 Task: Find connections with filter location Paraíso with filter topic #Socialmediaadvertisingwith filter profile language English with filter current company The Economic Times with filter school College Of Vocational Studies with filter industry Chemical Manufacturing with filter service category Homeowners Insurance with filter keywords title Library Assistant
Action: Mouse moved to (606, 110)
Screenshot: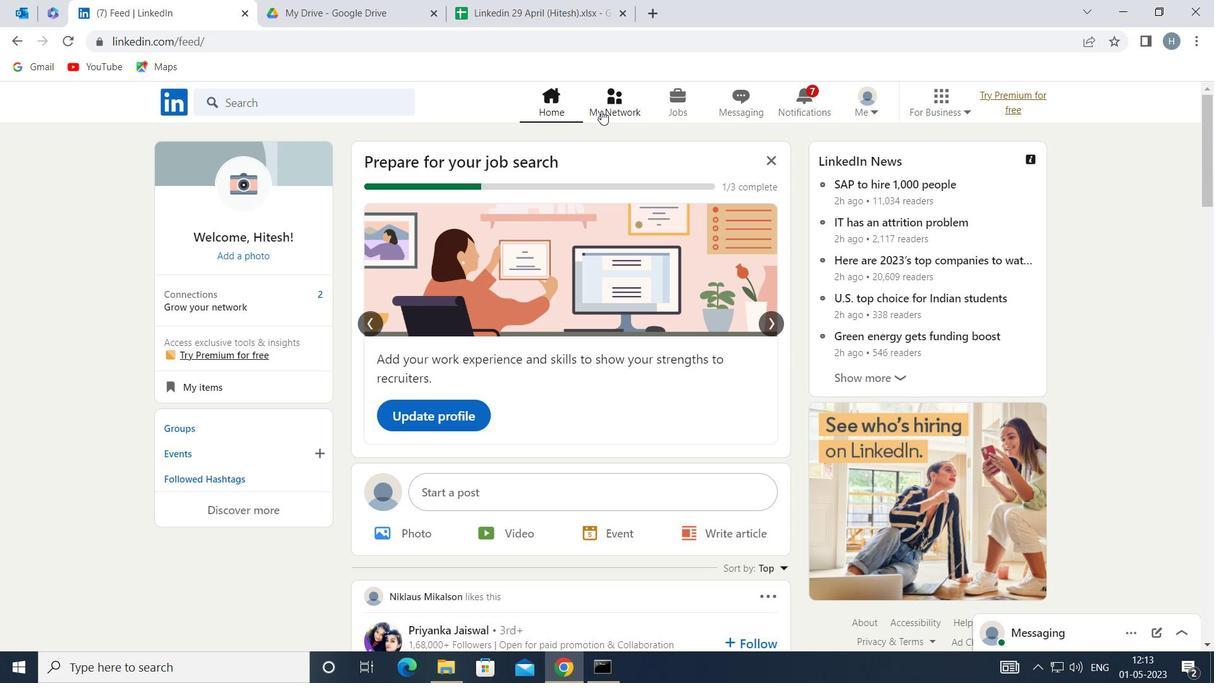 
Action: Mouse pressed left at (606, 110)
Screenshot: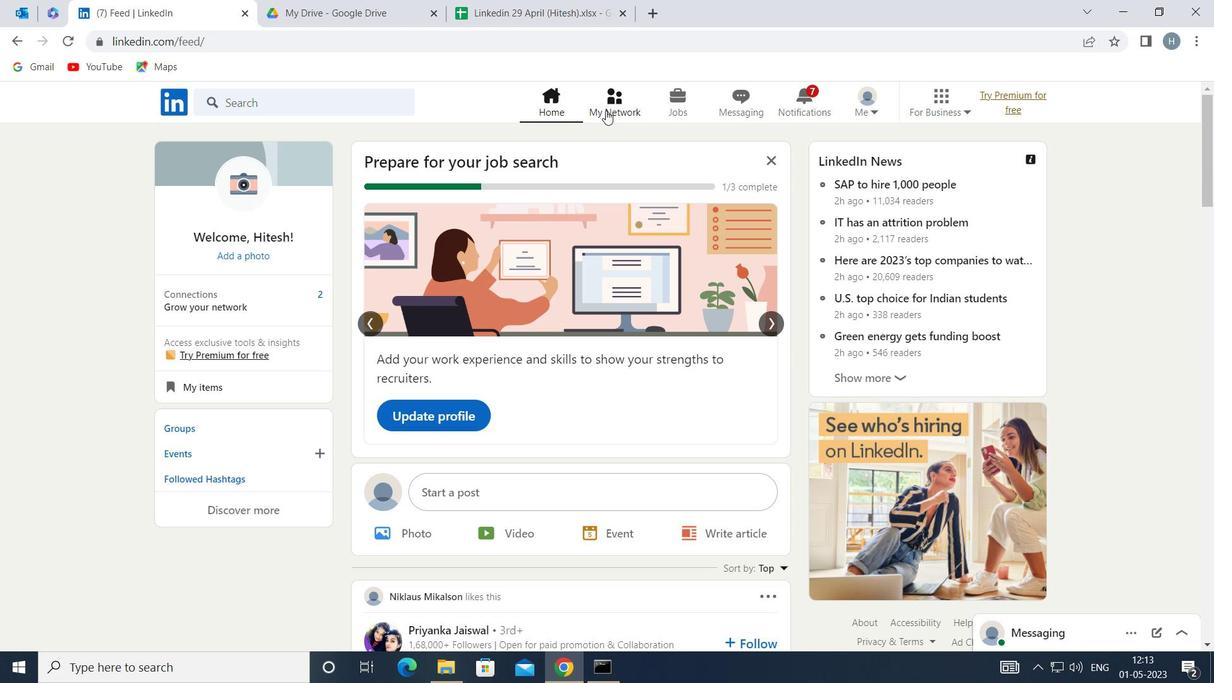 
Action: Mouse moved to (335, 186)
Screenshot: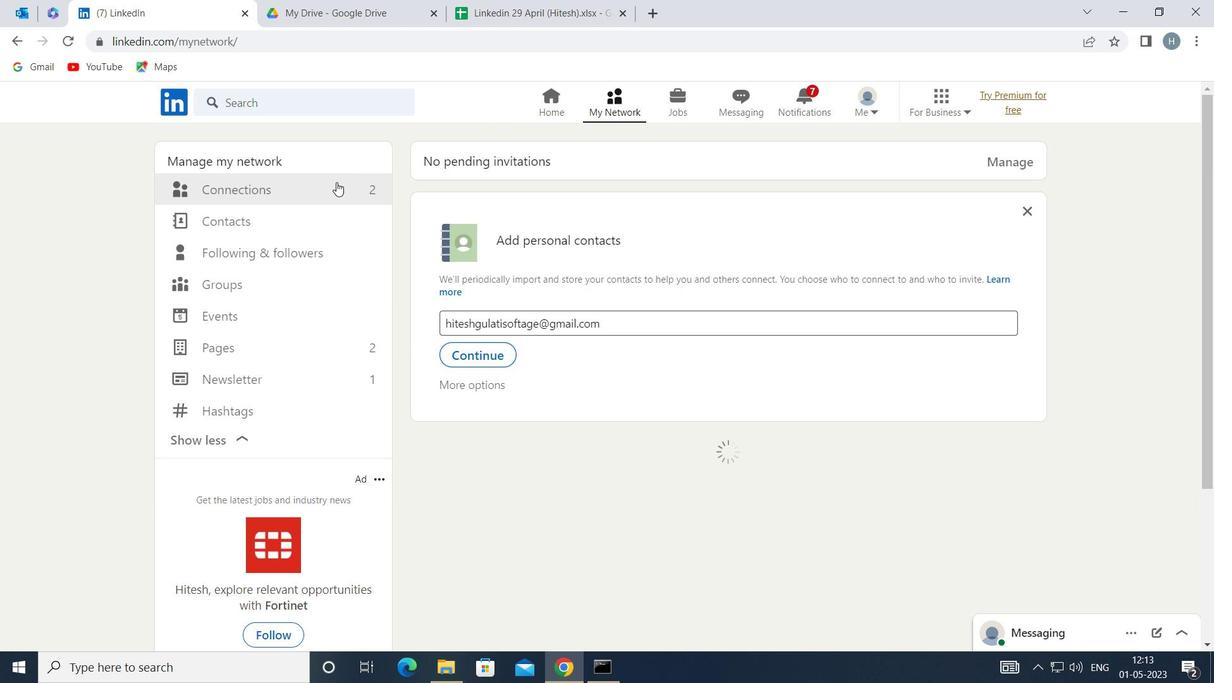 
Action: Mouse pressed left at (335, 186)
Screenshot: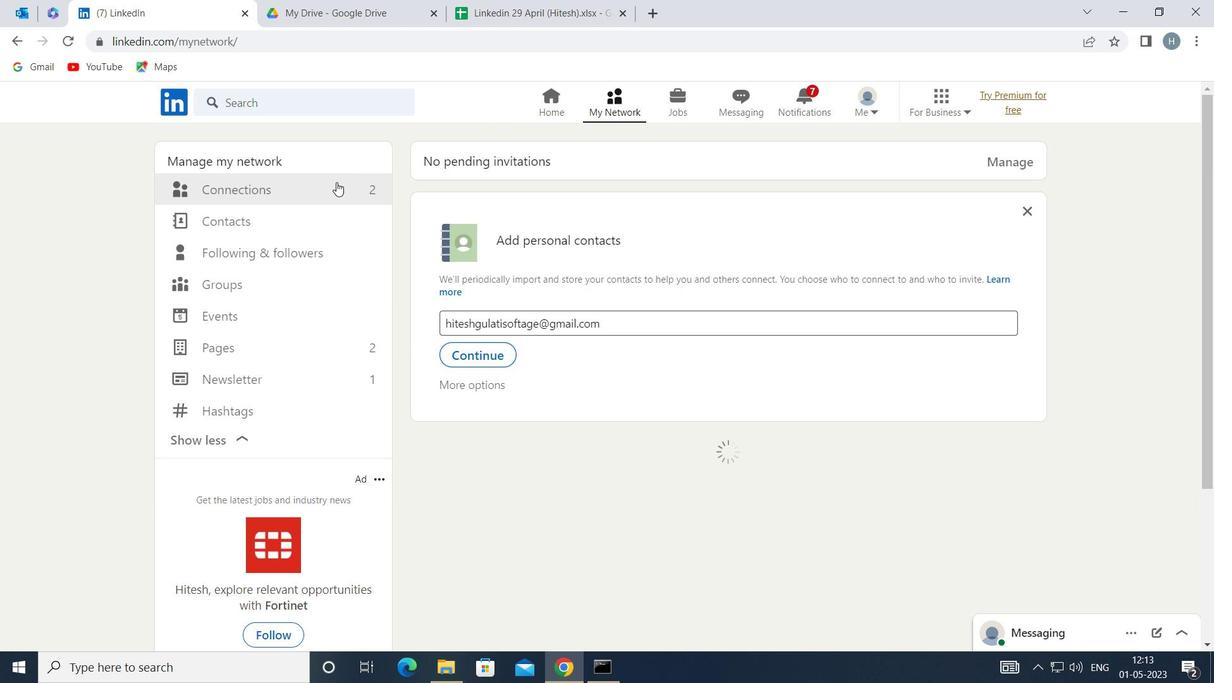 
Action: Mouse moved to (703, 187)
Screenshot: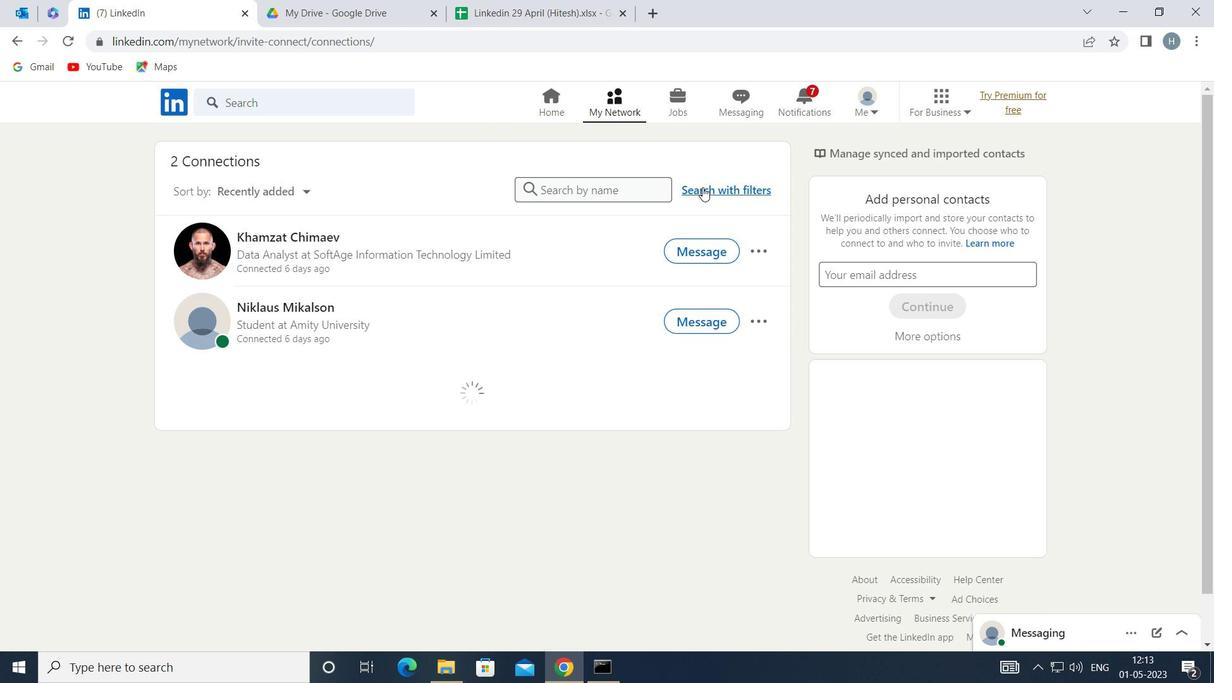 
Action: Mouse pressed left at (703, 187)
Screenshot: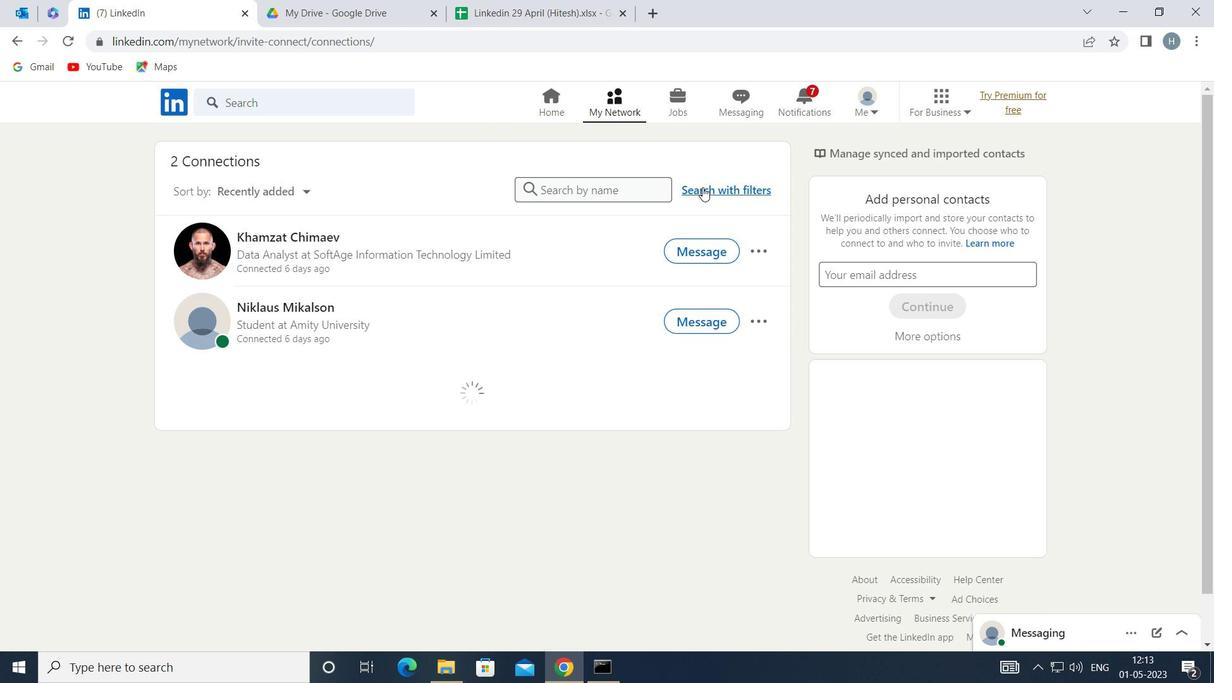 
Action: Mouse moved to (667, 144)
Screenshot: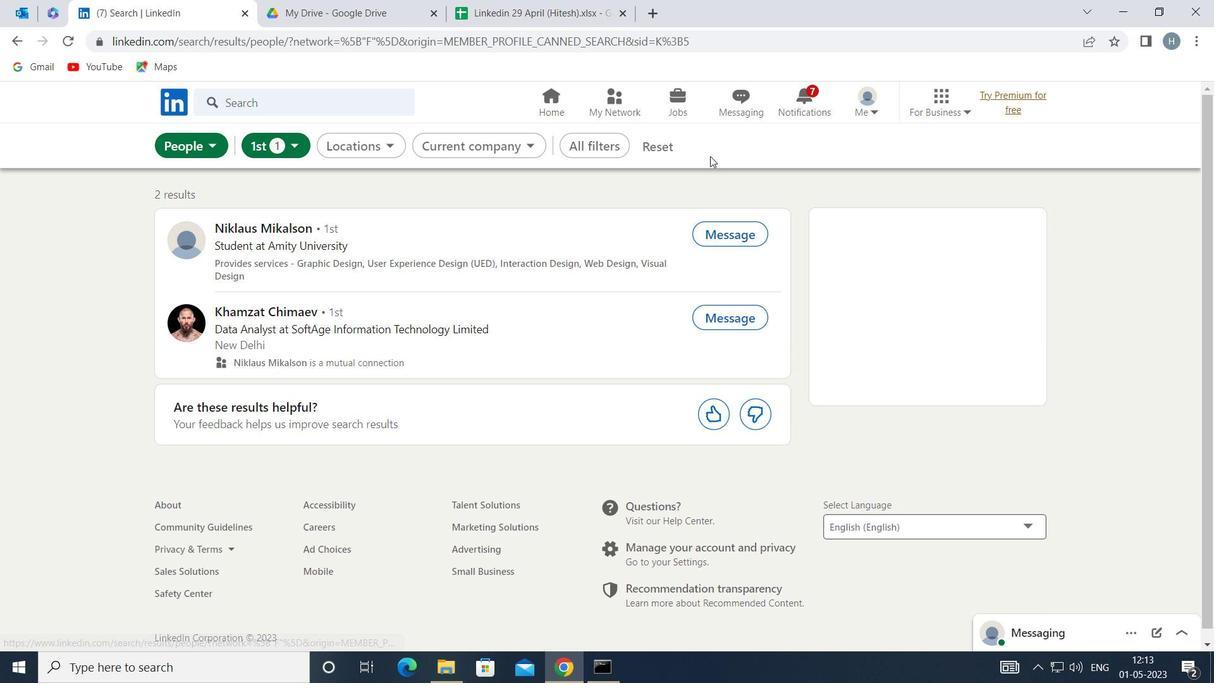 
Action: Mouse pressed left at (667, 144)
Screenshot: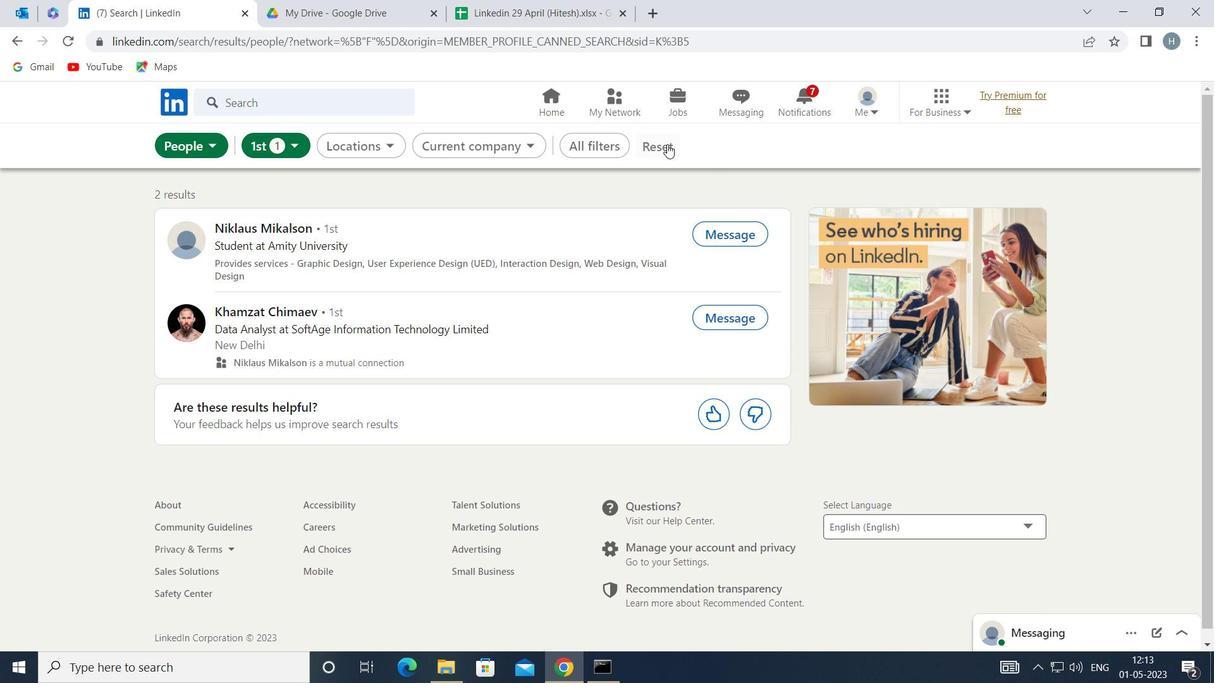 
Action: Mouse moved to (641, 138)
Screenshot: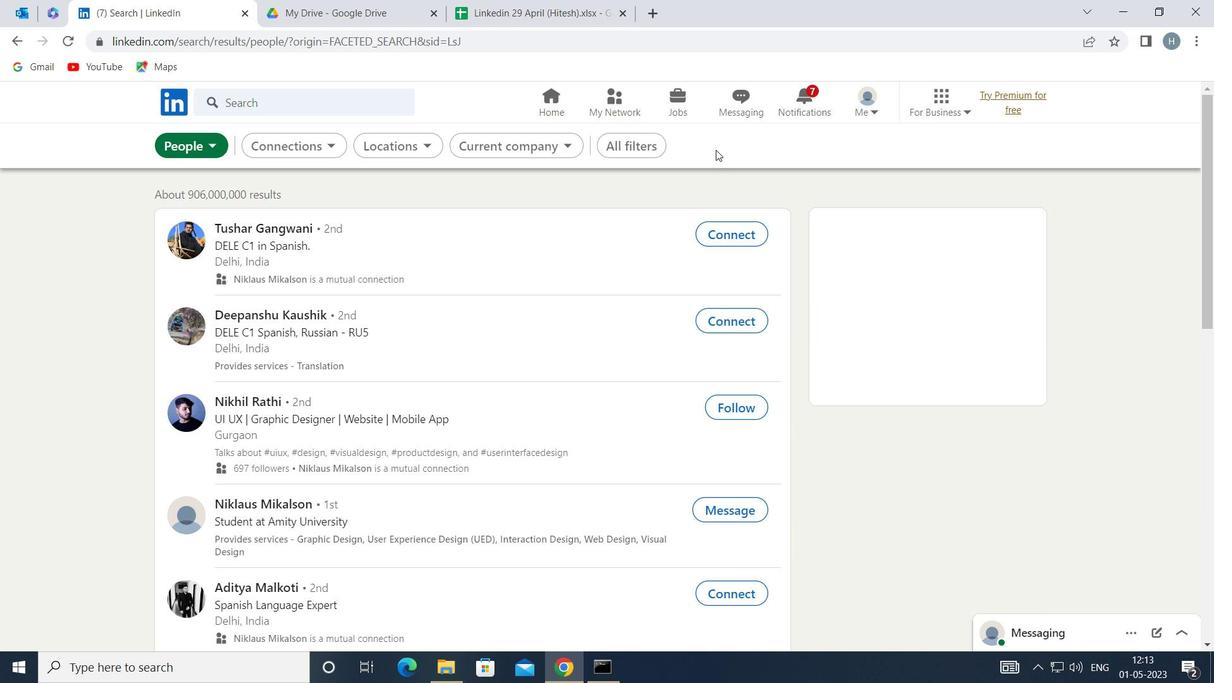 
Action: Mouse pressed left at (641, 138)
Screenshot: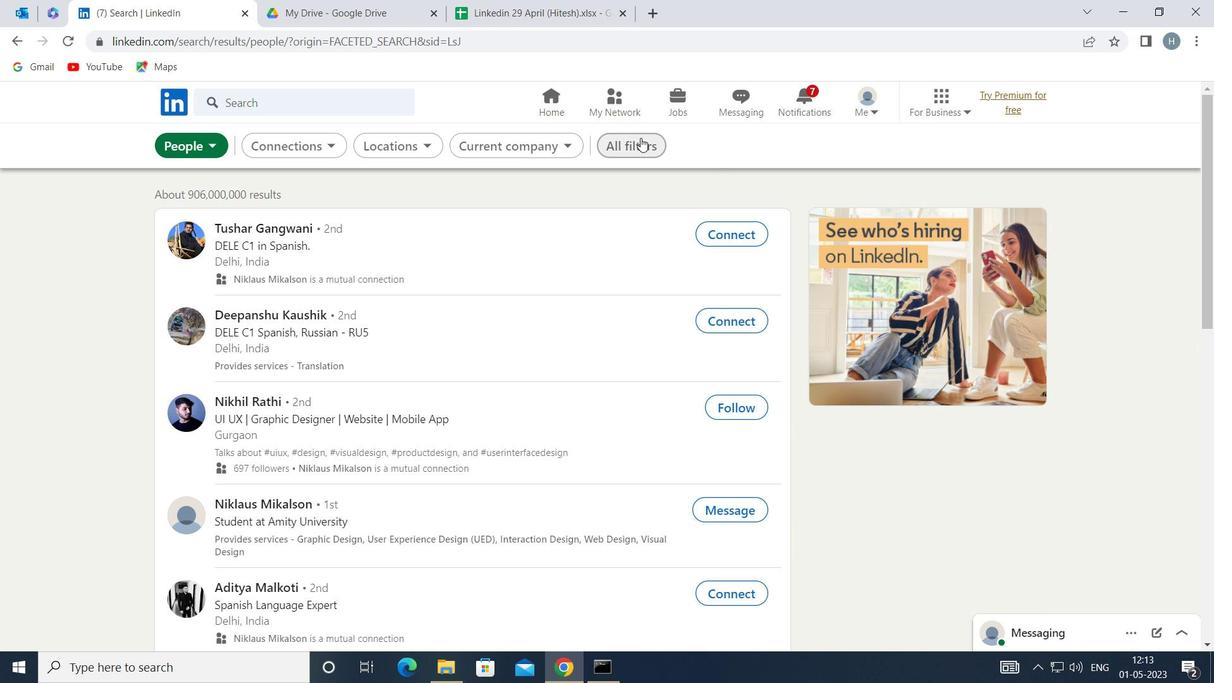 
Action: Mouse moved to (914, 303)
Screenshot: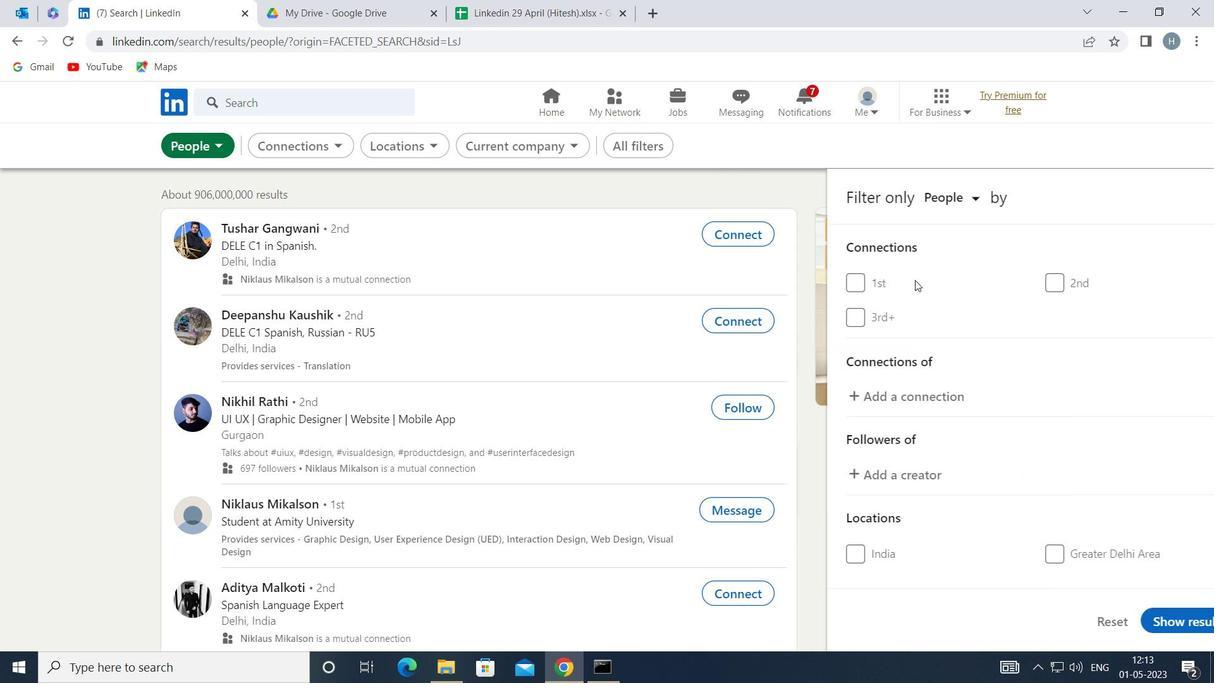 
Action: Mouse scrolled (914, 302) with delta (0, 0)
Screenshot: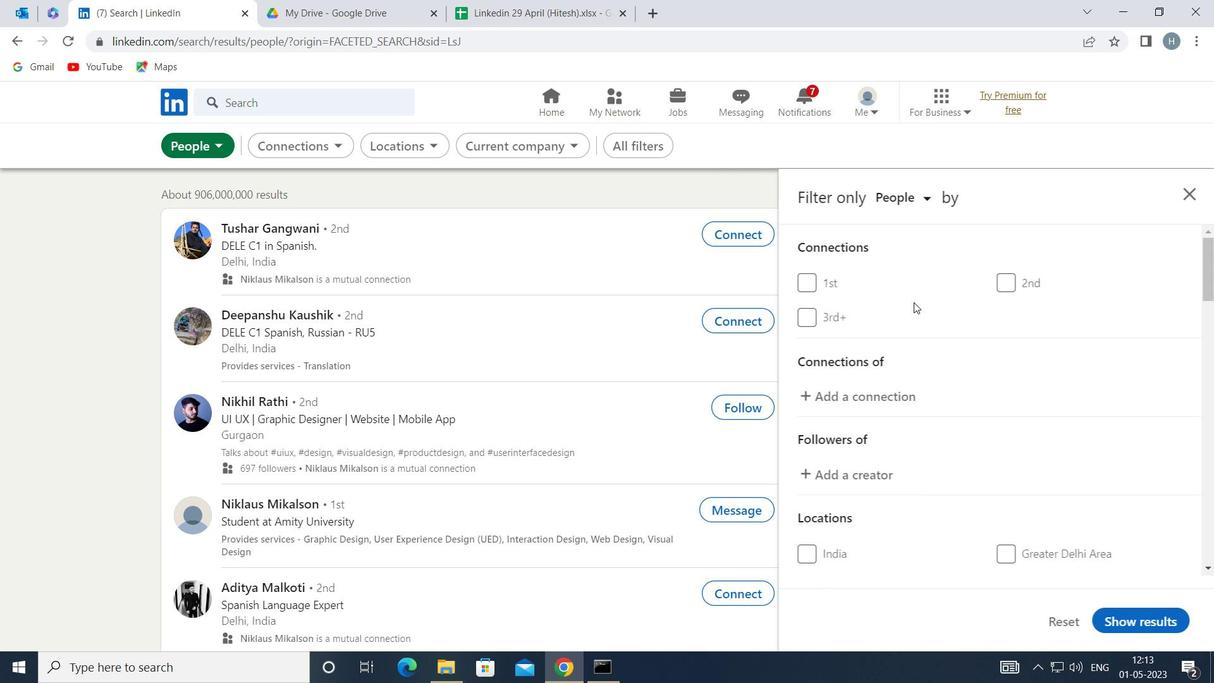 
Action: Mouse moved to (913, 303)
Screenshot: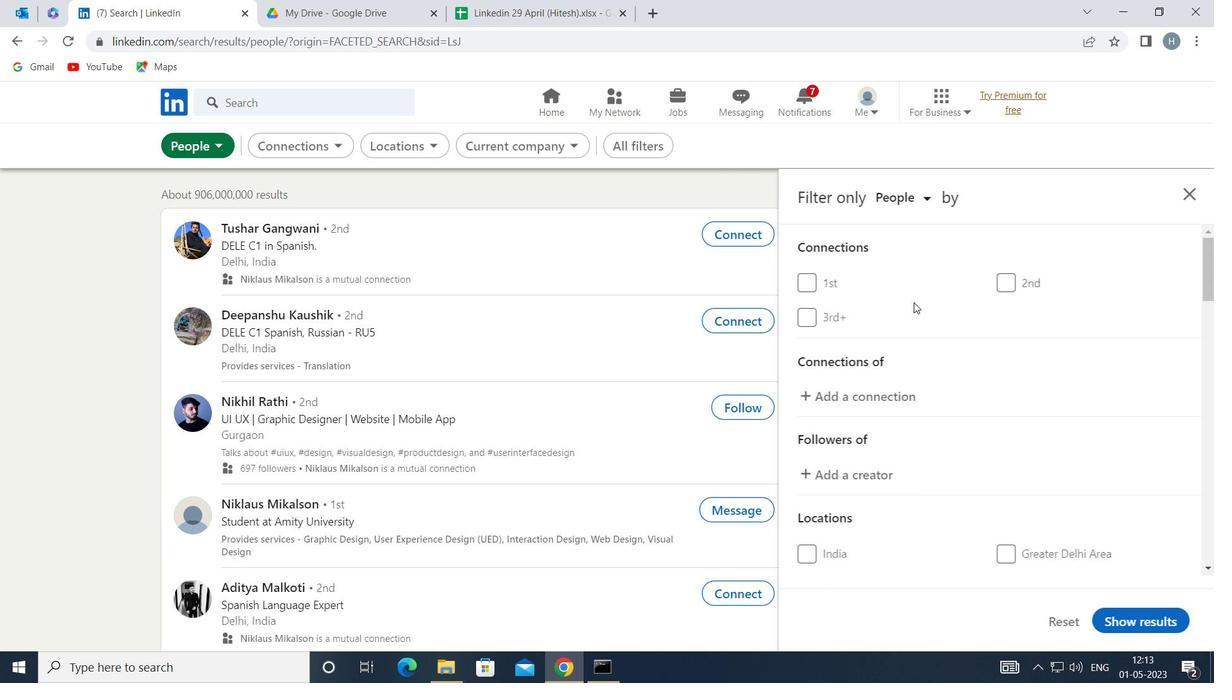 
Action: Mouse scrolled (913, 302) with delta (0, 0)
Screenshot: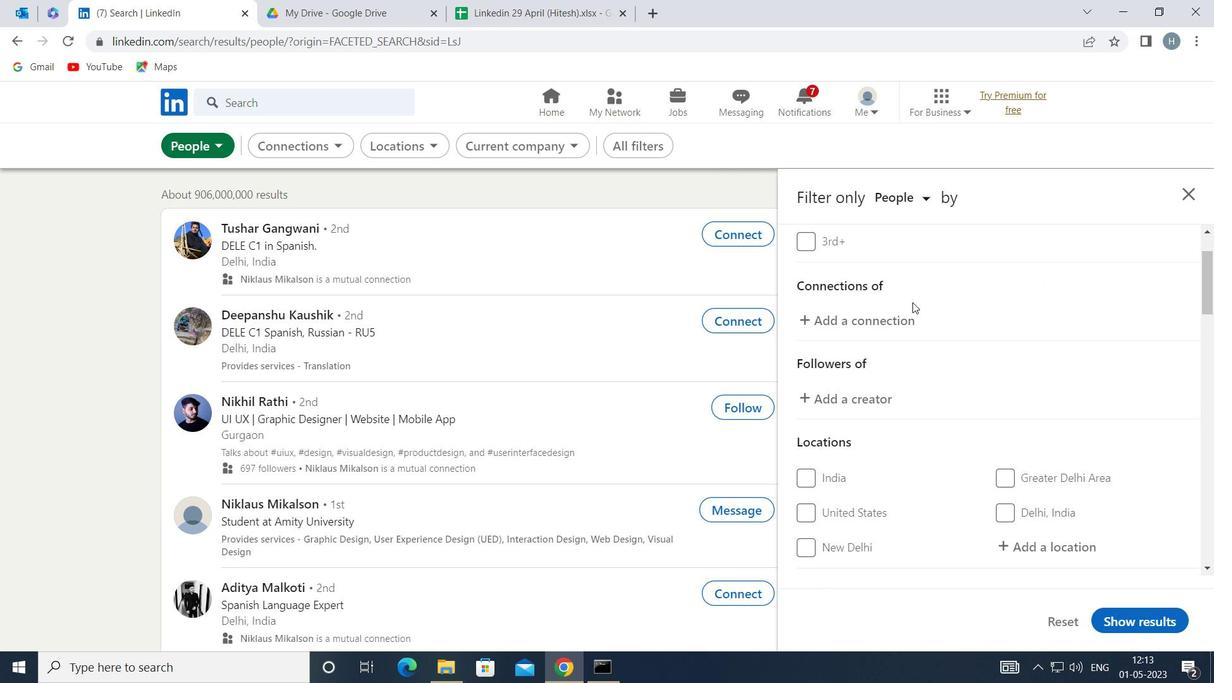 
Action: Mouse scrolled (913, 302) with delta (0, 0)
Screenshot: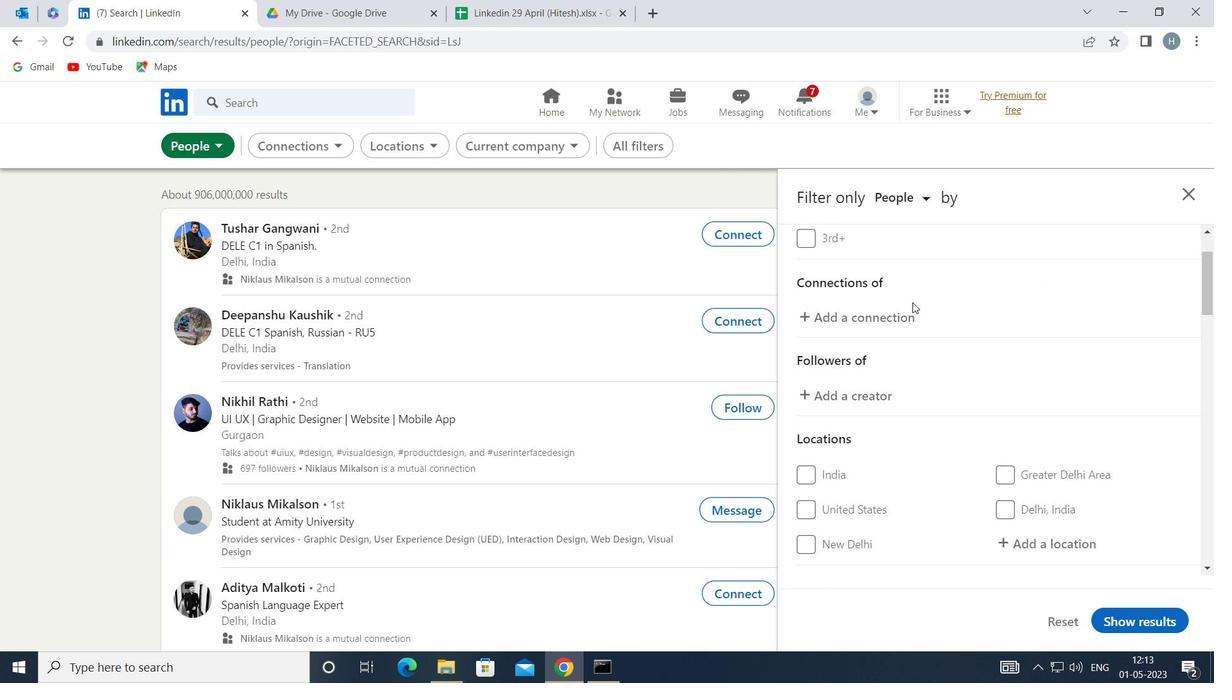 
Action: Mouse moved to (1030, 383)
Screenshot: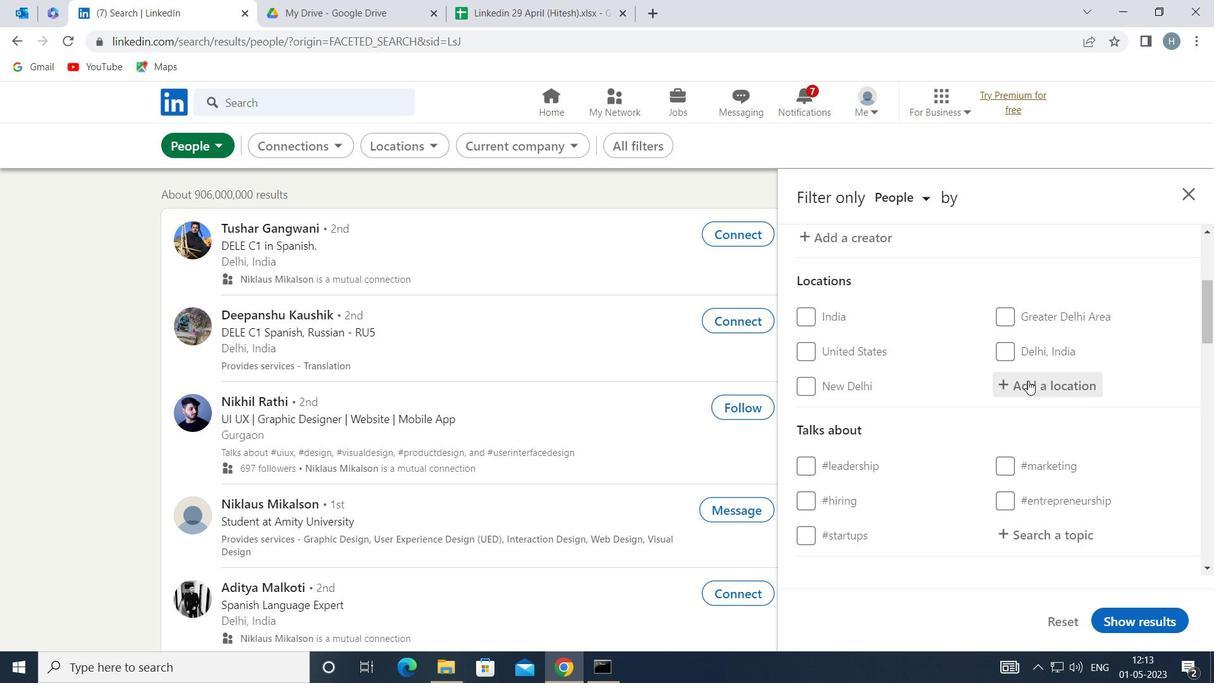 
Action: Mouse pressed left at (1030, 383)
Screenshot: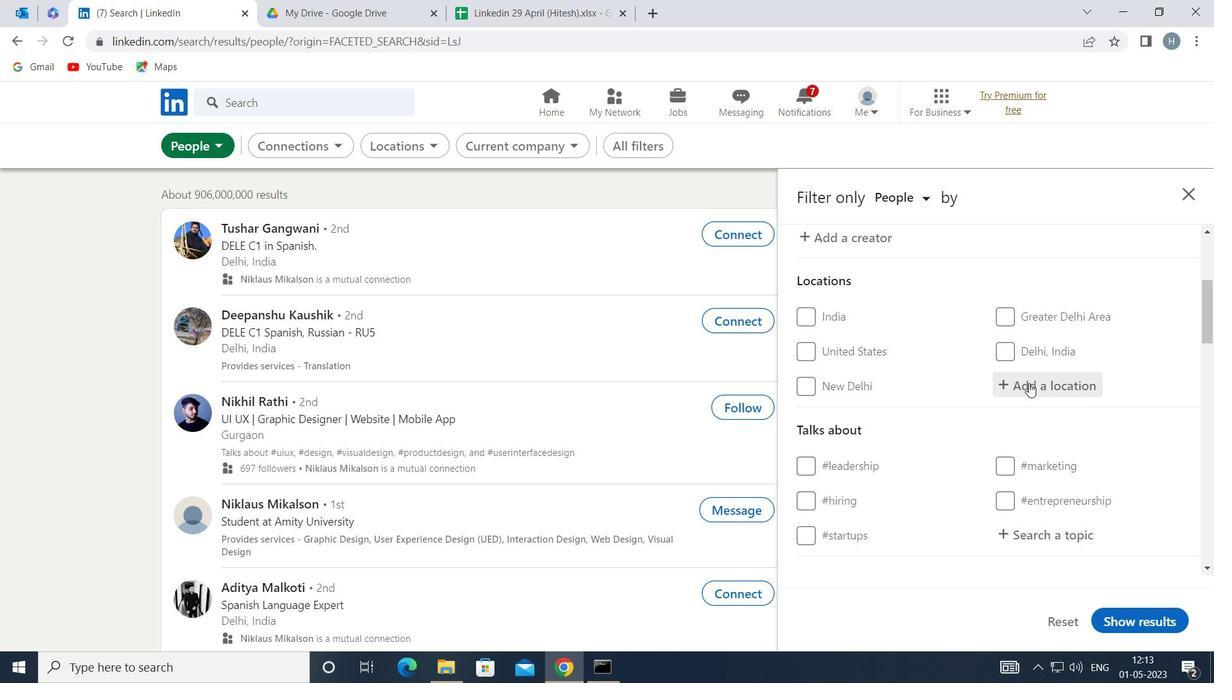 
Action: Key pressed <Key.shift>PARAISO
Screenshot: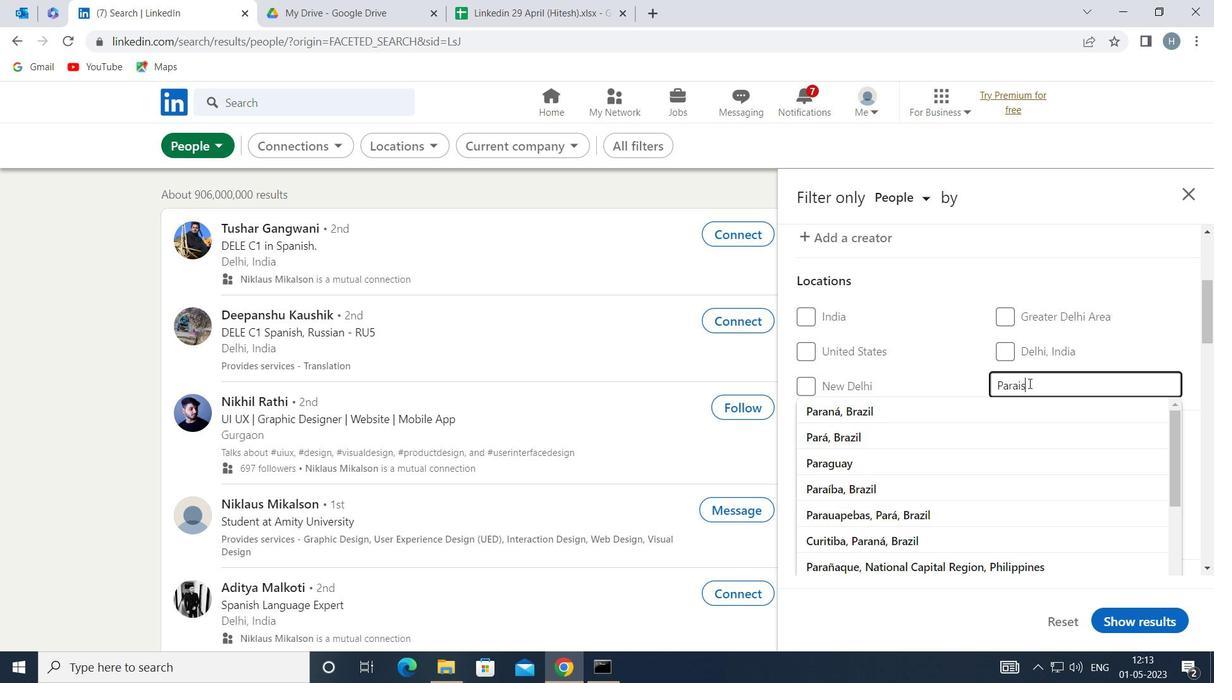 
Action: Mouse moved to (1014, 389)
Screenshot: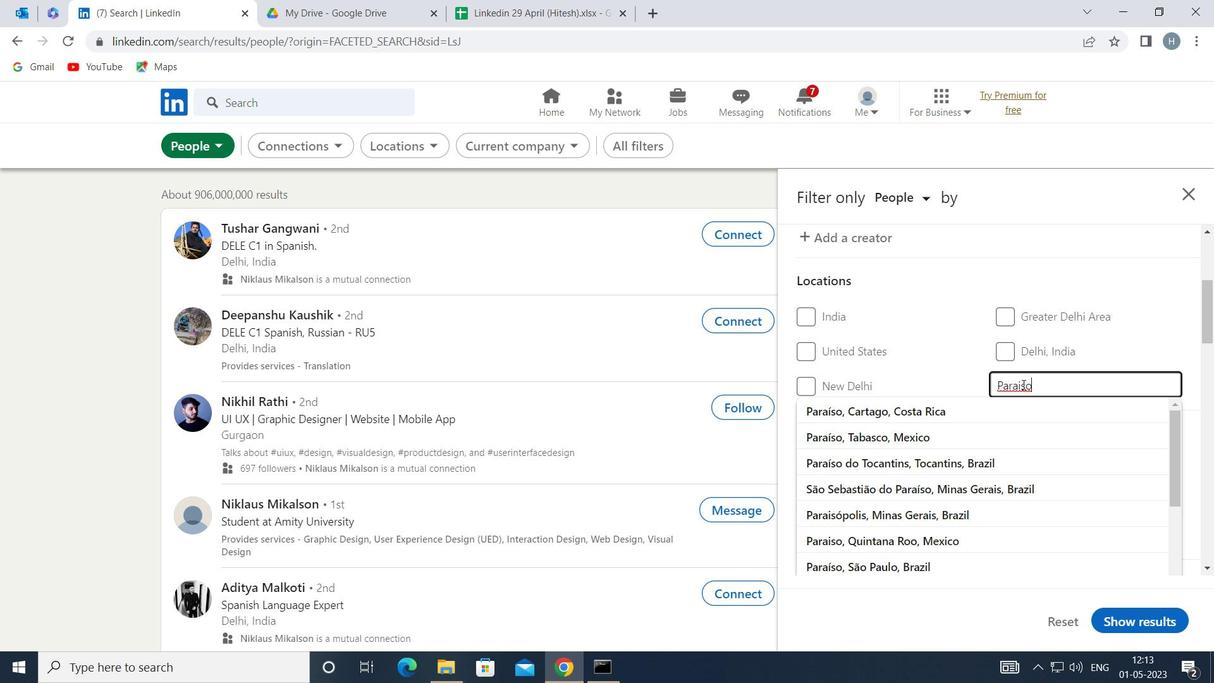 
Action: Key pressed <Key.enter>
Screenshot: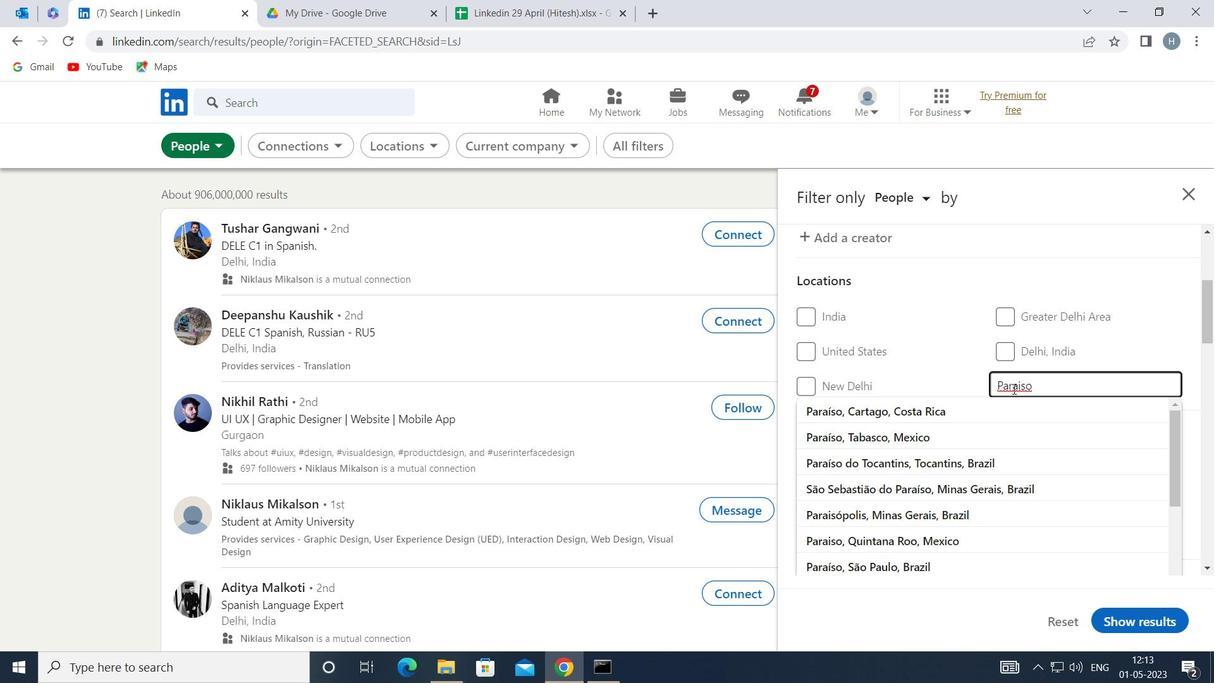 
Action: Mouse moved to (1043, 415)
Screenshot: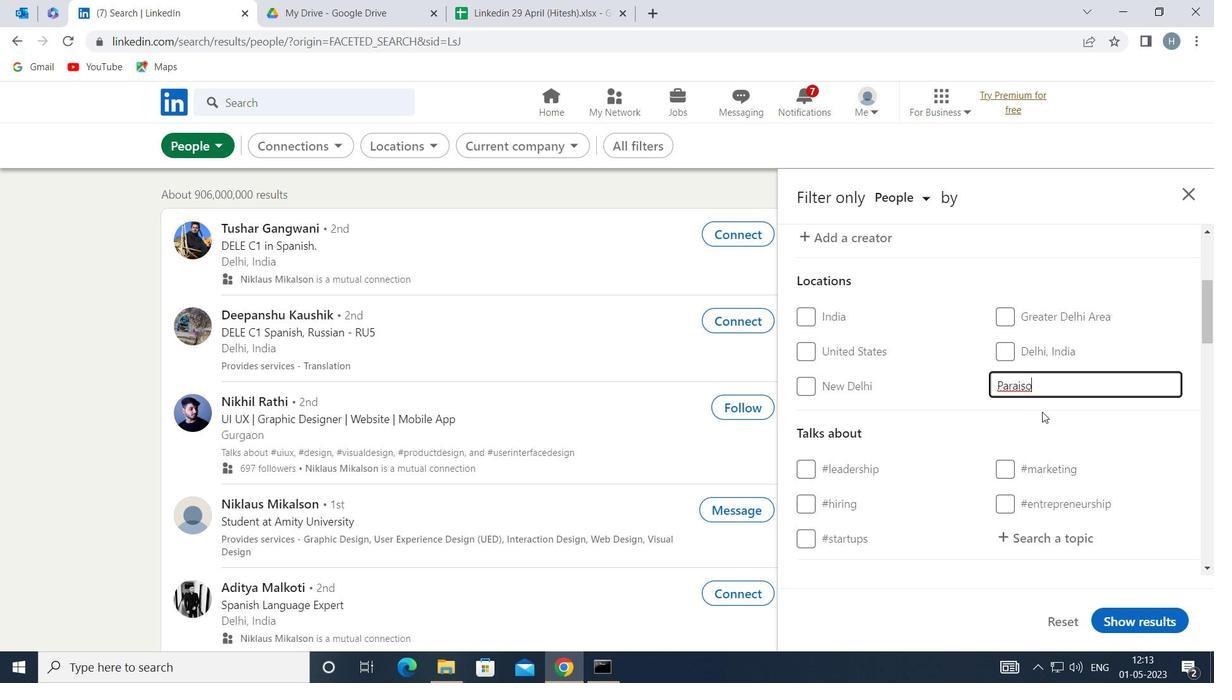 
Action: Mouse scrolled (1043, 415) with delta (0, 0)
Screenshot: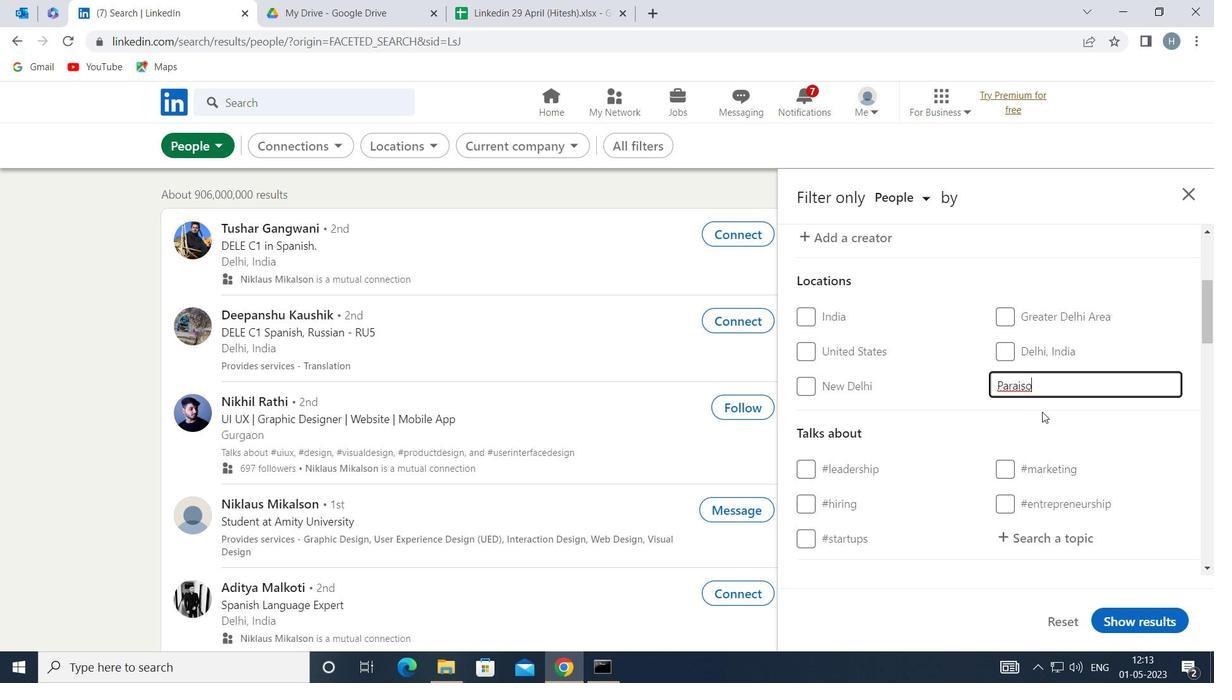 
Action: Mouse scrolled (1043, 415) with delta (0, 0)
Screenshot: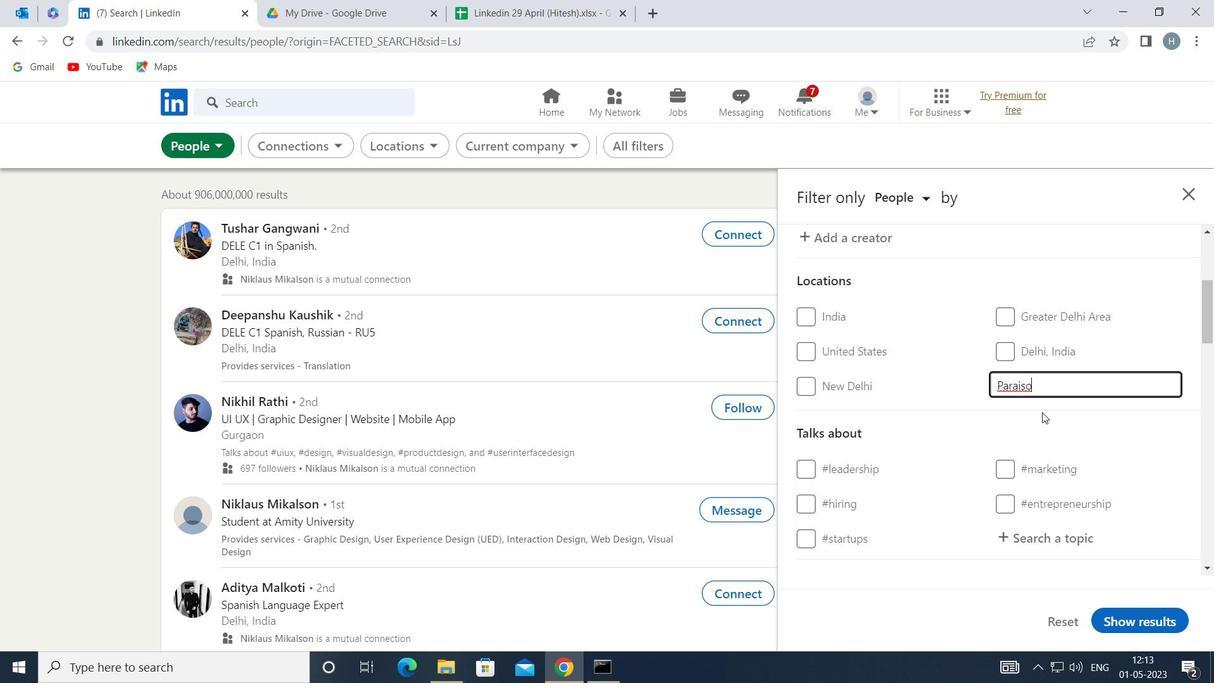 
Action: Mouse moved to (1056, 379)
Screenshot: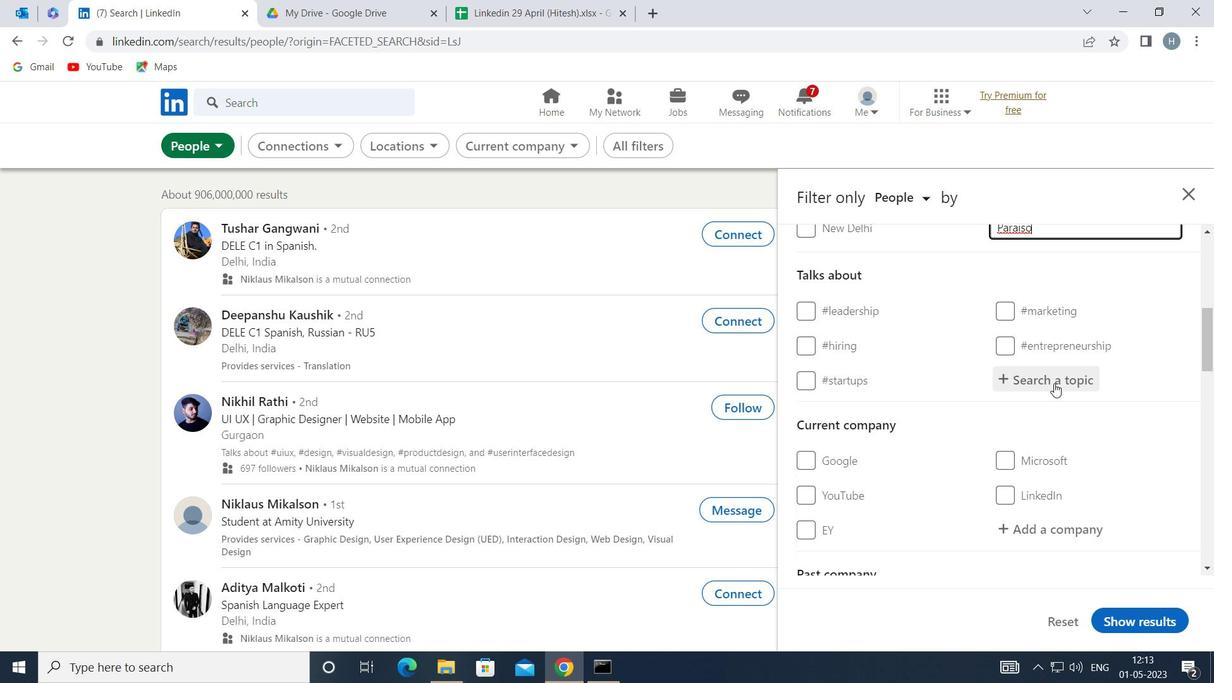 
Action: Mouse pressed left at (1056, 379)
Screenshot: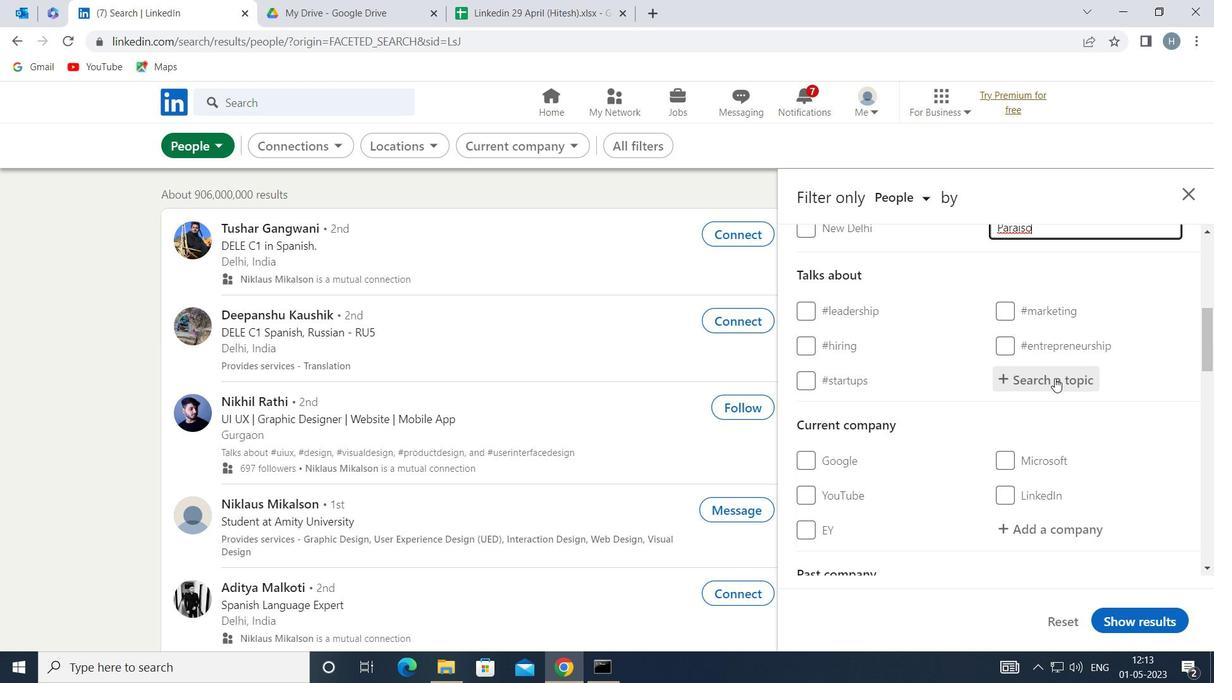 
Action: Key pressed <Key.shift>SOCIALMEDIAAD
Screenshot: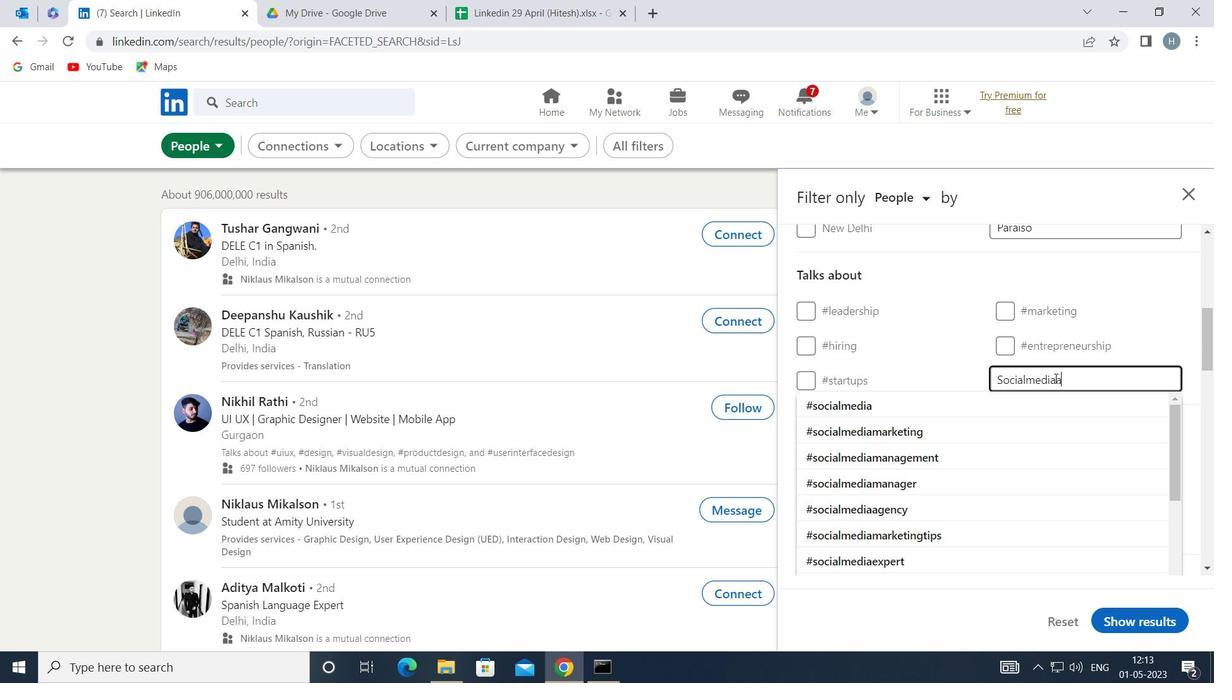 
Action: Mouse moved to (995, 407)
Screenshot: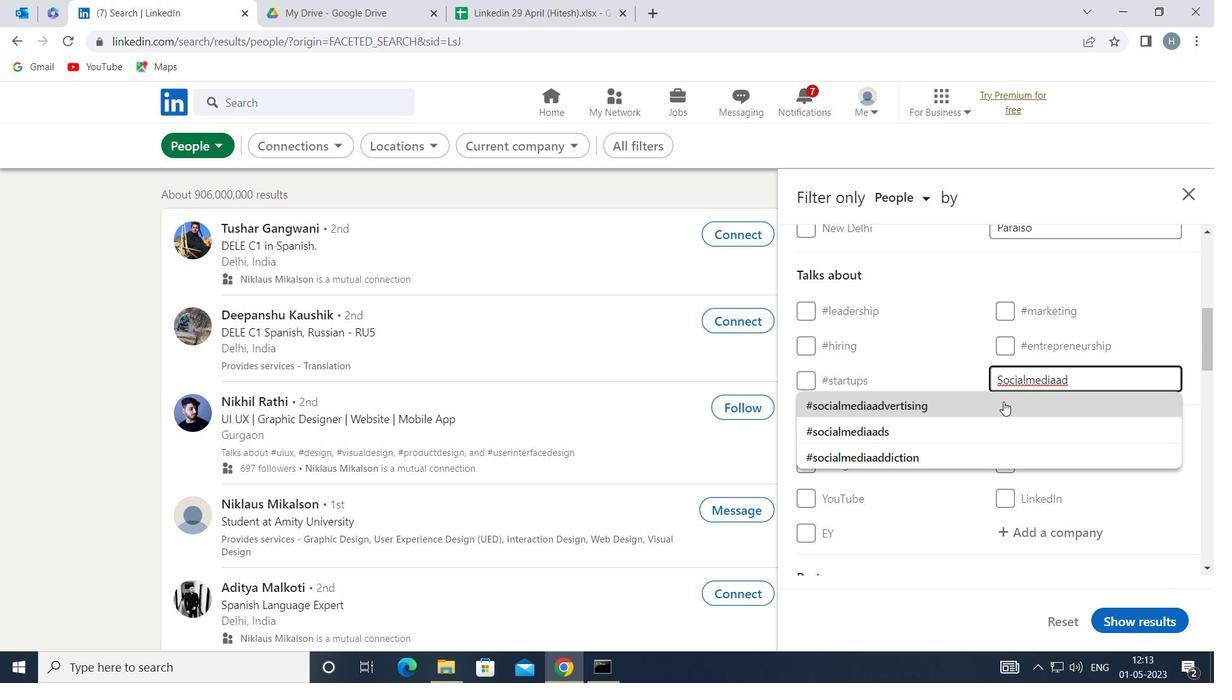
Action: Mouse pressed left at (995, 407)
Screenshot: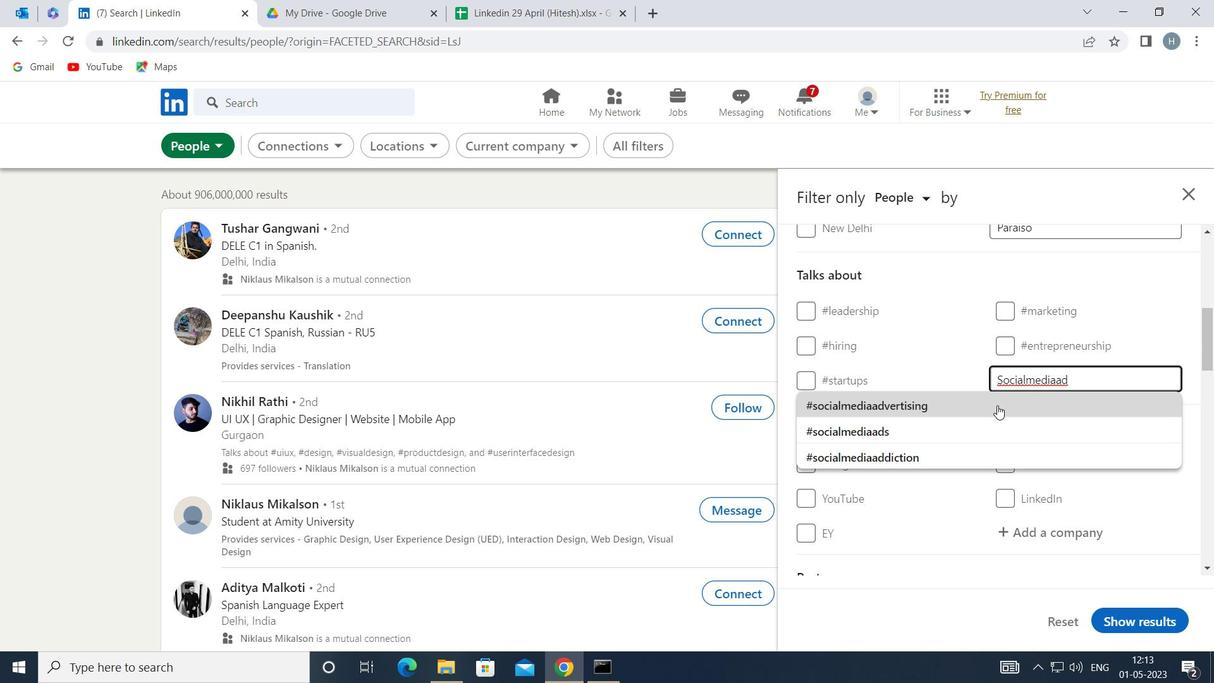
Action: Mouse scrolled (995, 406) with delta (0, 0)
Screenshot: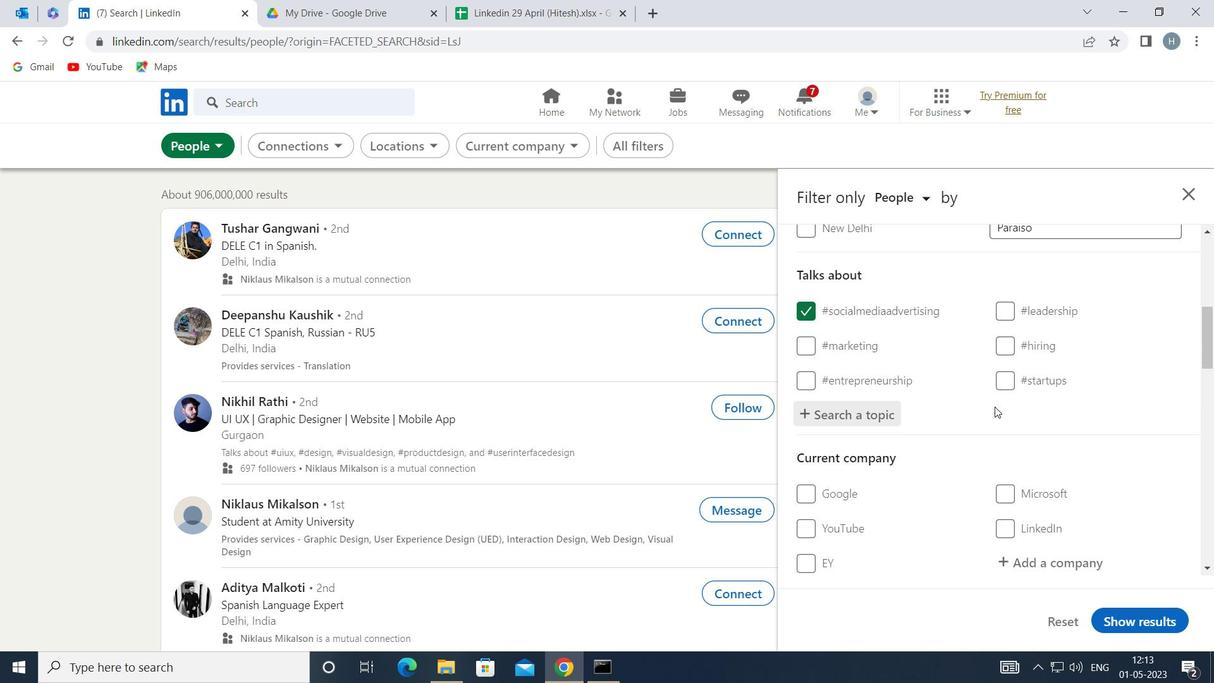 
Action: Mouse scrolled (995, 406) with delta (0, 0)
Screenshot: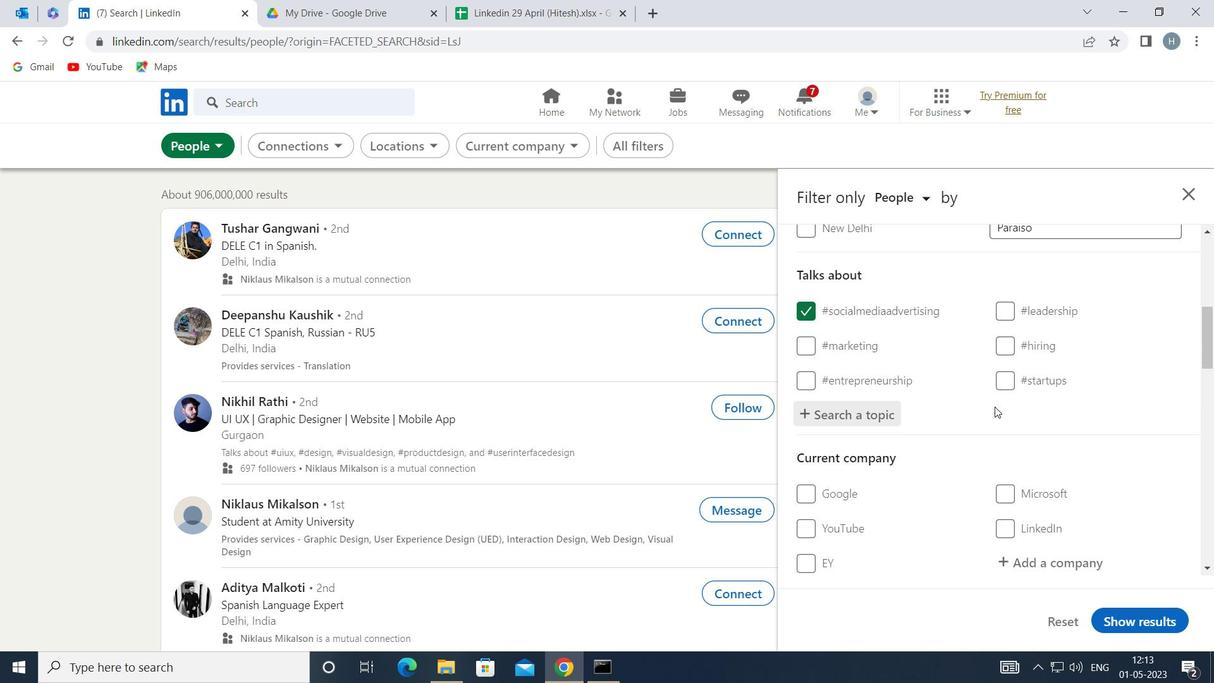 
Action: Mouse moved to (993, 406)
Screenshot: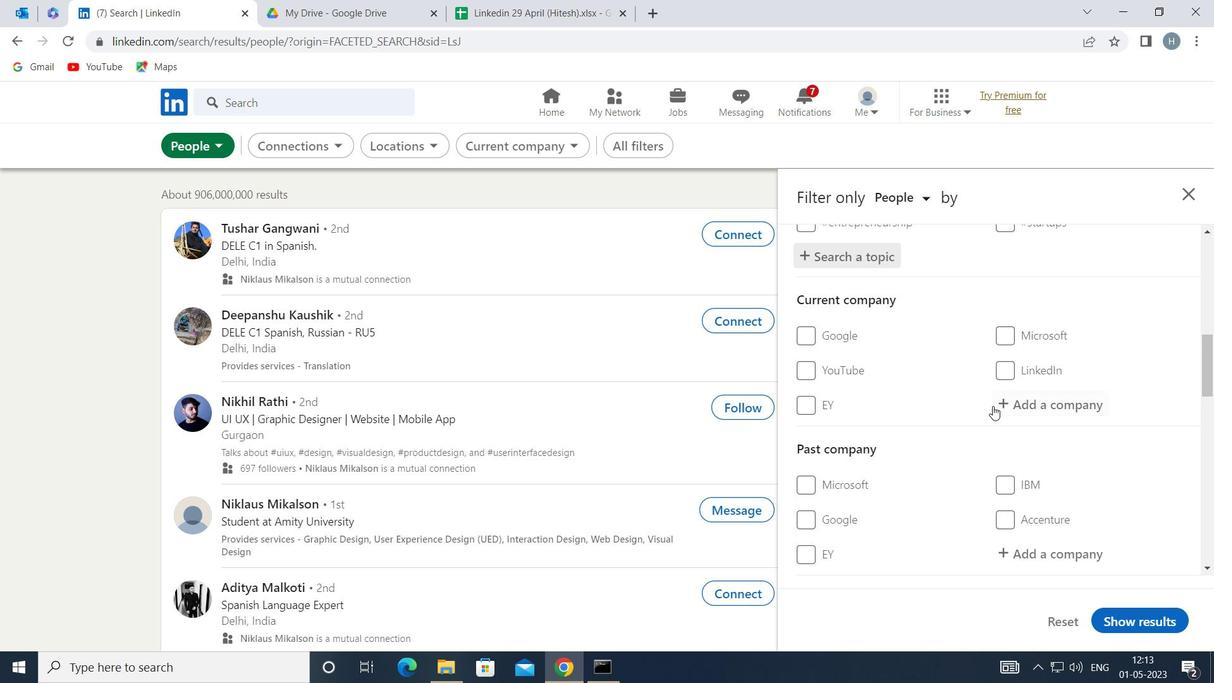
Action: Mouse scrolled (993, 405) with delta (0, 0)
Screenshot: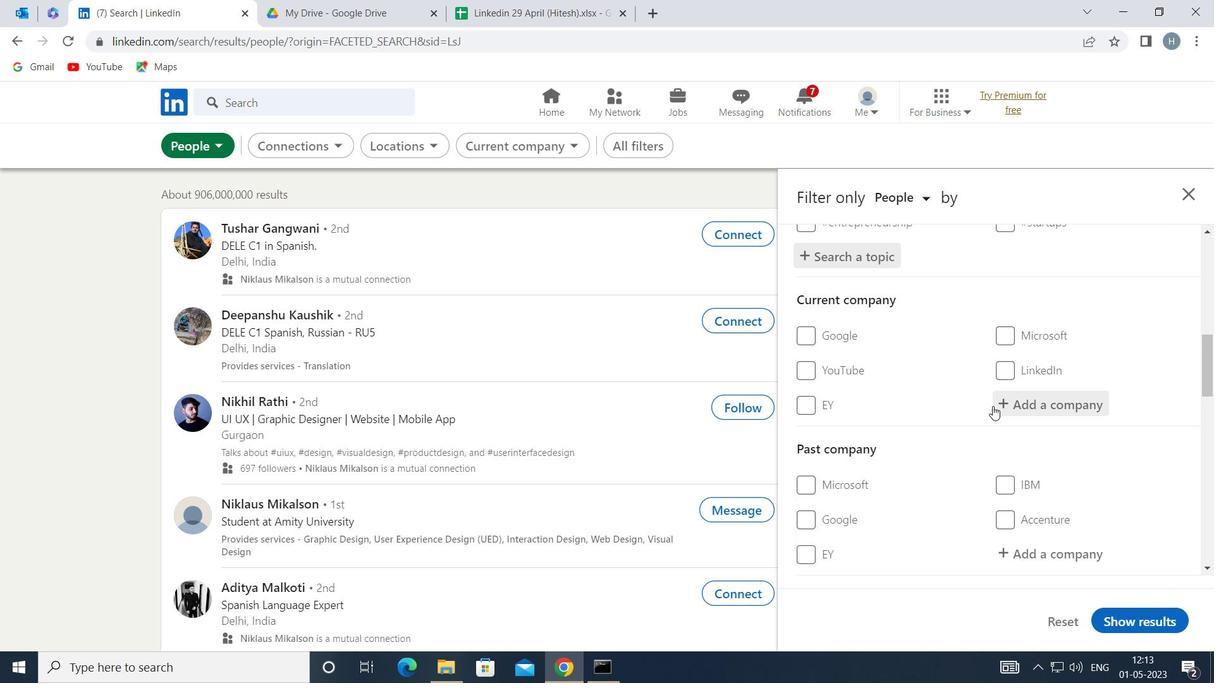 
Action: Mouse moved to (966, 405)
Screenshot: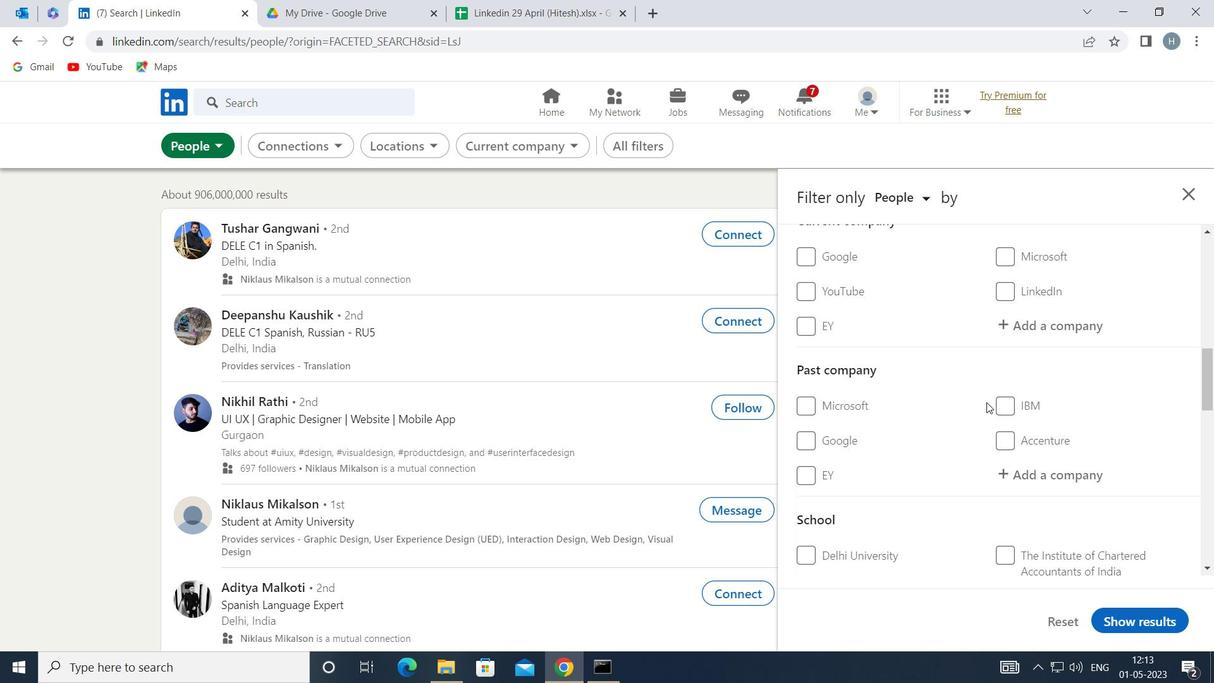 
Action: Mouse scrolled (966, 404) with delta (0, 0)
Screenshot: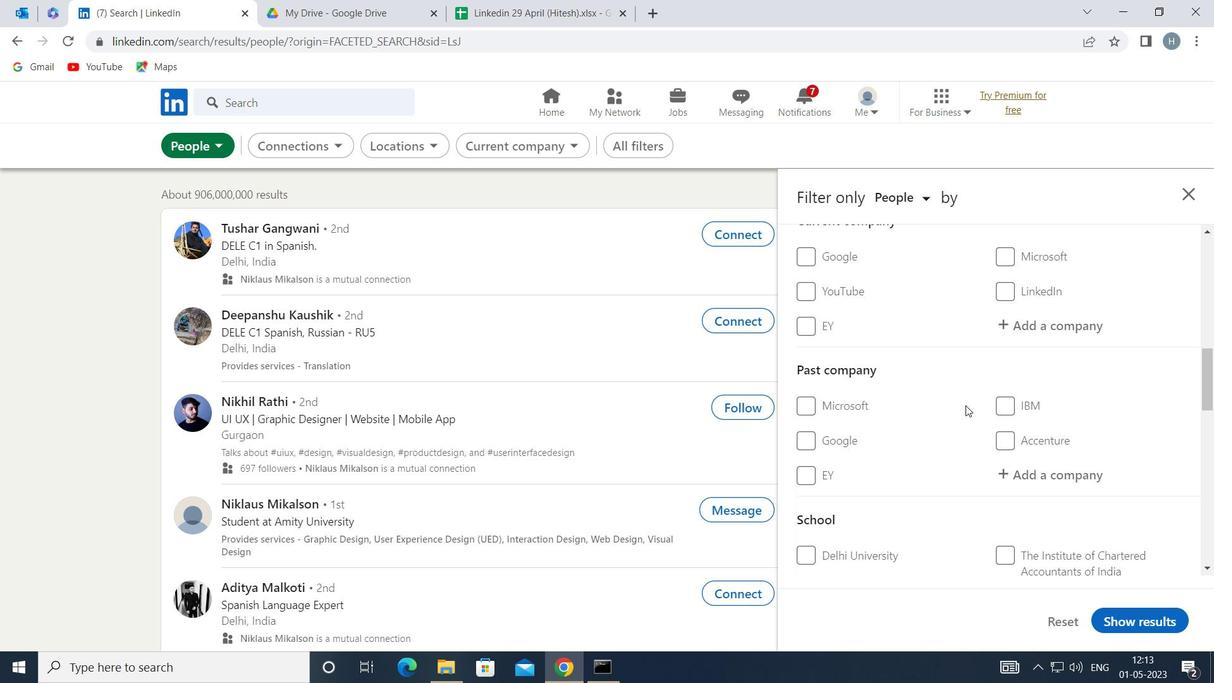 
Action: Mouse moved to (964, 407)
Screenshot: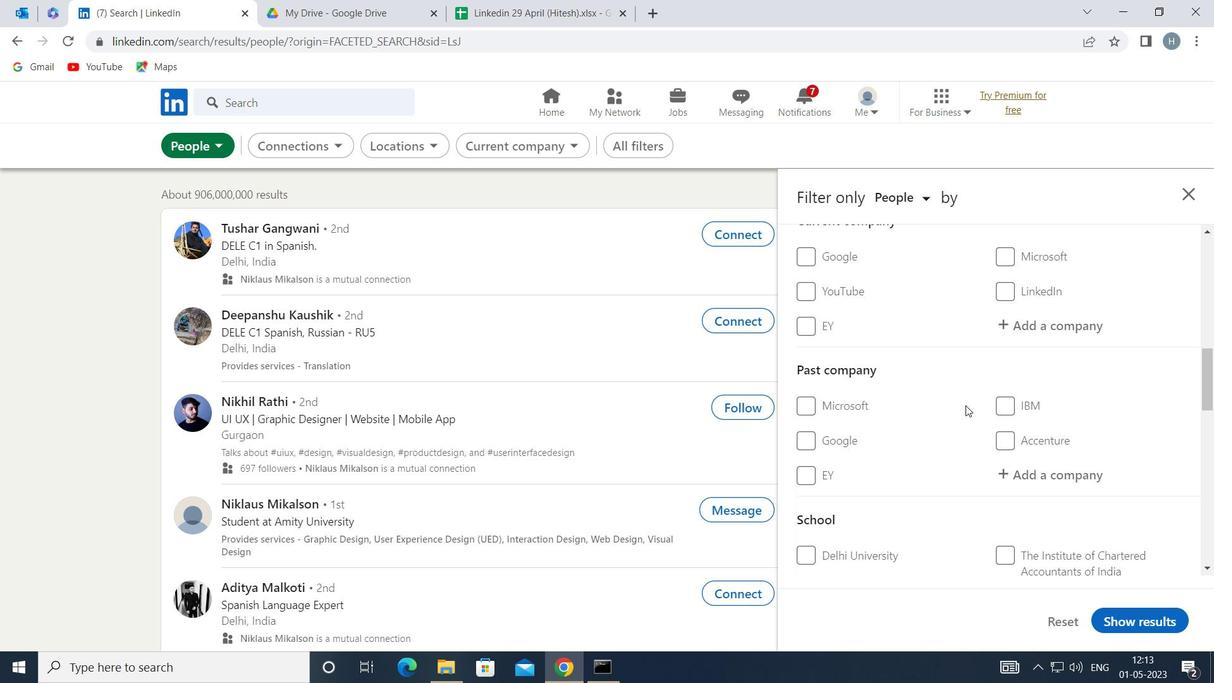 
Action: Mouse scrolled (964, 406) with delta (0, 0)
Screenshot: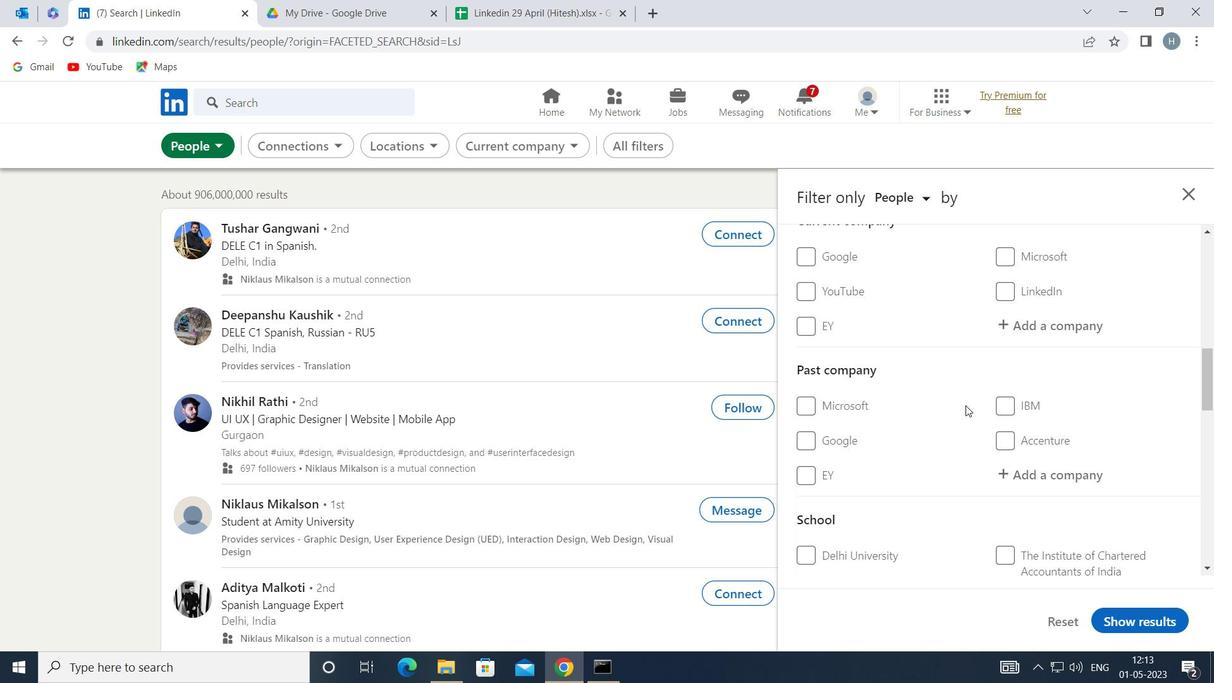 
Action: Mouse moved to (964, 404)
Screenshot: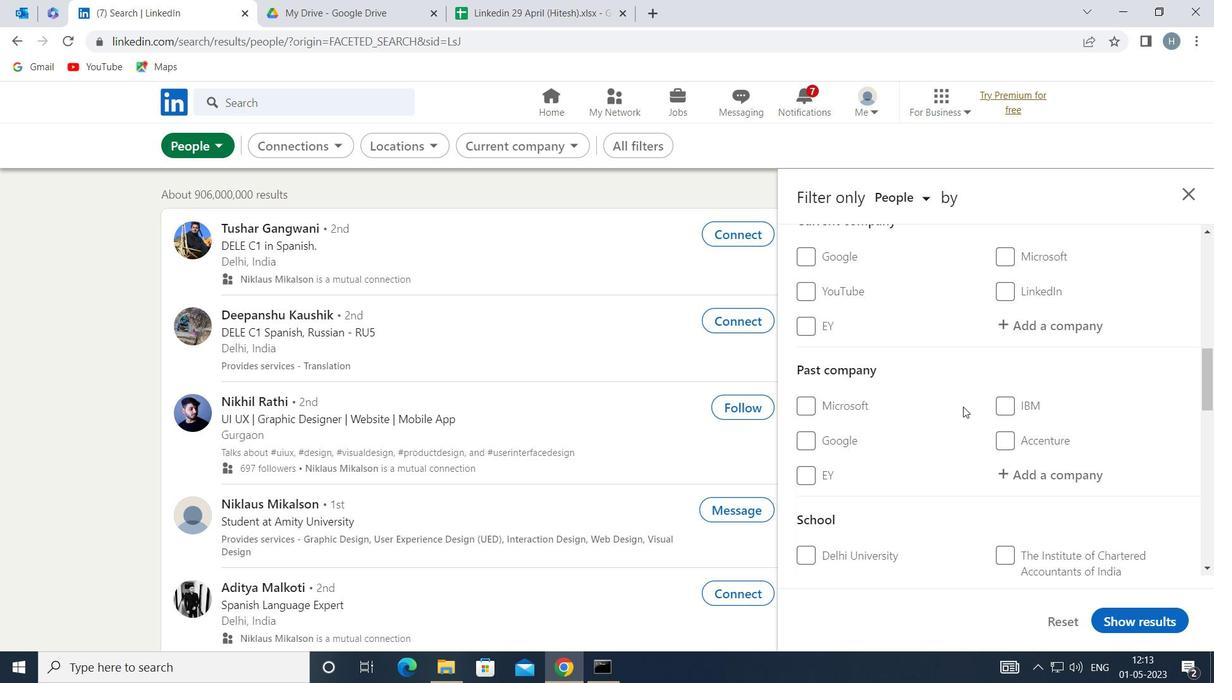 
Action: Mouse scrolled (964, 403) with delta (0, 0)
Screenshot: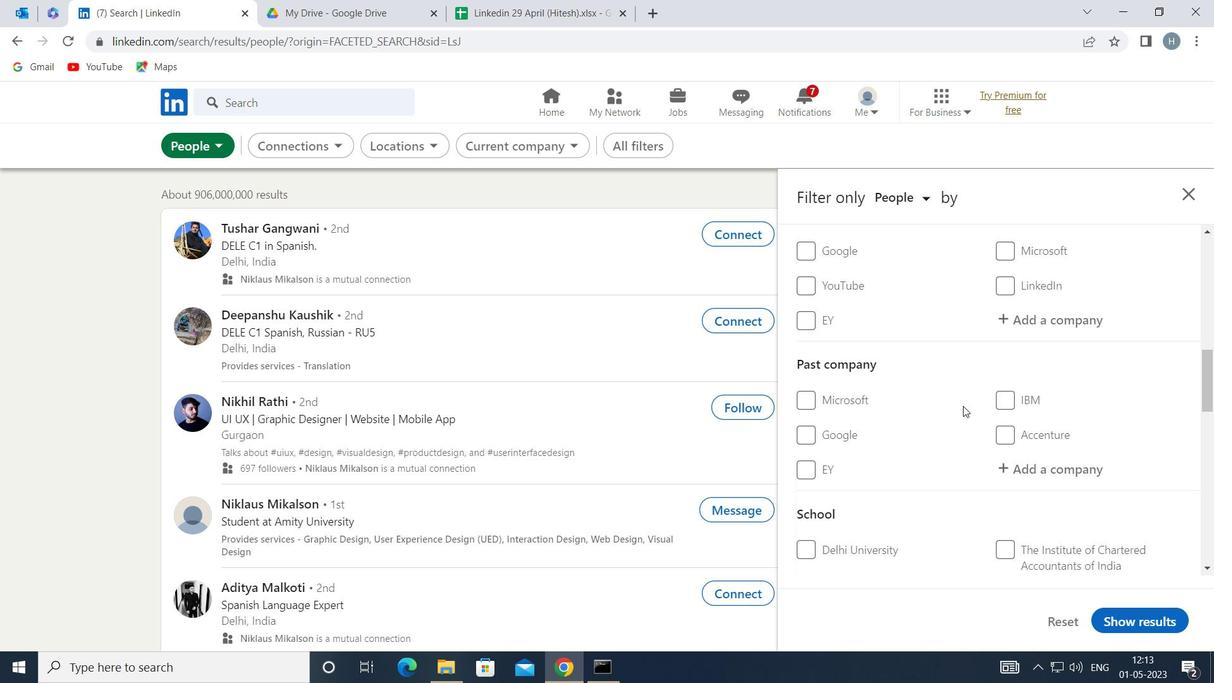 
Action: Mouse scrolled (964, 403) with delta (0, 0)
Screenshot: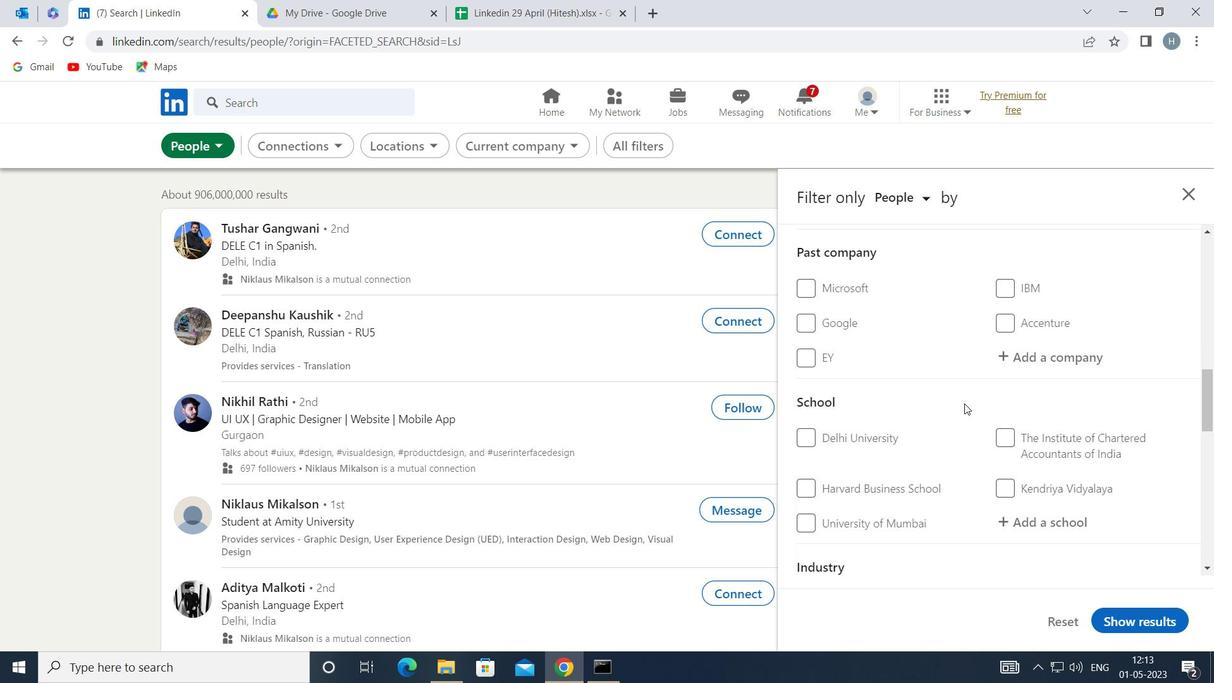 
Action: Mouse moved to (872, 408)
Screenshot: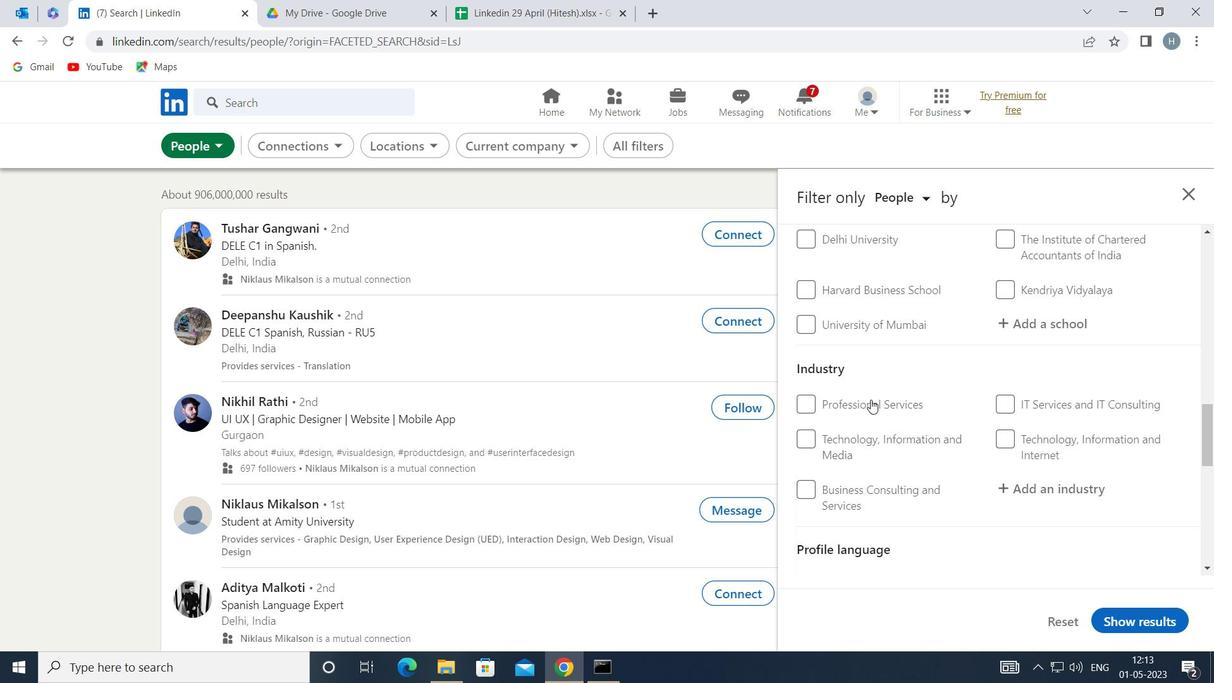 
Action: Mouse scrolled (872, 408) with delta (0, 0)
Screenshot: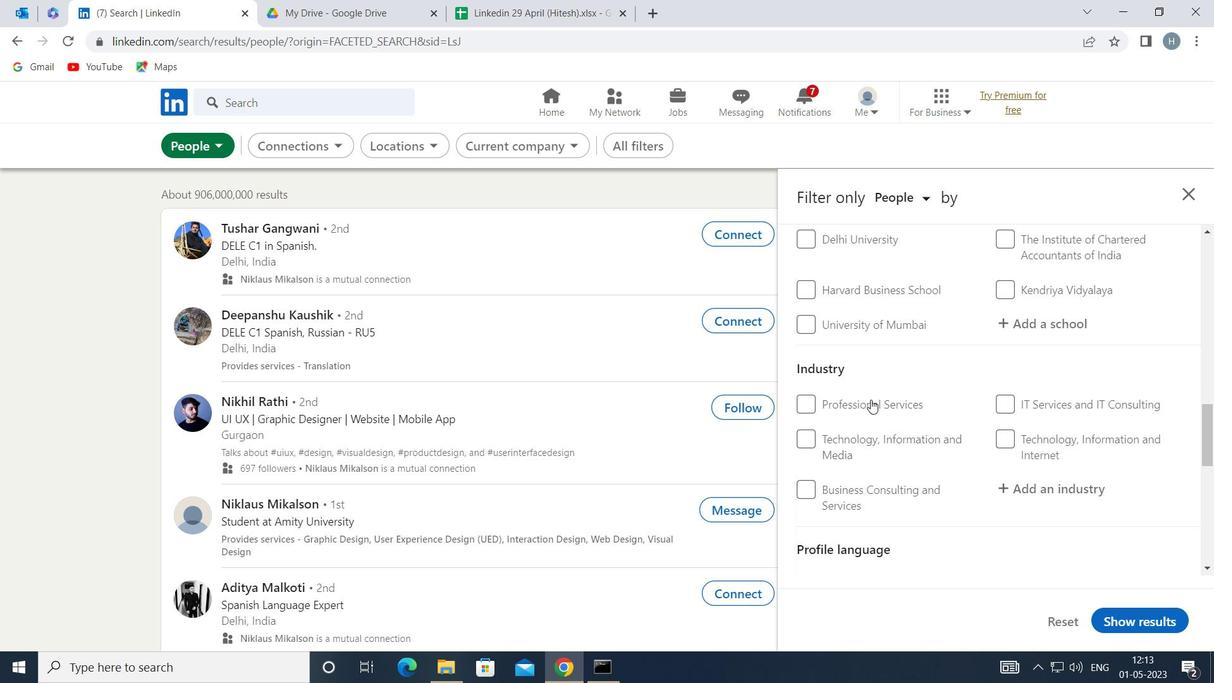 
Action: Mouse moved to (873, 408)
Screenshot: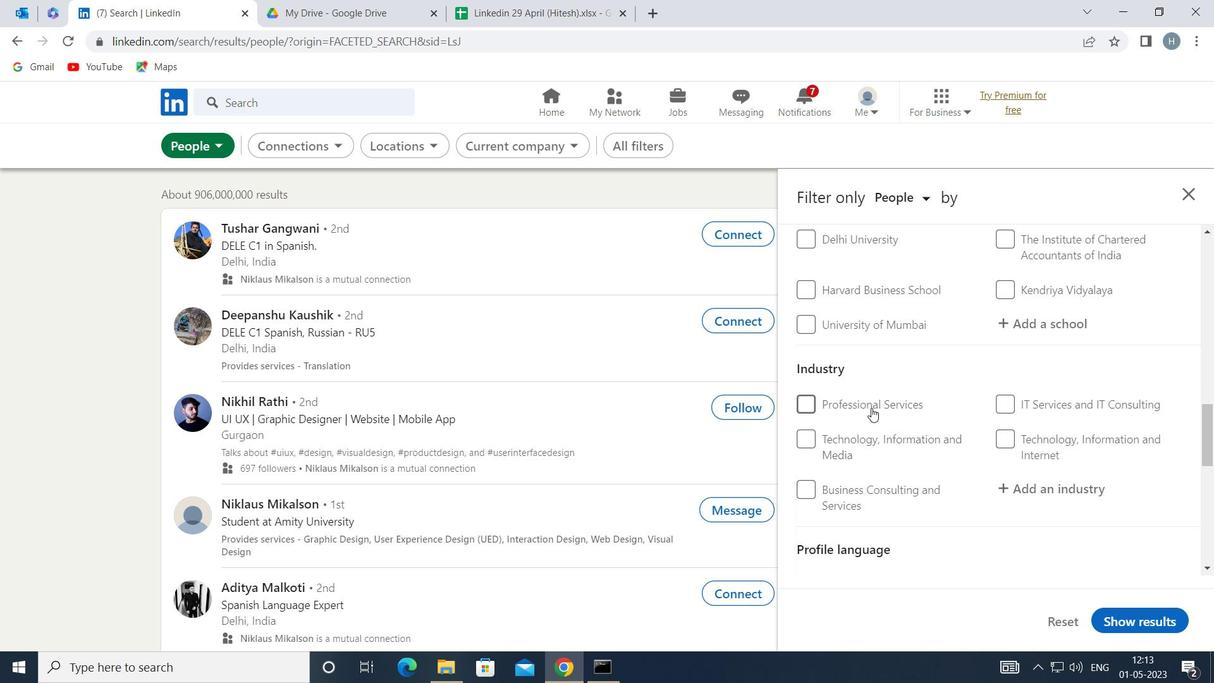
Action: Mouse scrolled (873, 408) with delta (0, 0)
Screenshot: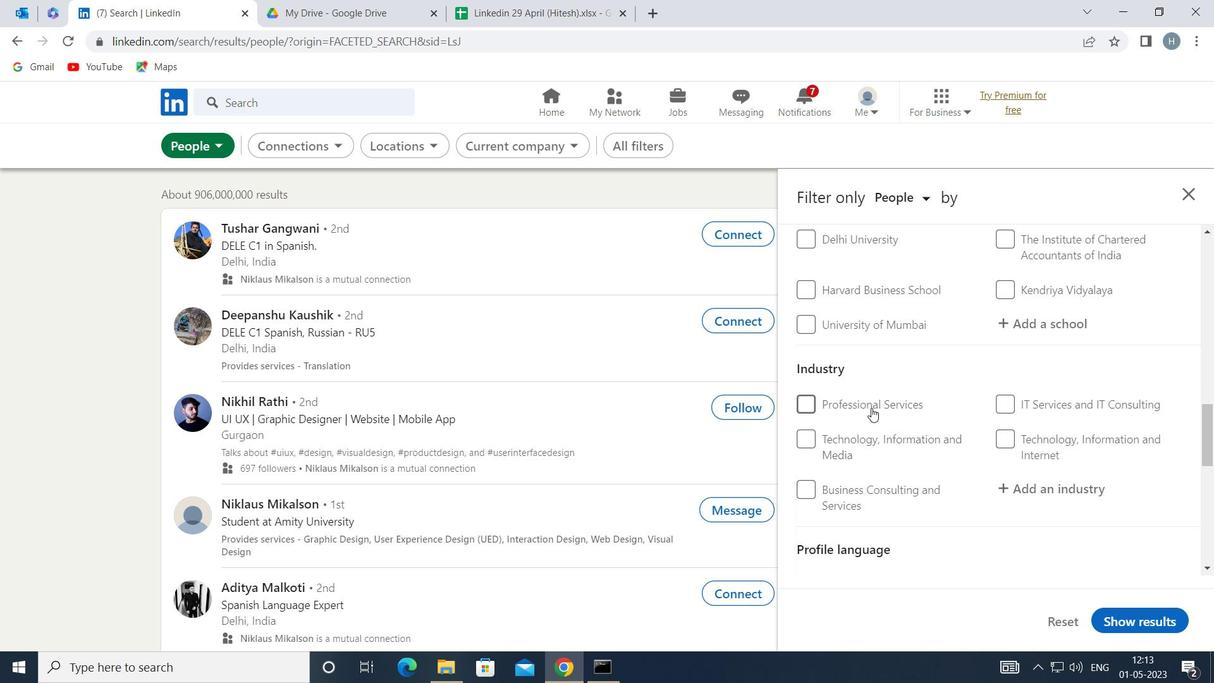 
Action: Mouse moved to (835, 428)
Screenshot: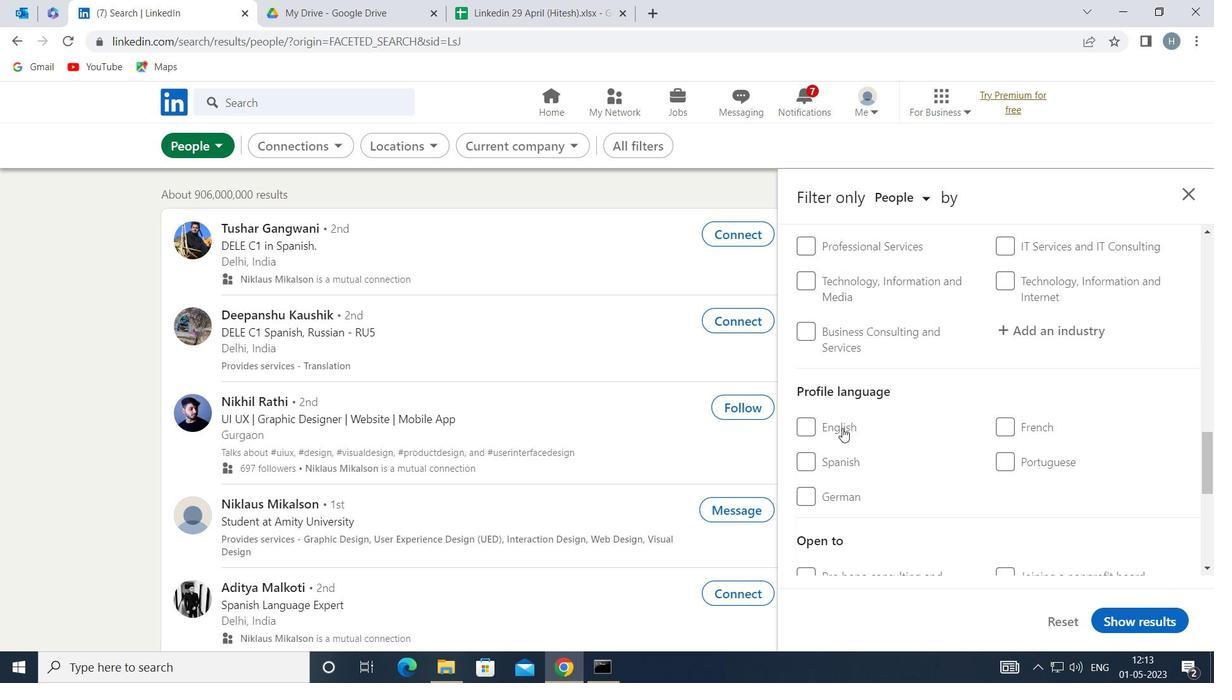 
Action: Mouse pressed left at (835, 428)
Screenshot: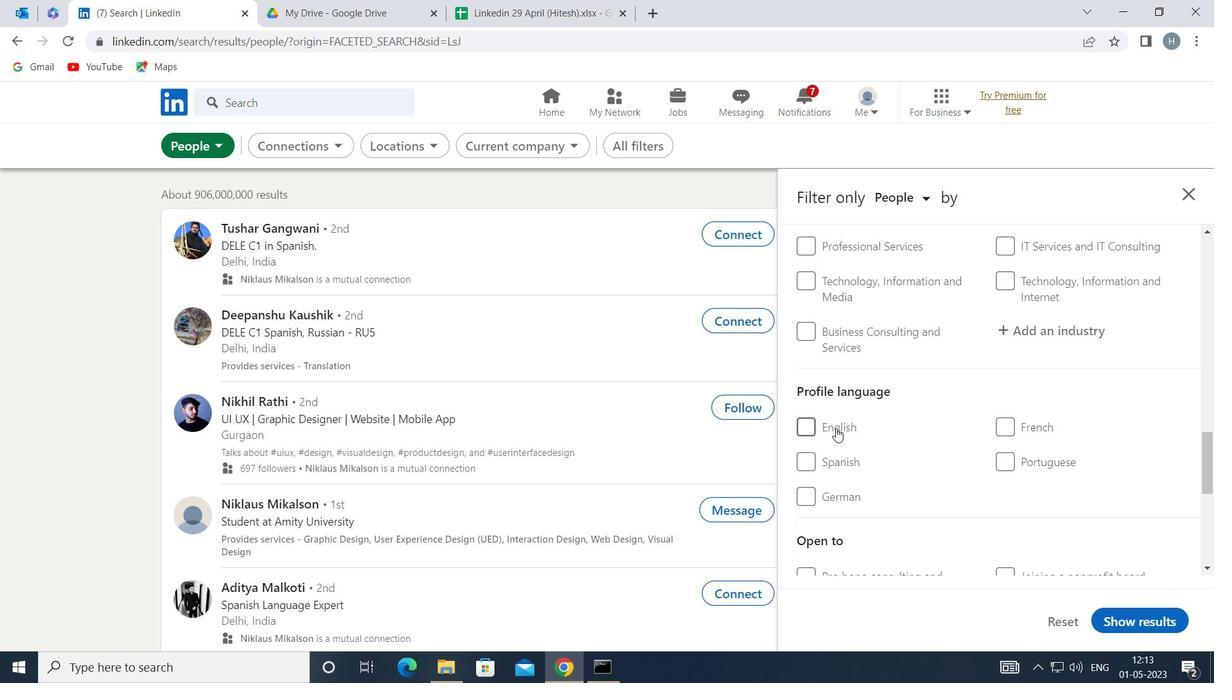 
Action: Mouse moved to (954, 415)
Screenshot: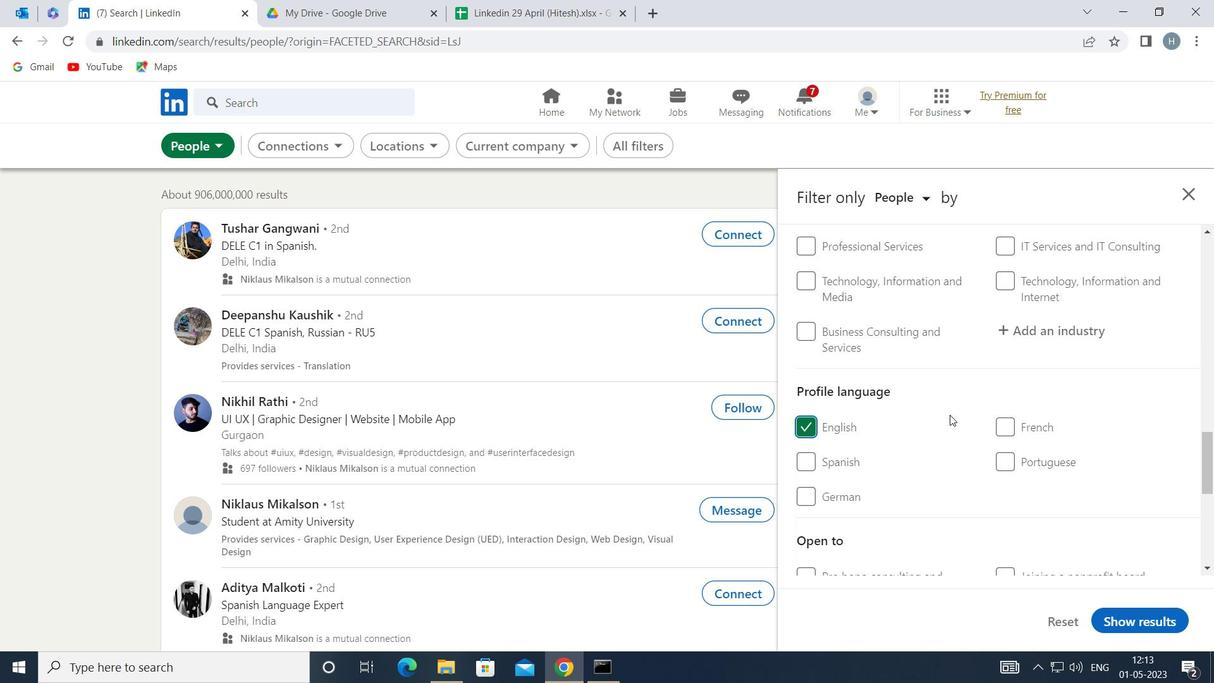 
Action: Mouse scrolled (954, 415) with delta (0, 0)
Screenshot: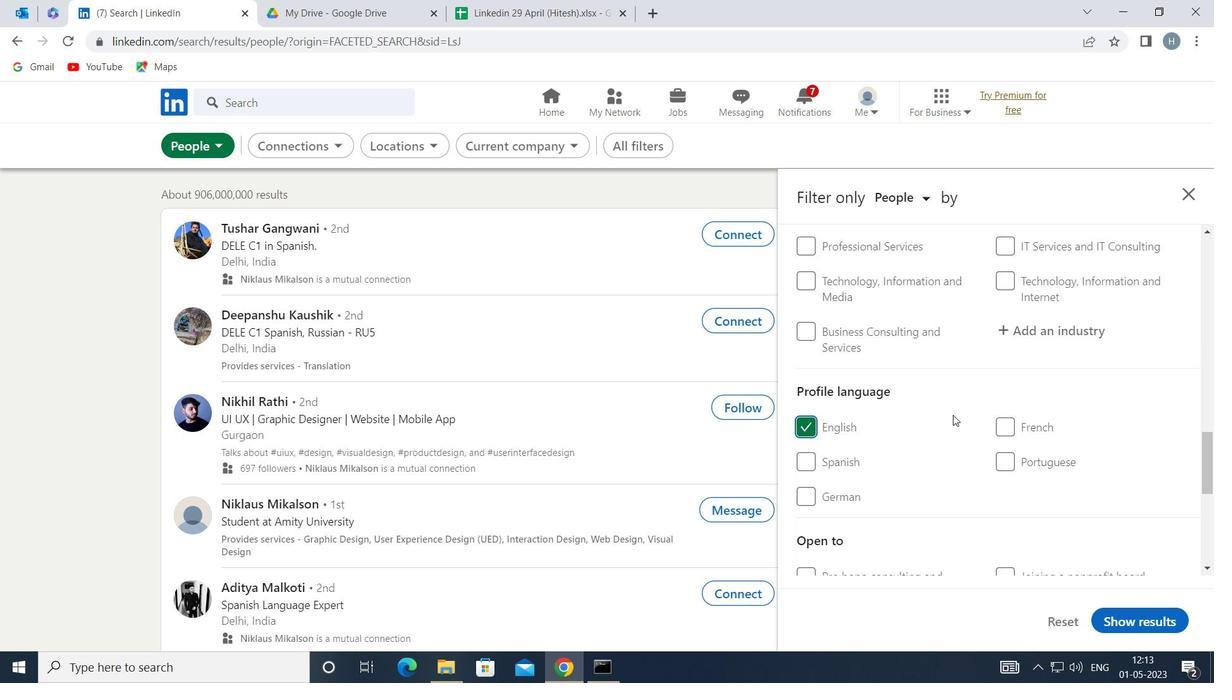 
Action: Mouse scrolled (954, 415) with delta (0, 0)
Screenshot: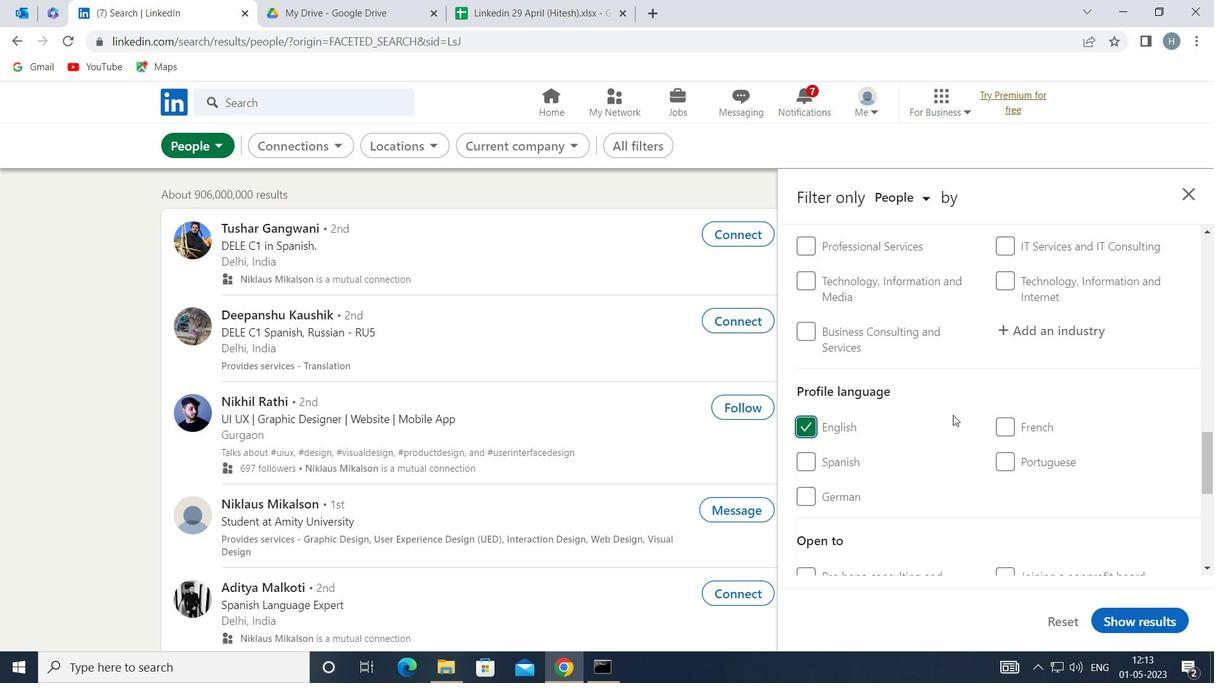 
Action: Mouse moved to (954, 412)
Screenshot: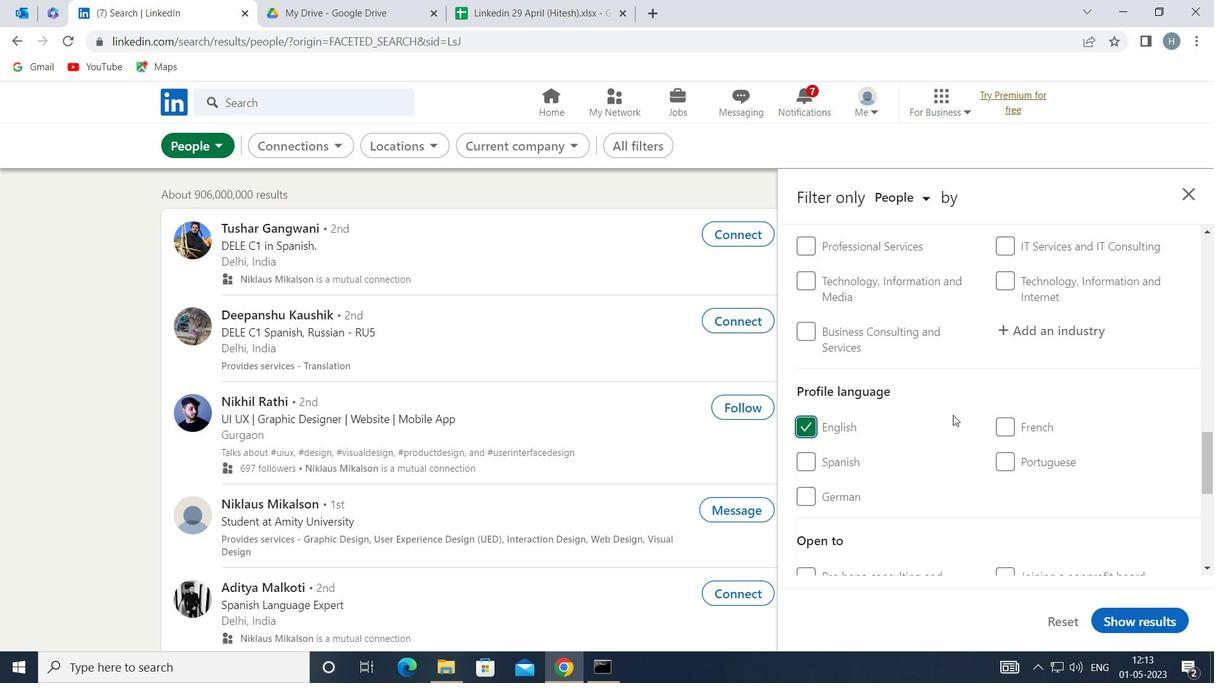 
Action: Mouse scrolled (954, 413) with delta (0, 0)
Screenshot: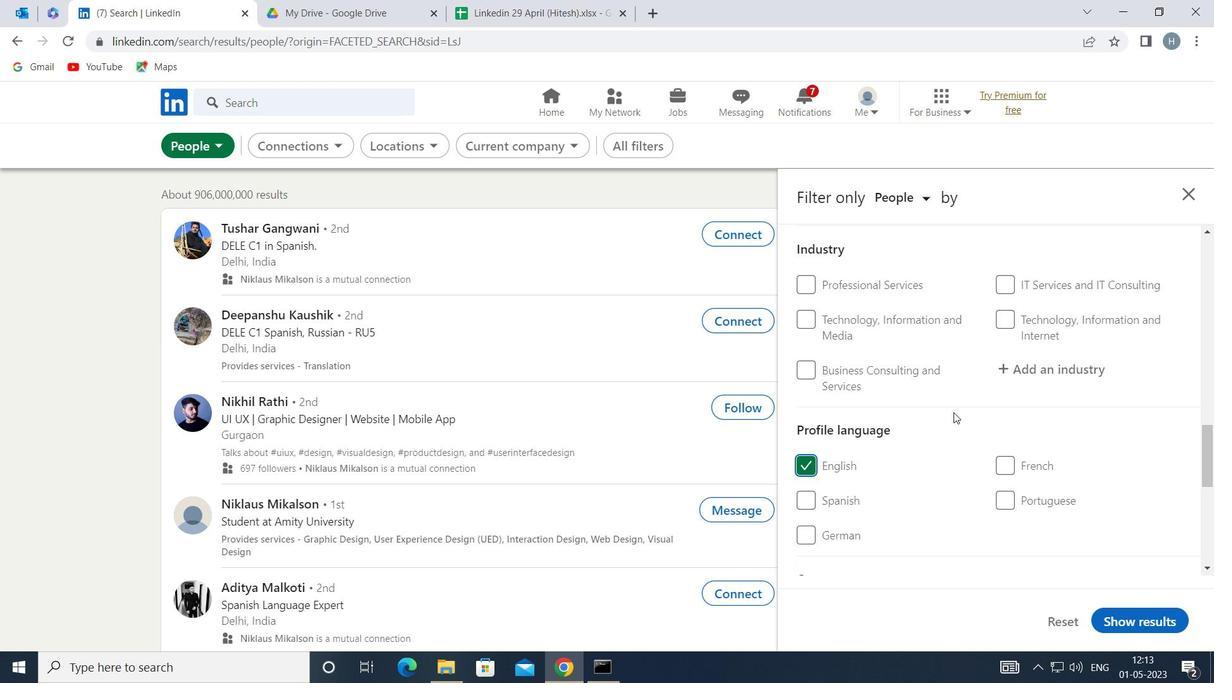 
Action: Mouse scrolled (954, 413) with delta (0, 0)
Screenshot: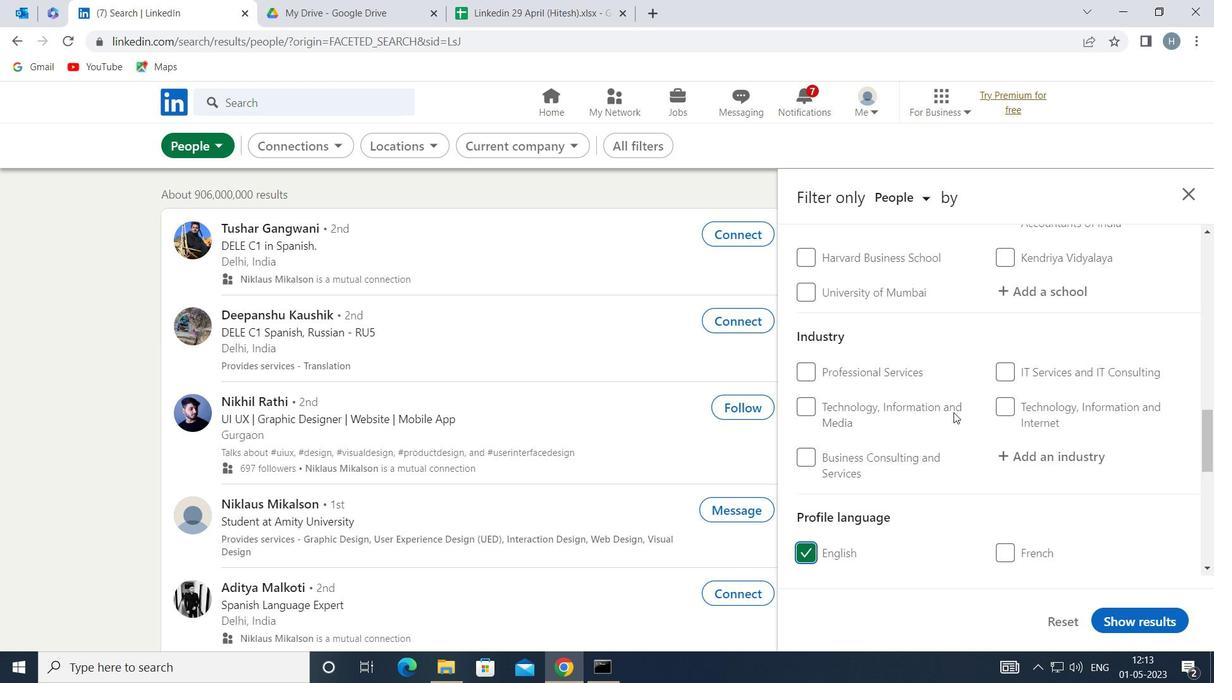 
Action: Mouse scrolled (954, 413) with delta (0, 0)
Screenshot: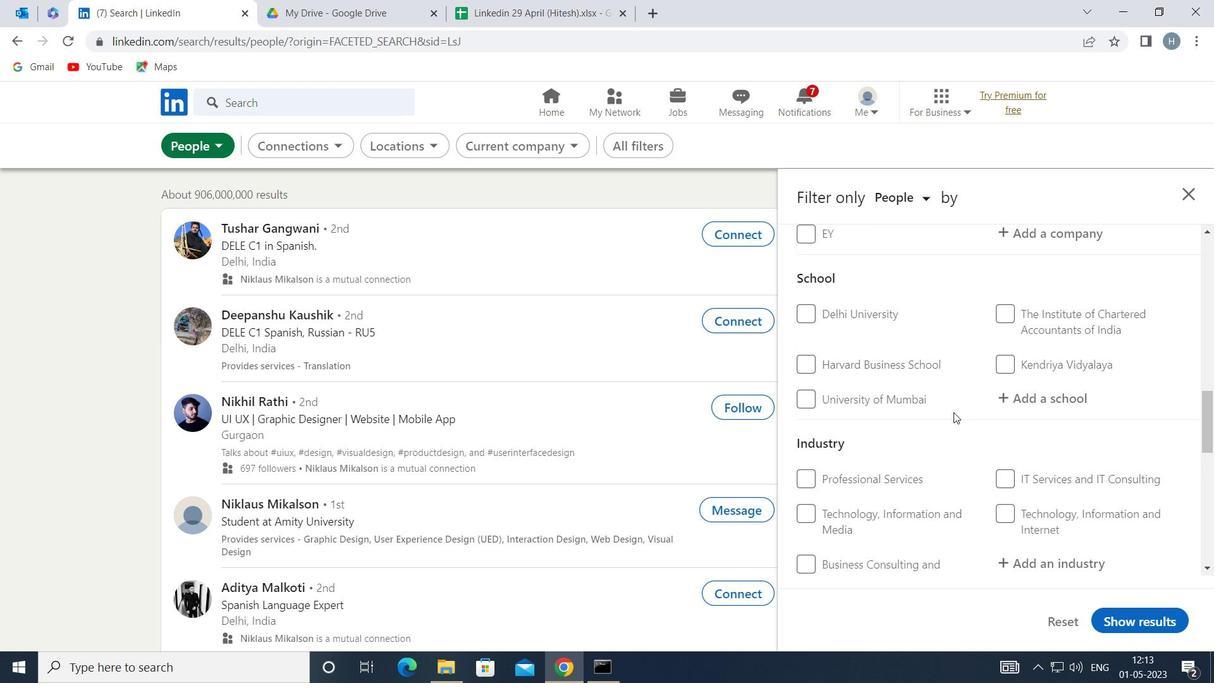 
Action: Mouse scrolled (954, 413) with delta (0, 0)
Screenshot: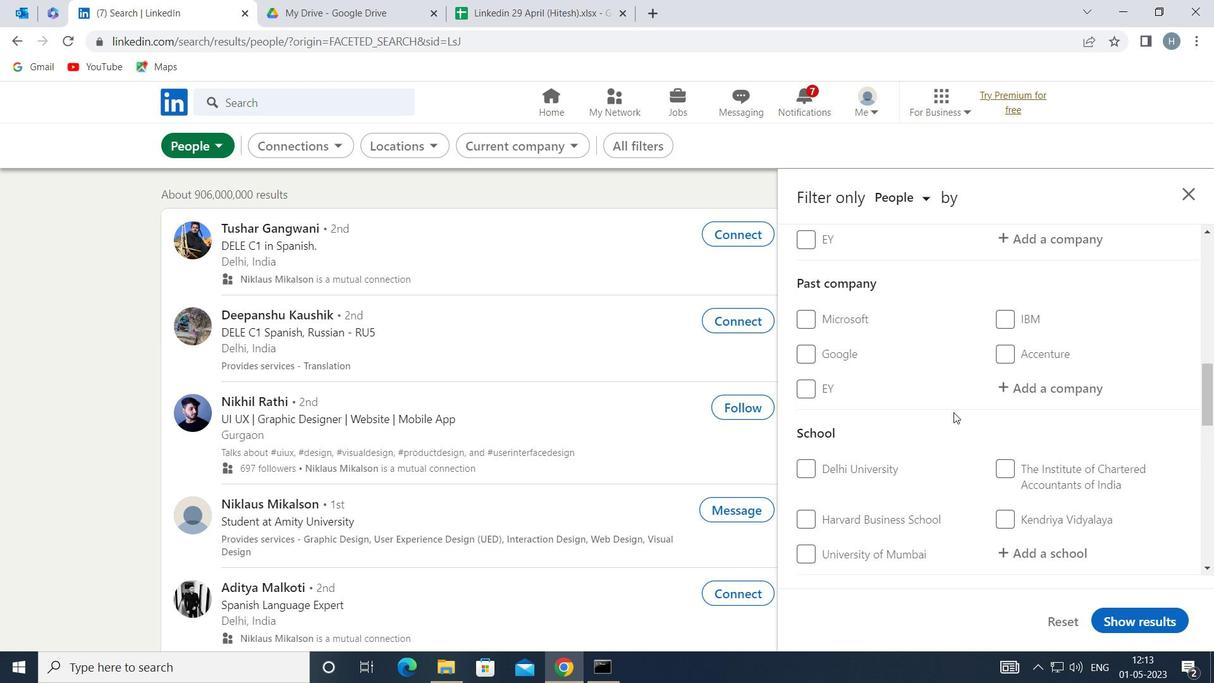 
Action: Mouse scrolled (954, 413) with delta (0, 0)
Screenshot: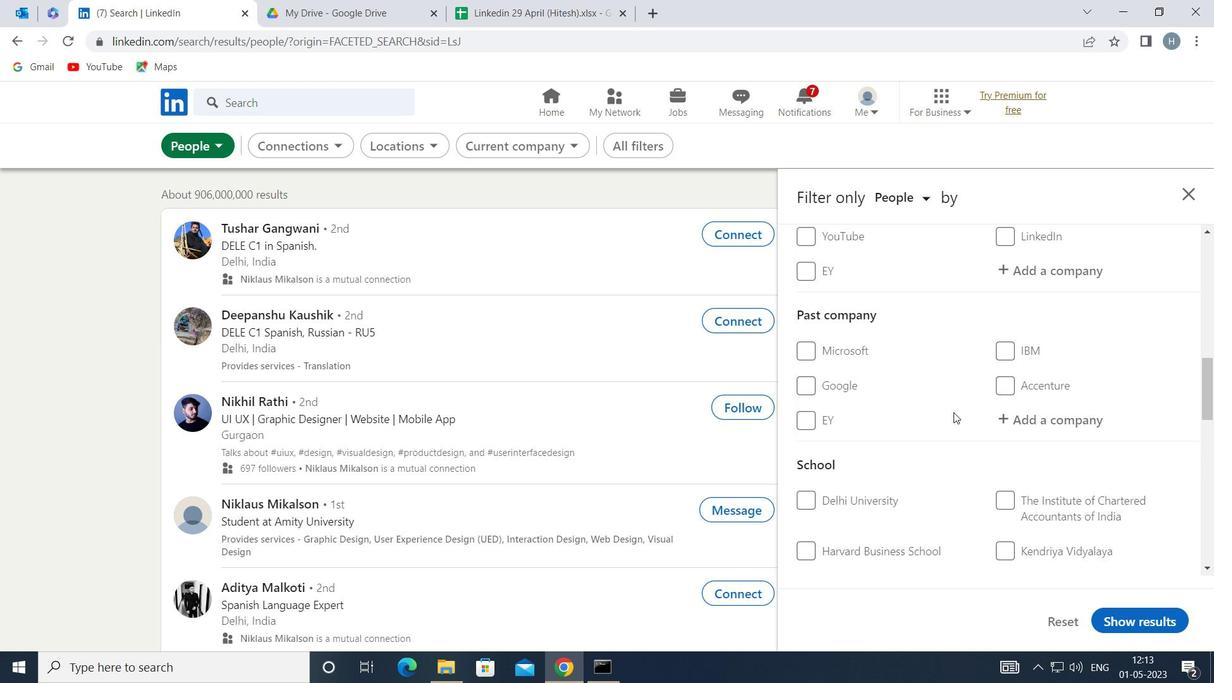 
Action: Mouse moved to (1038, 398)
Screenshot: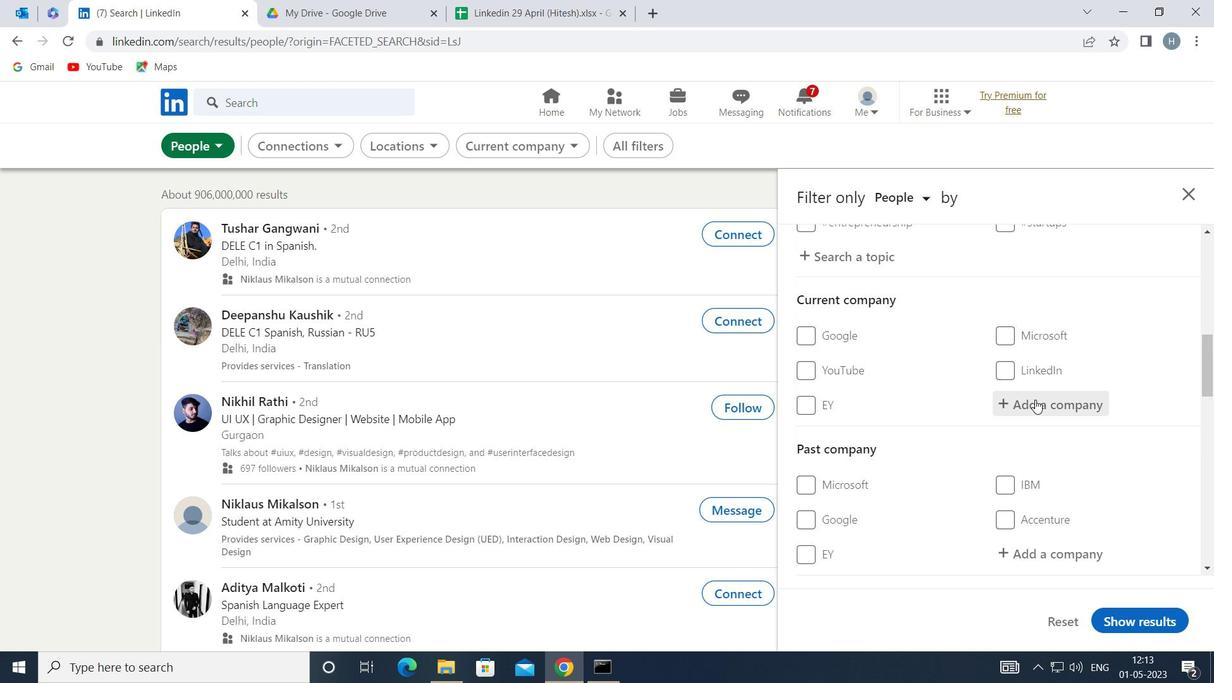 
Action: Mouse pressed left at (1038, 398)
Screenshot: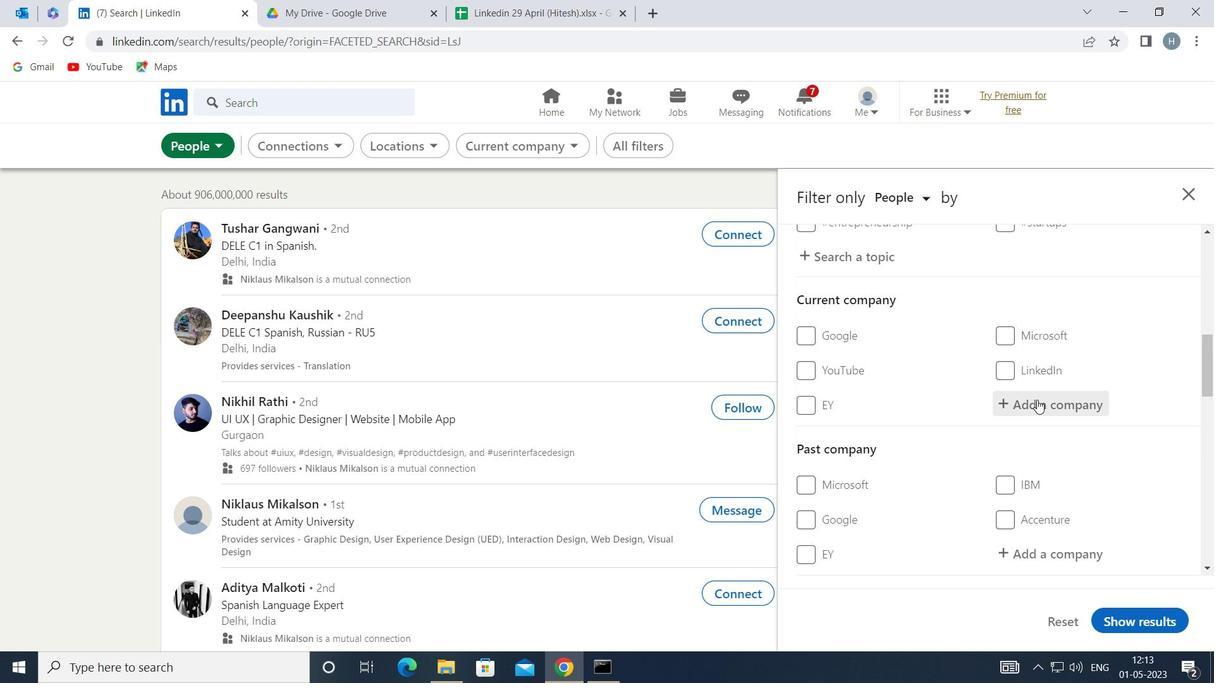 
Action: Key pressed <Key.shift>THE<Key.space><Key.shift>ECONOMIC<Key.space><Key.shift>TIMES
Screenshot: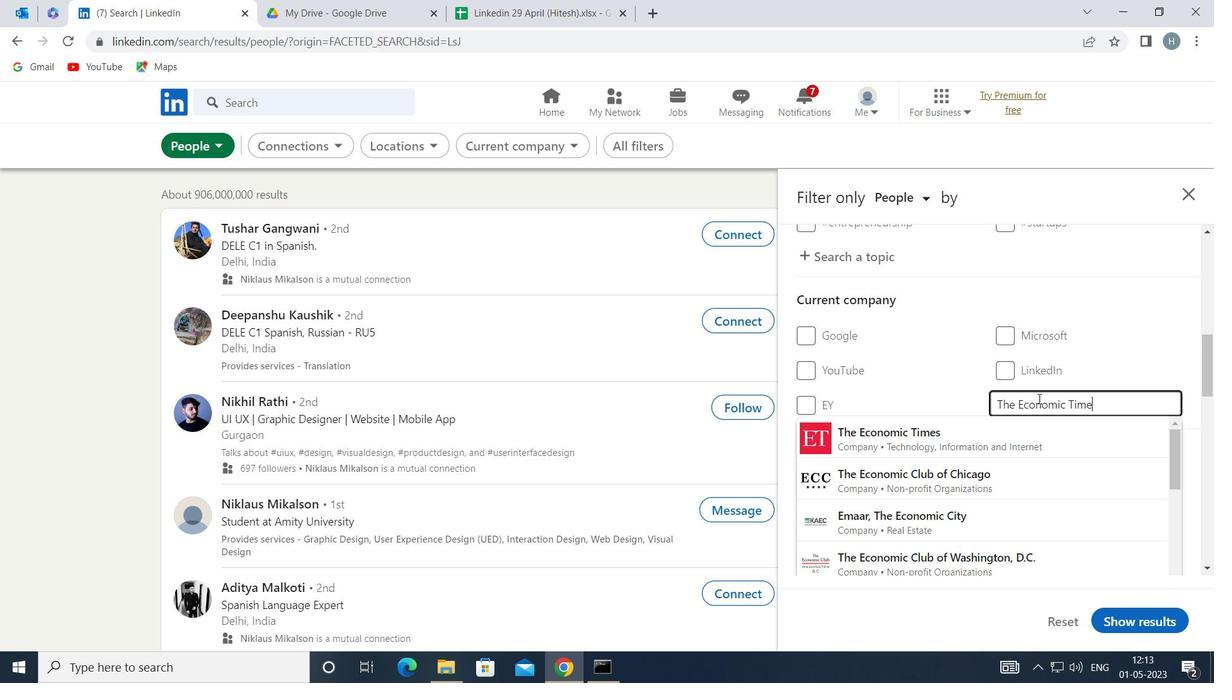 
Action: Mouse moved to (951, 434)
Screenshot: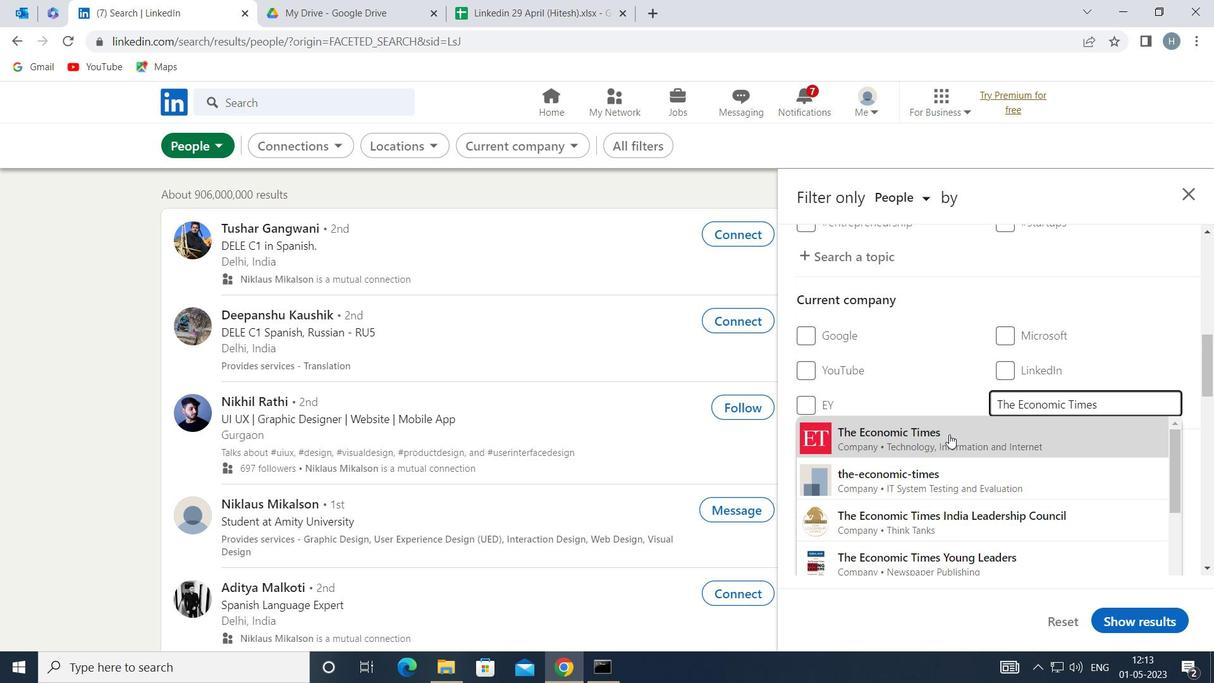 
Action: Mouse pressed left at (951, 434)
Screenshot: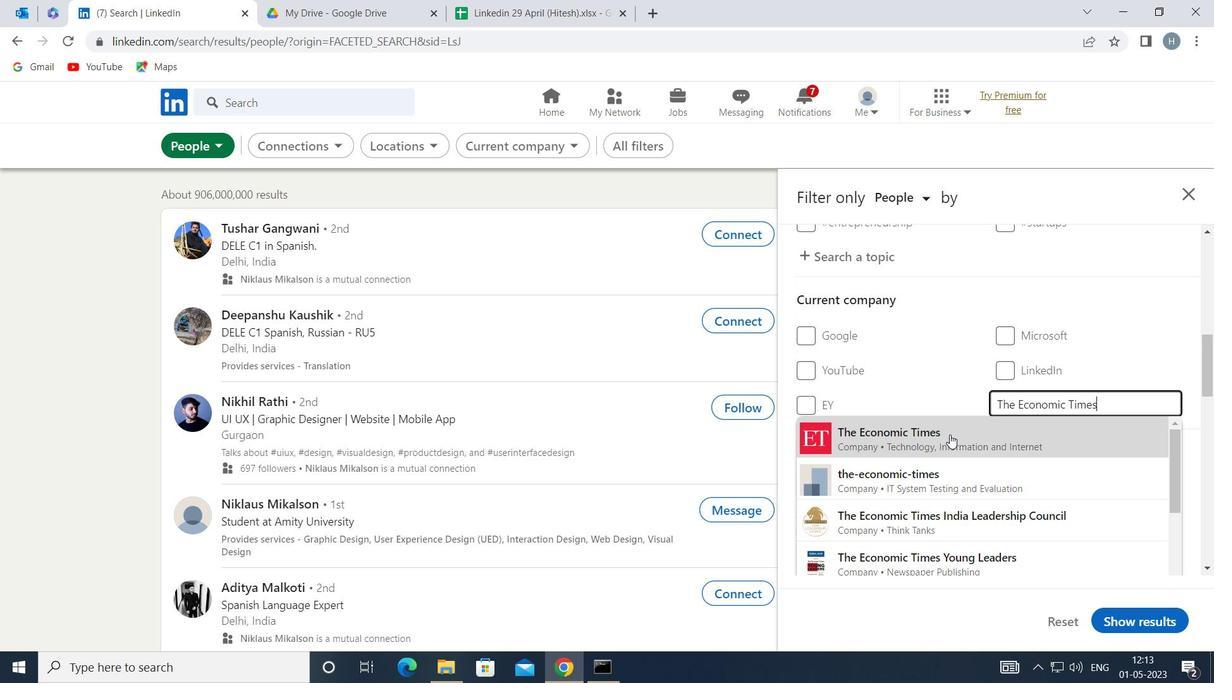 
Action: Mouse moved to (947, 427)
Screenshot: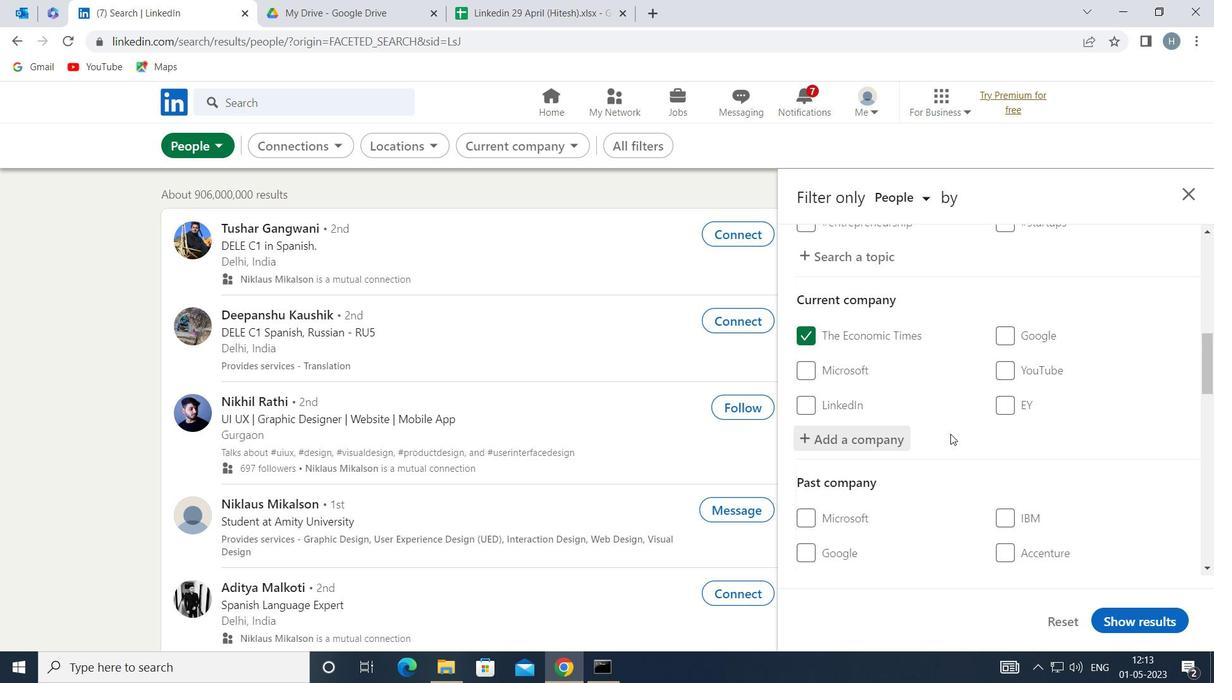 
Action: Mouse scrolled (947, 427) with delta (0, 0)
Screenshot: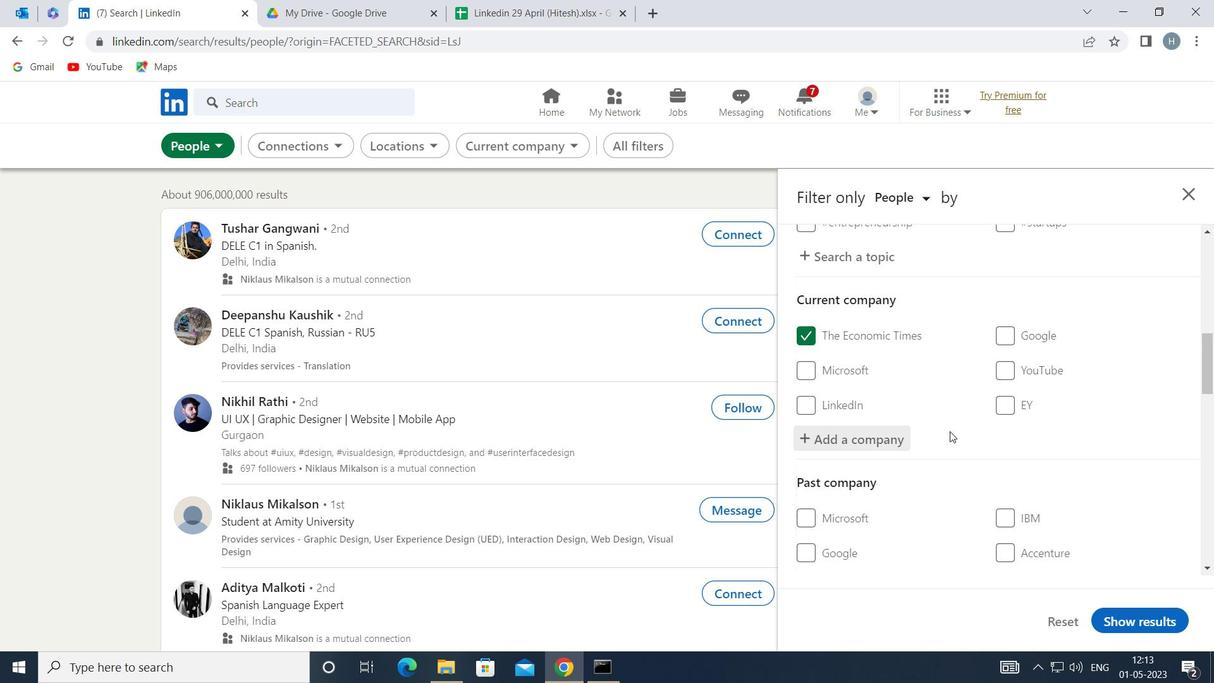 
Action: Mouse scrolled (947, 427) with delta (0, 0)
Screenshot: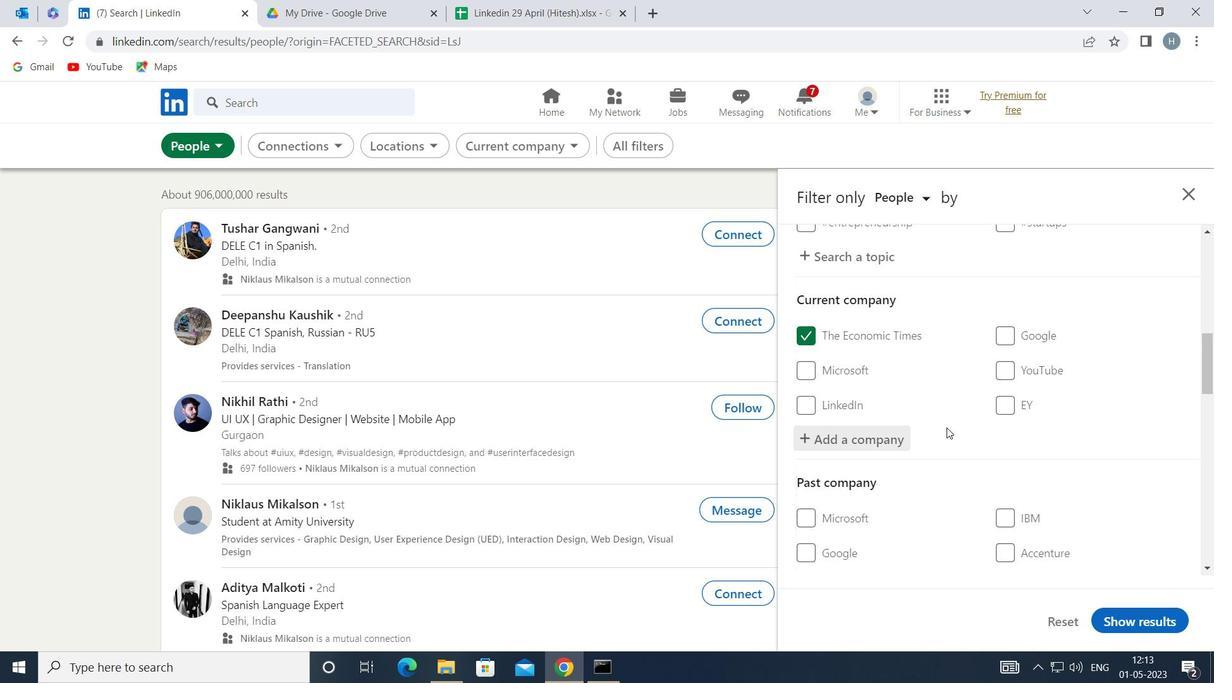 
Action: Mouse moved to (947, 424)
Screenshot: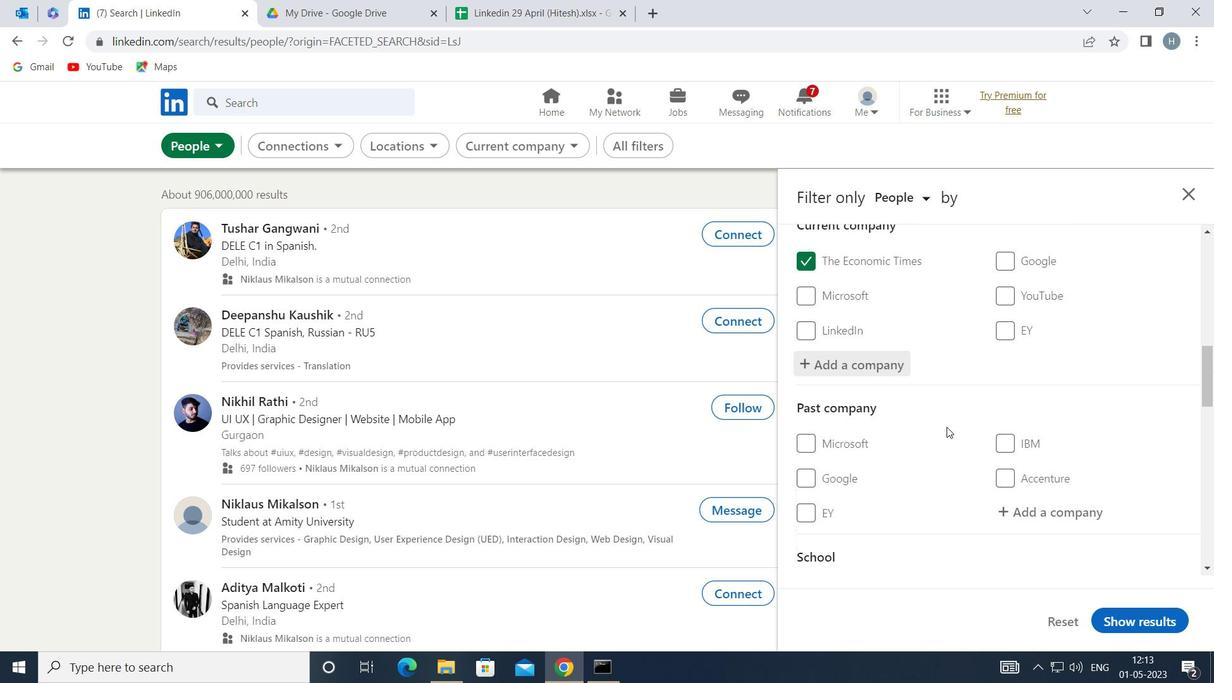 
Action: Mouse scrolled (947, 423) with delta (0, 0)
Screenshot: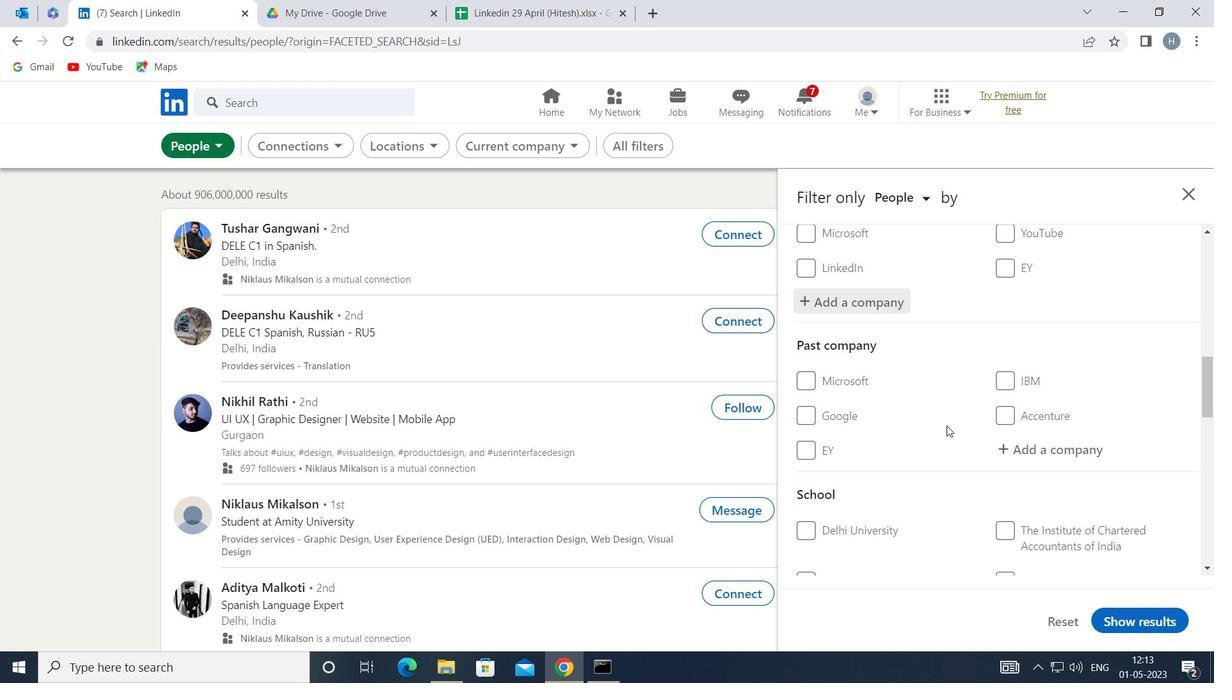 
Action: Mouse scrolled (947, 423) with delta (0, 0)
Screenshot: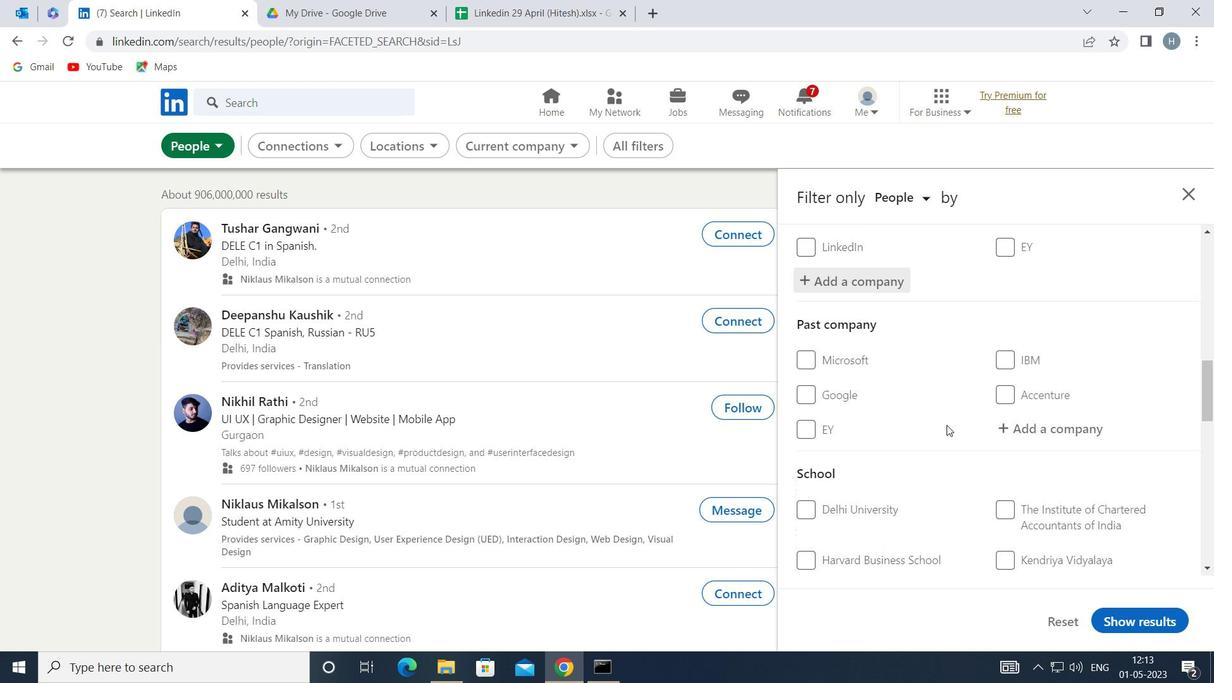 
Action: Mouse moved to (1002, 428)
Screenshot: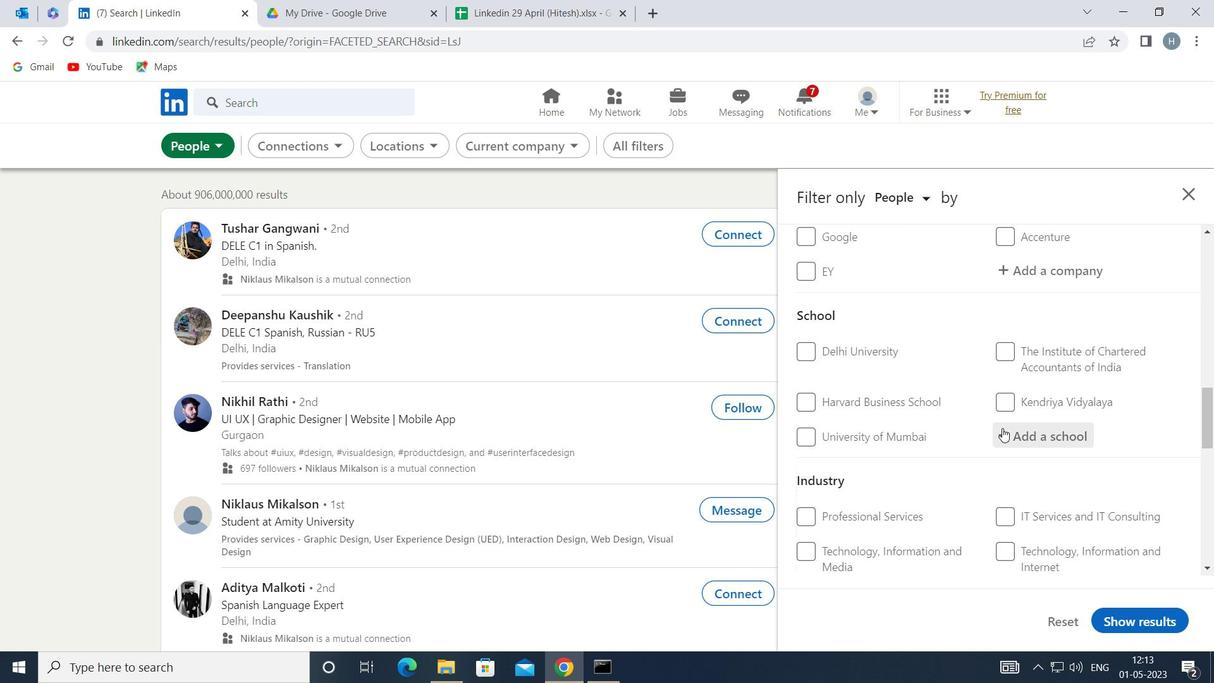 
Action: Mouse pressed left at (1002, 428)
Screenshot: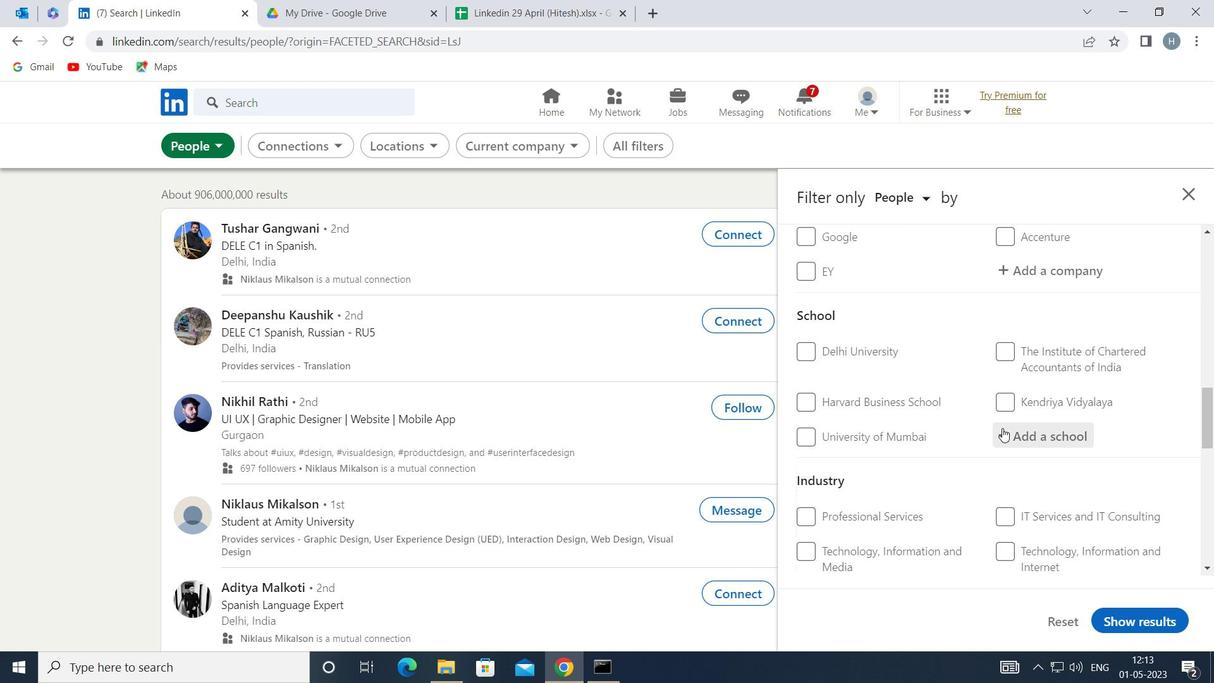 
Action: Mouse moved to (990, 416)
Screenshot: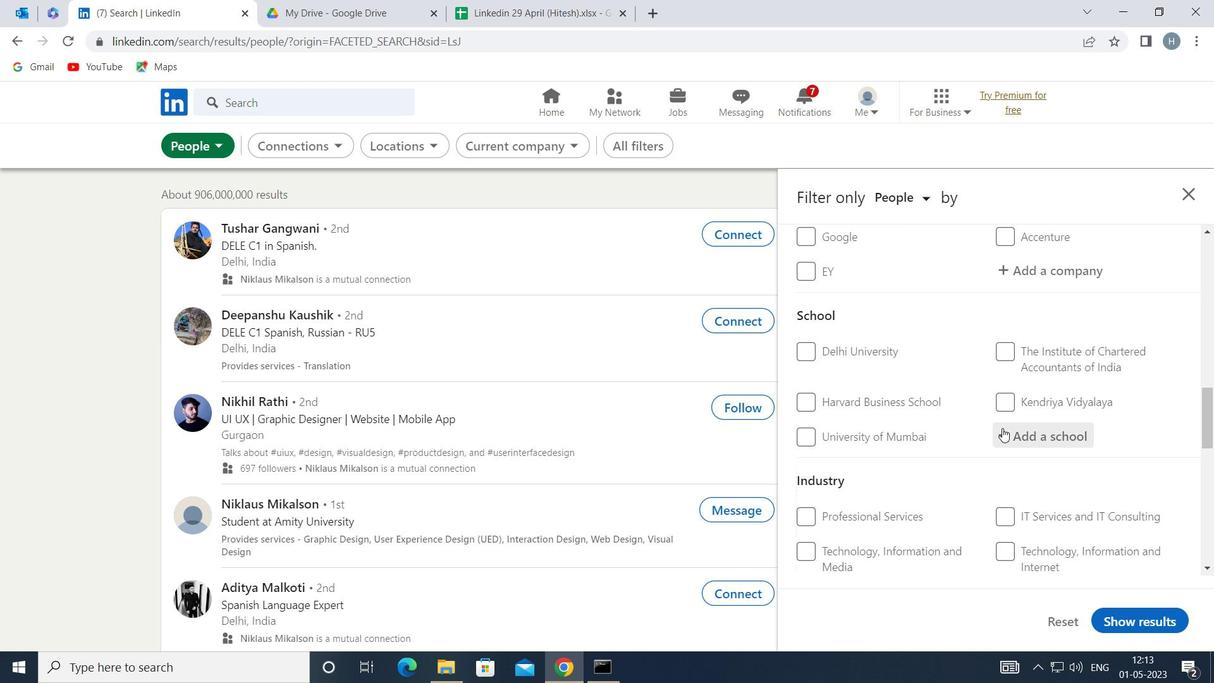 
Action: Key pressed <Key.shift>COLLEGE
Screenshot: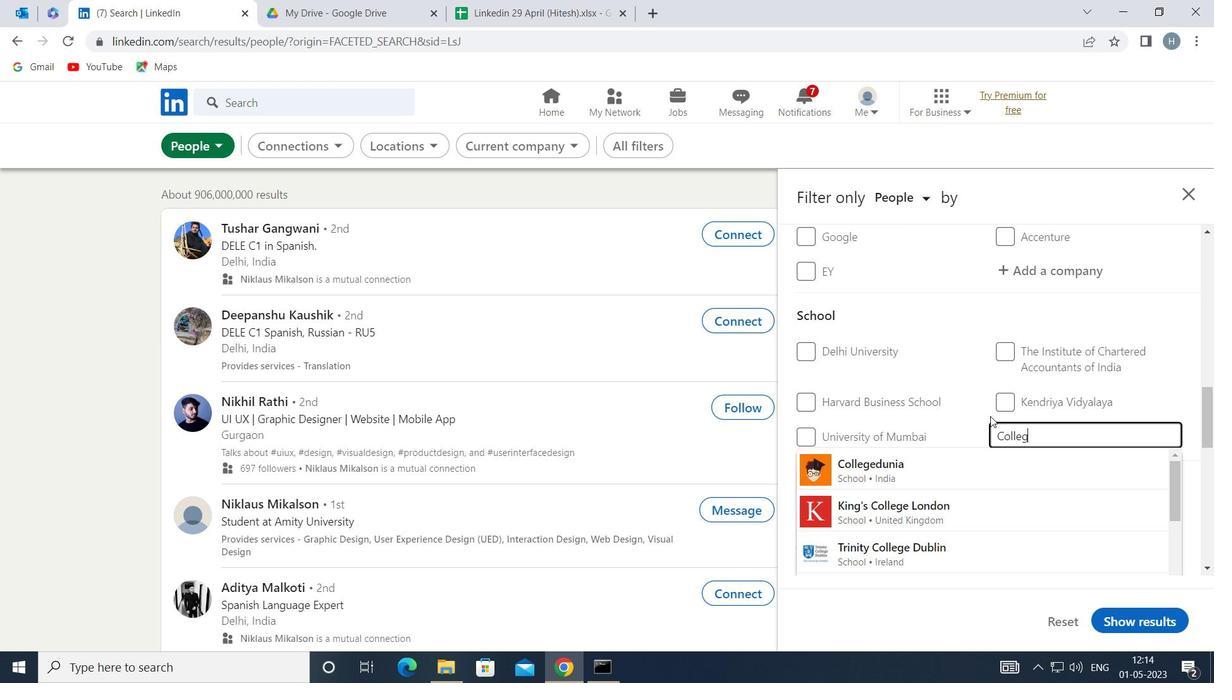 
Action: Mouse moved to (990, 415)
Screenshot: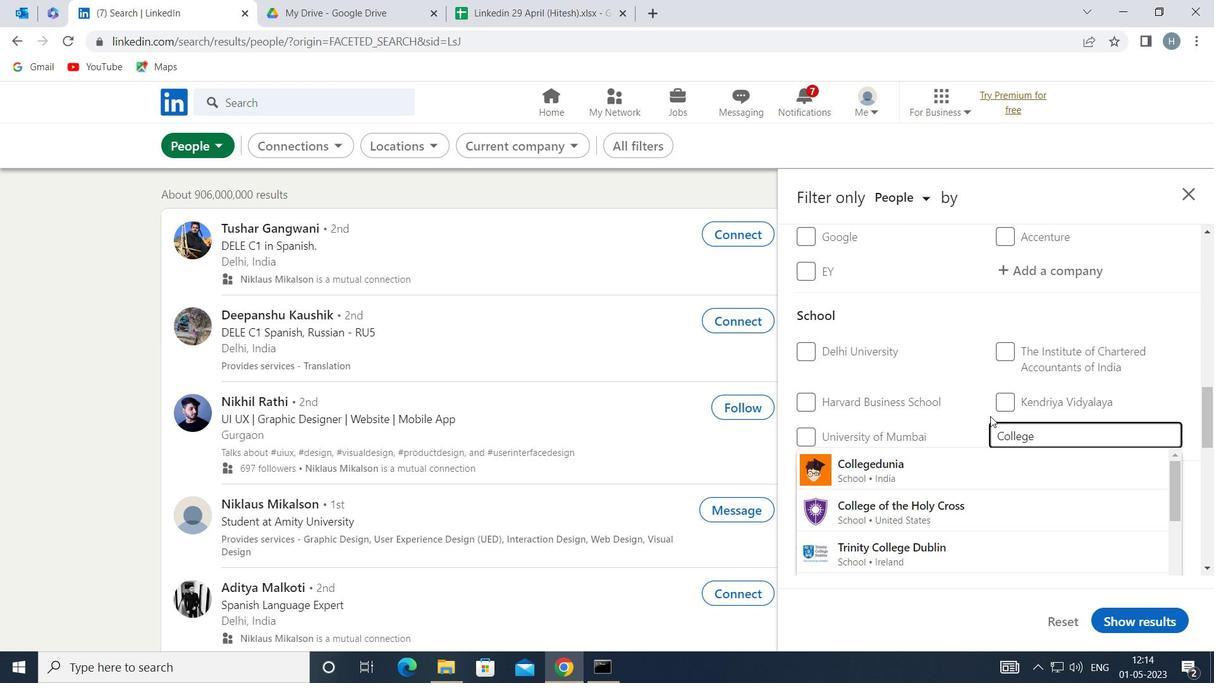 
Action: Key pressed <Key.space><Key.shift>OF<Key.space><Key.shift>VOCAT
Screenshot: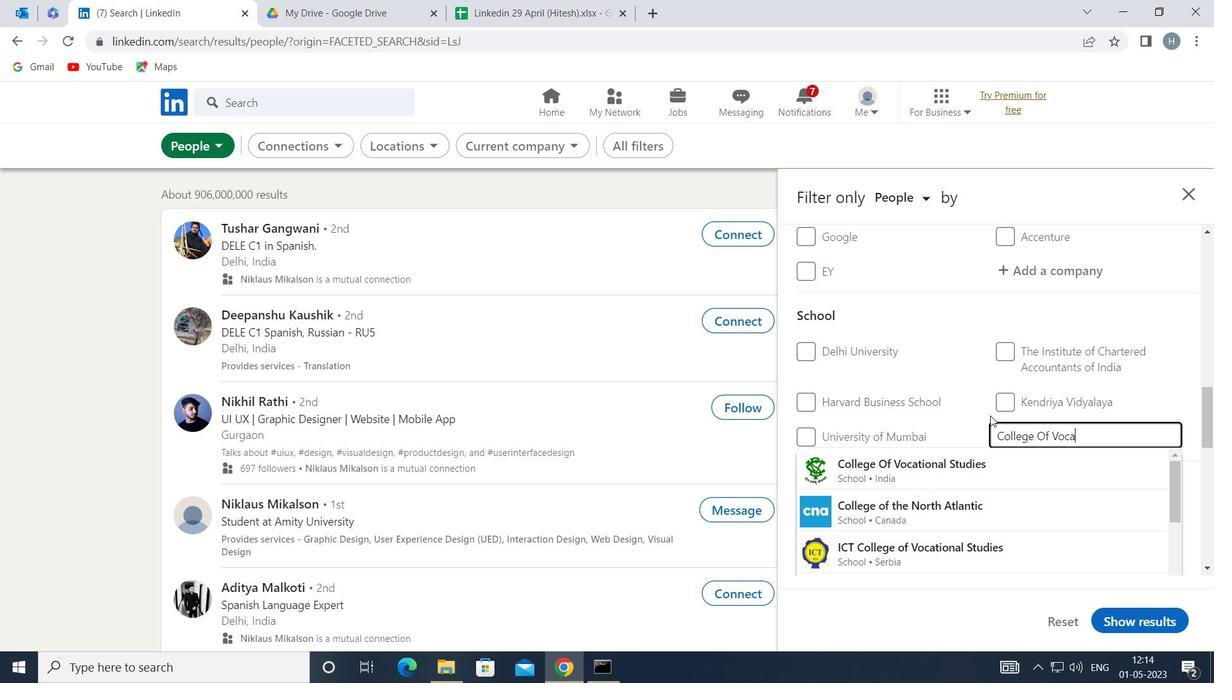 
Action: Mouse moved to (971, 466)
Screenshot: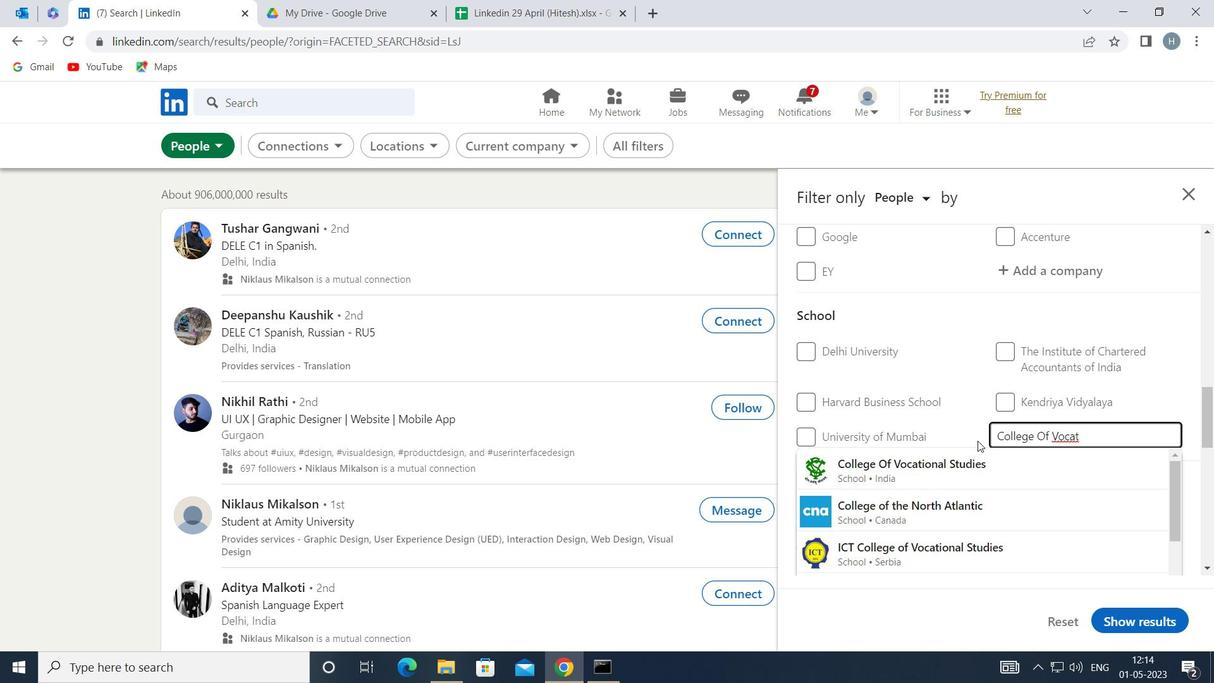 
Action: Mouse pressed left at (971, 466)
Screenshot: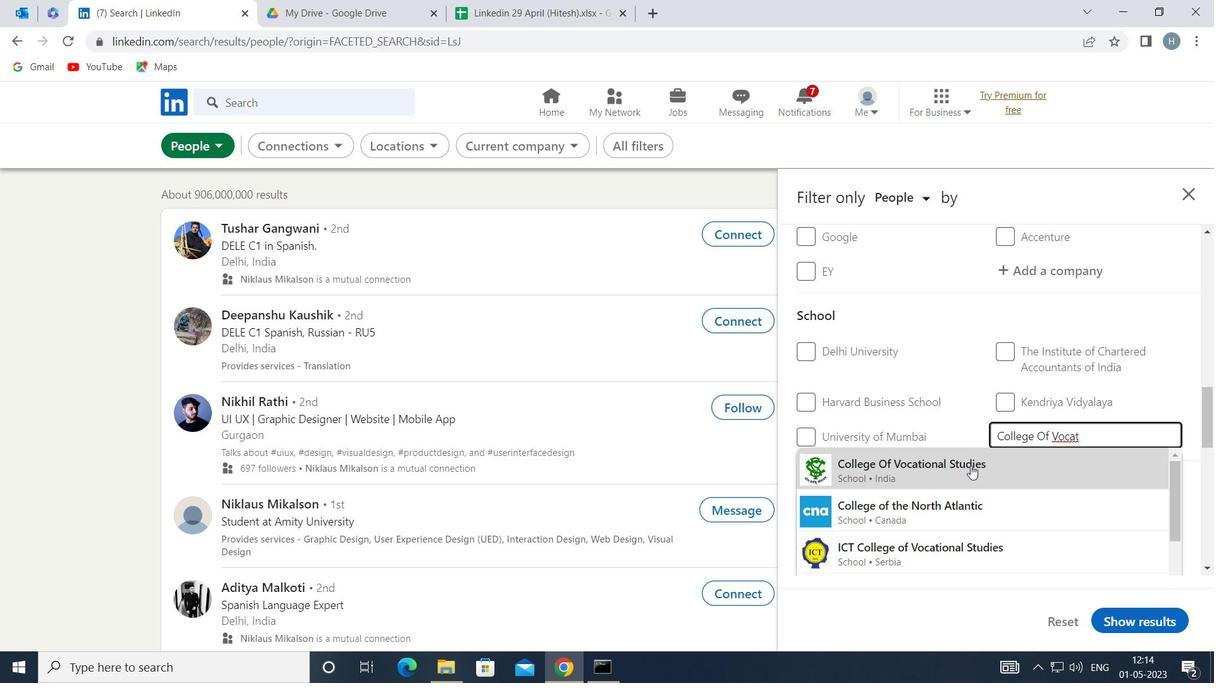 
Action: Mouse moved to (964, 454)
Screenshot: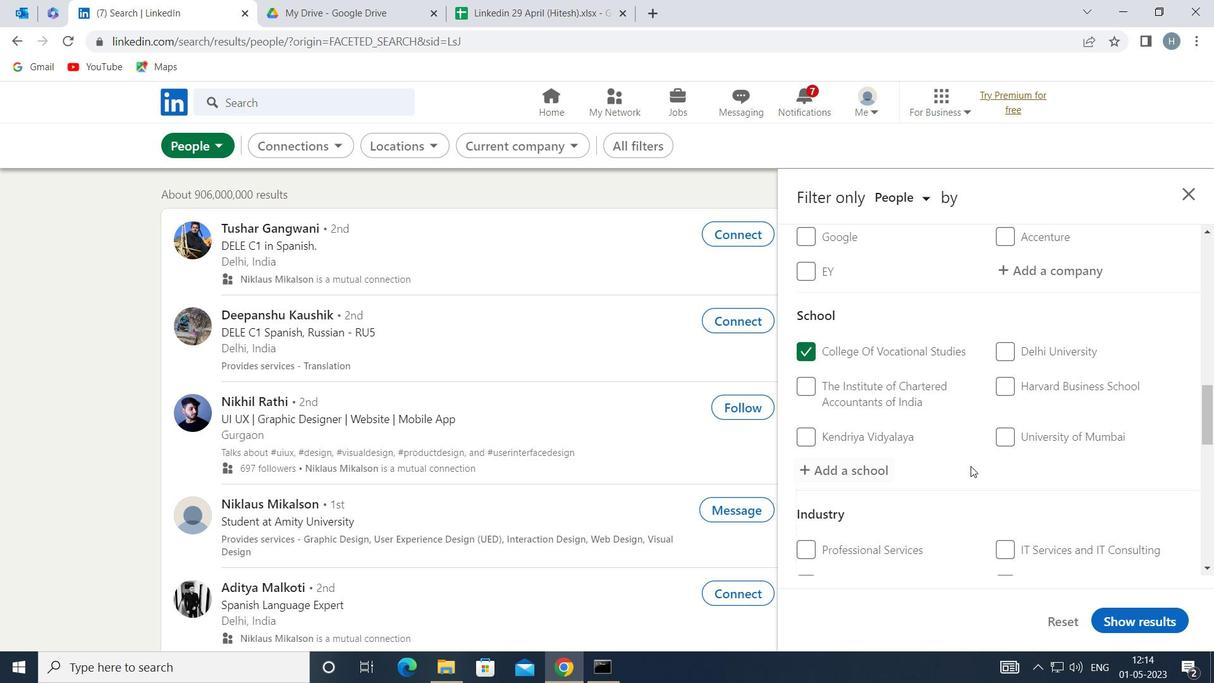 
Action: Mouse scrolled (964, 453) with delta (0, 0)
Screenshot: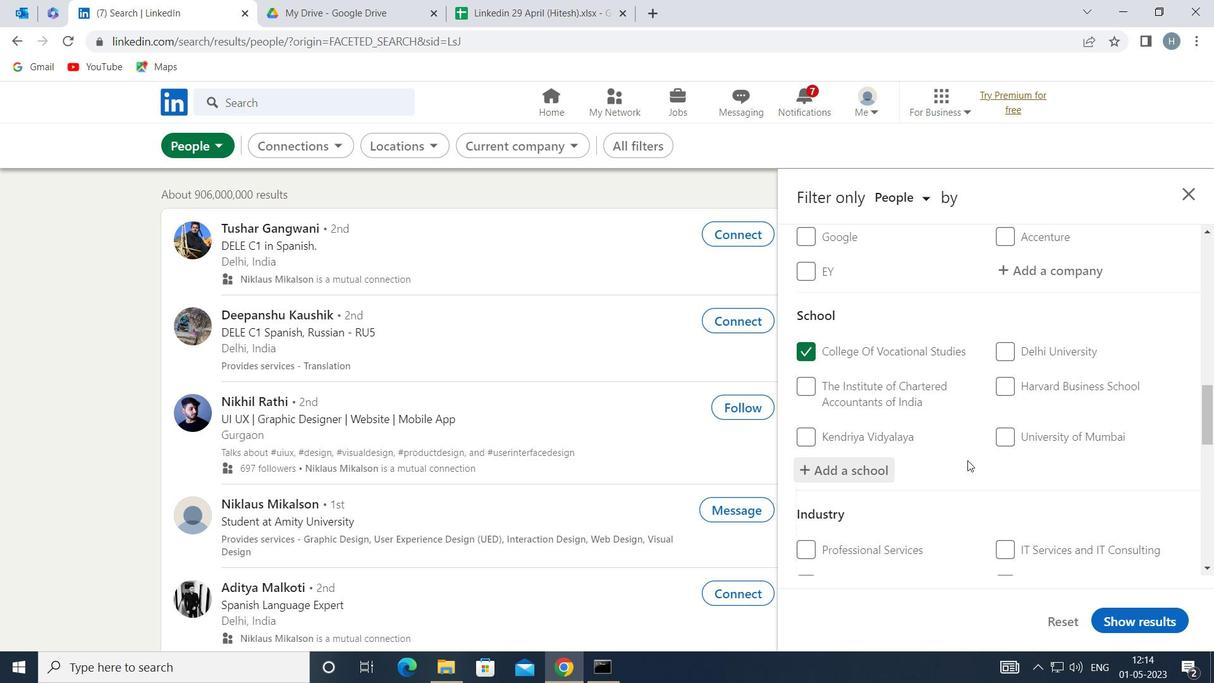 
Action: Mouse scrolled (964, 453) with delta (0, 0)
Screenshot: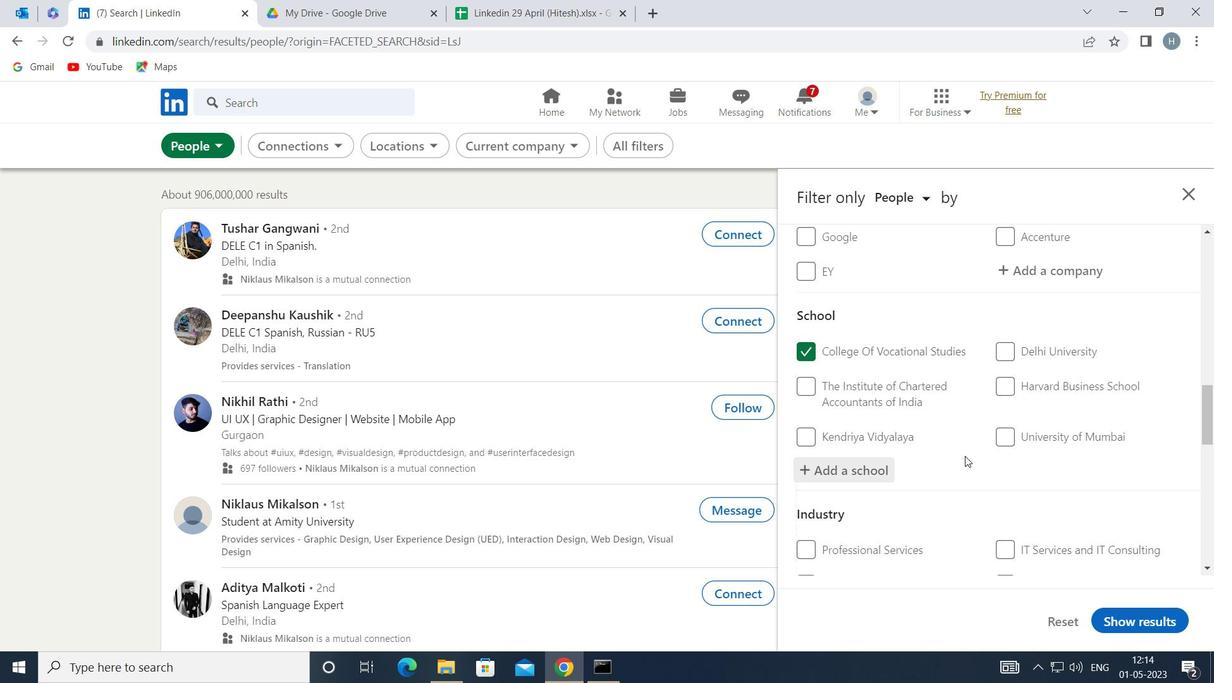 
Action: Mouse moved to (963, 453)
Screenshot: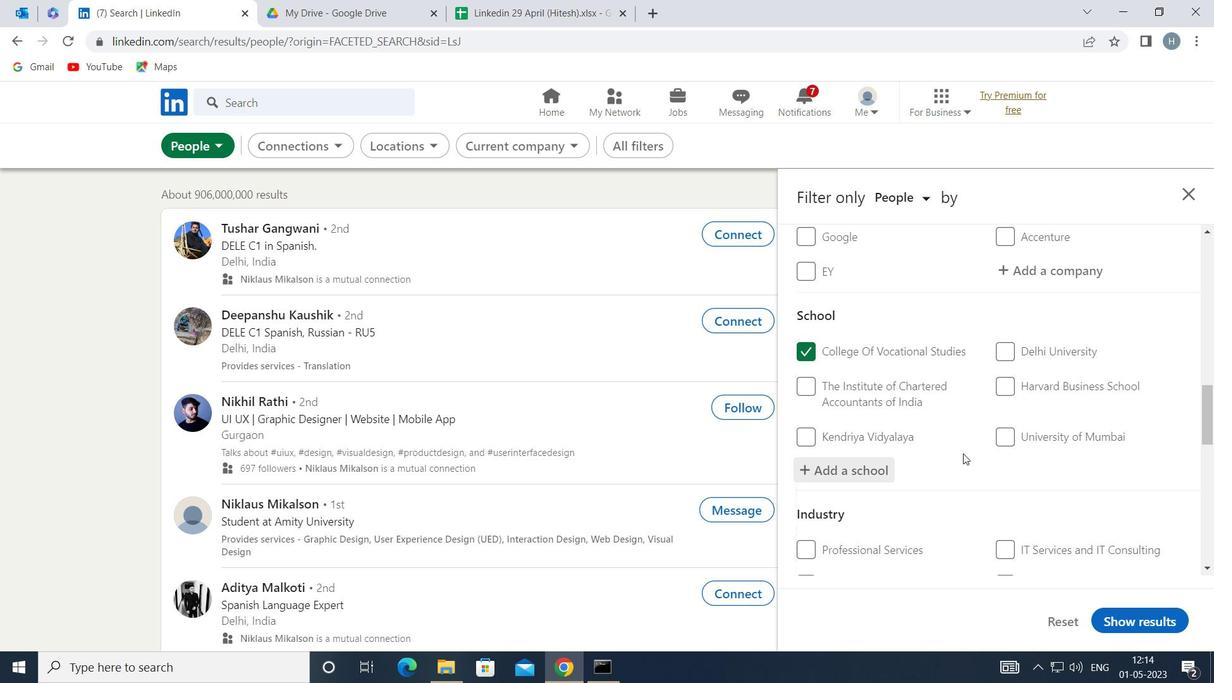 
Action: Mouse scrolled (963, 453) with delta (0, 0)
Screenshot: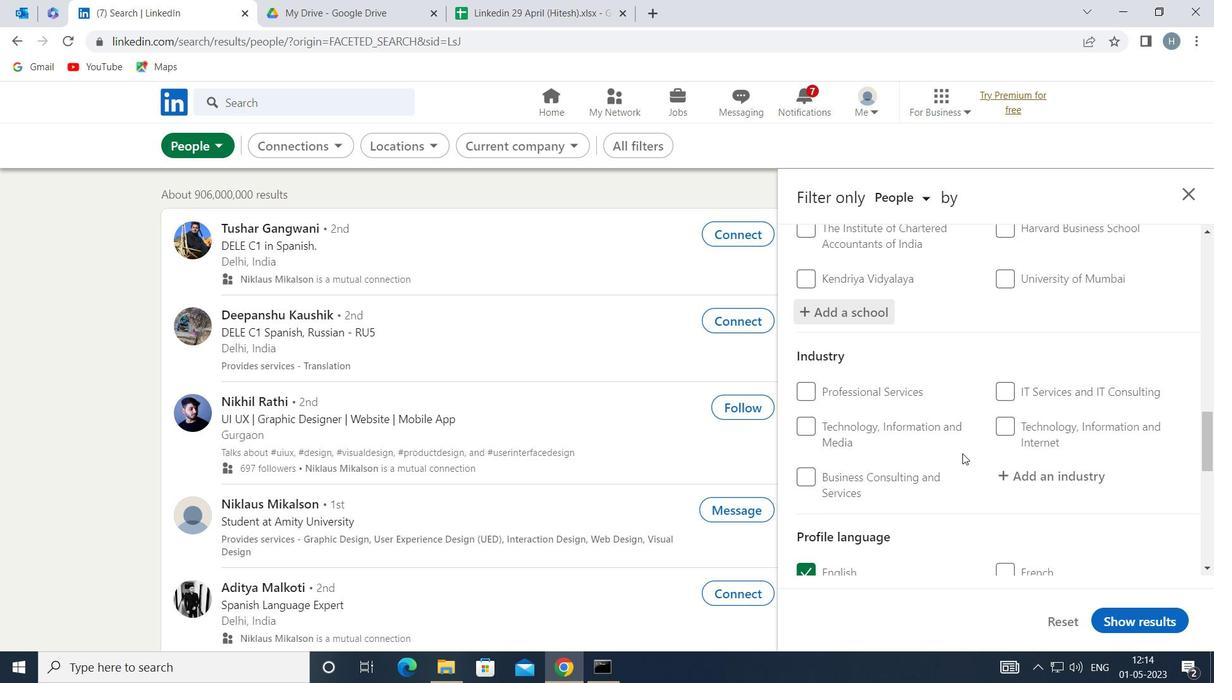 
Action: Mouse moved to (1056, 398)
Screenshot: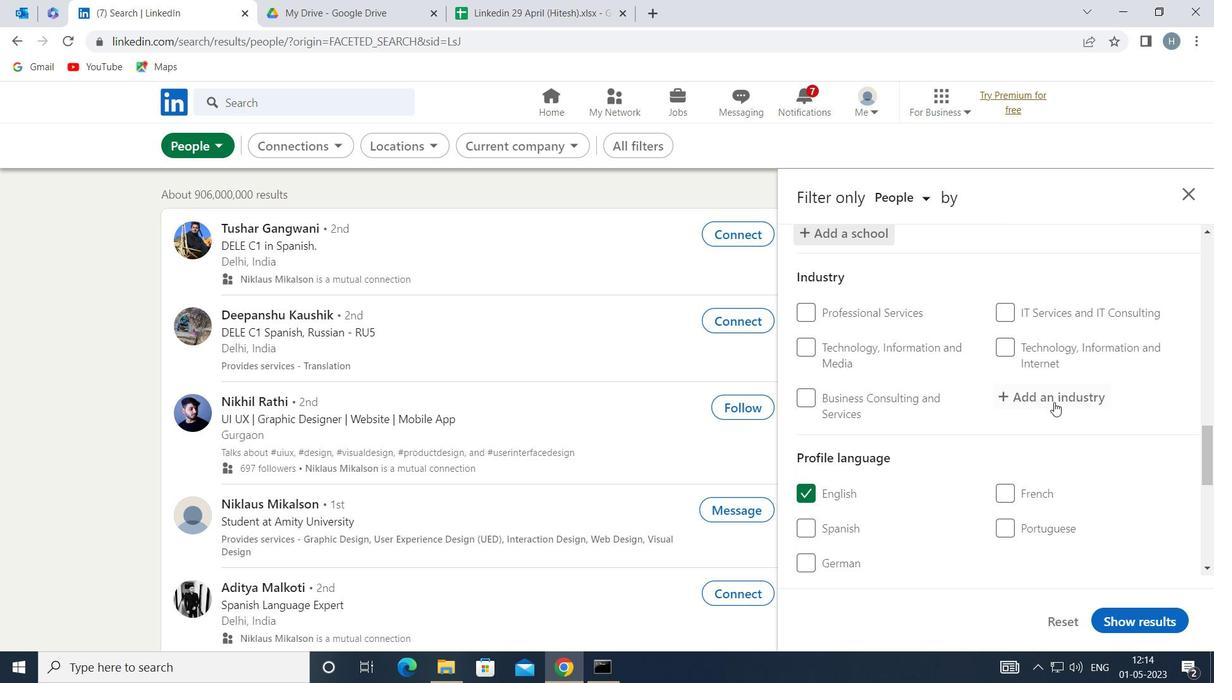 
Action: Mouse pressed left at (1056, 398)
Screenshot: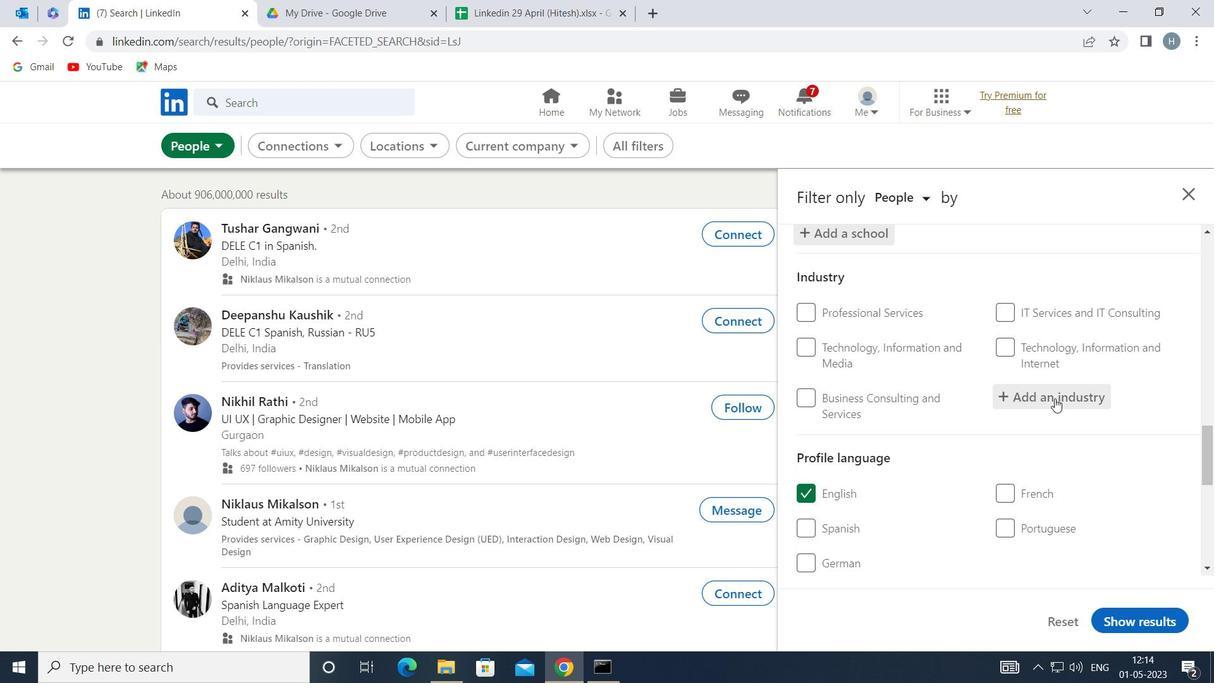
Action: Mouse moved to (1055, 397)
Screenshot: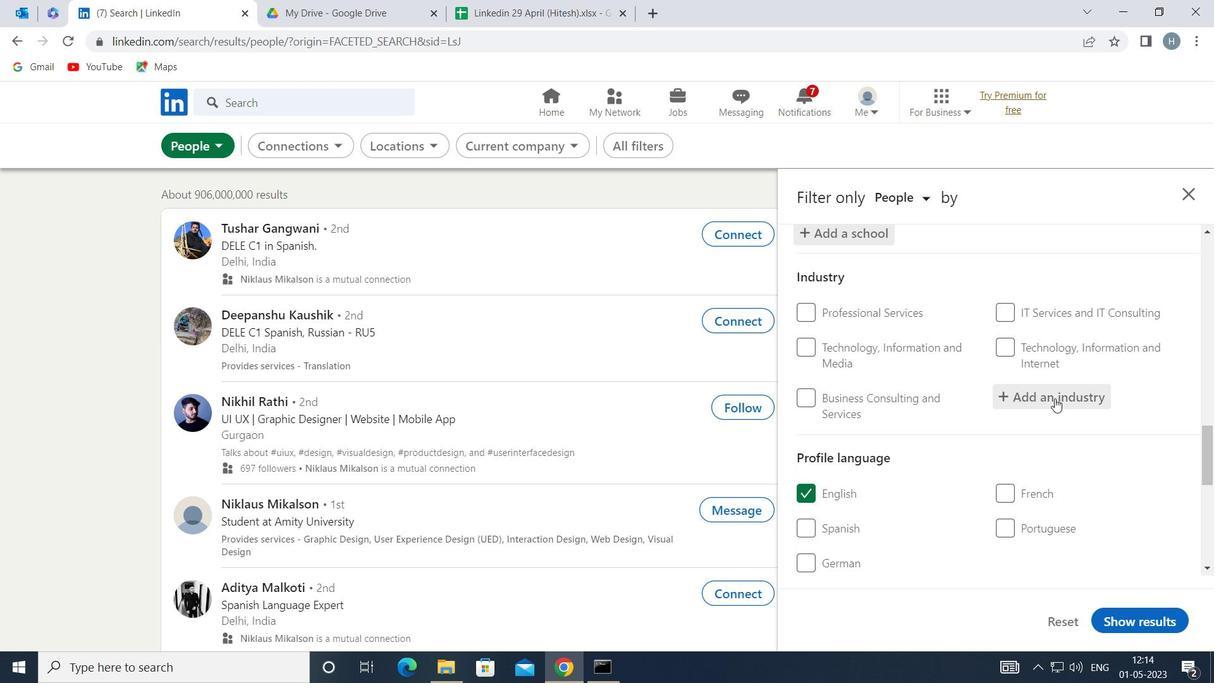 
Action: Key pressed <Key.shift>CHEMIV<Key.backspace>CAL
Screenshot: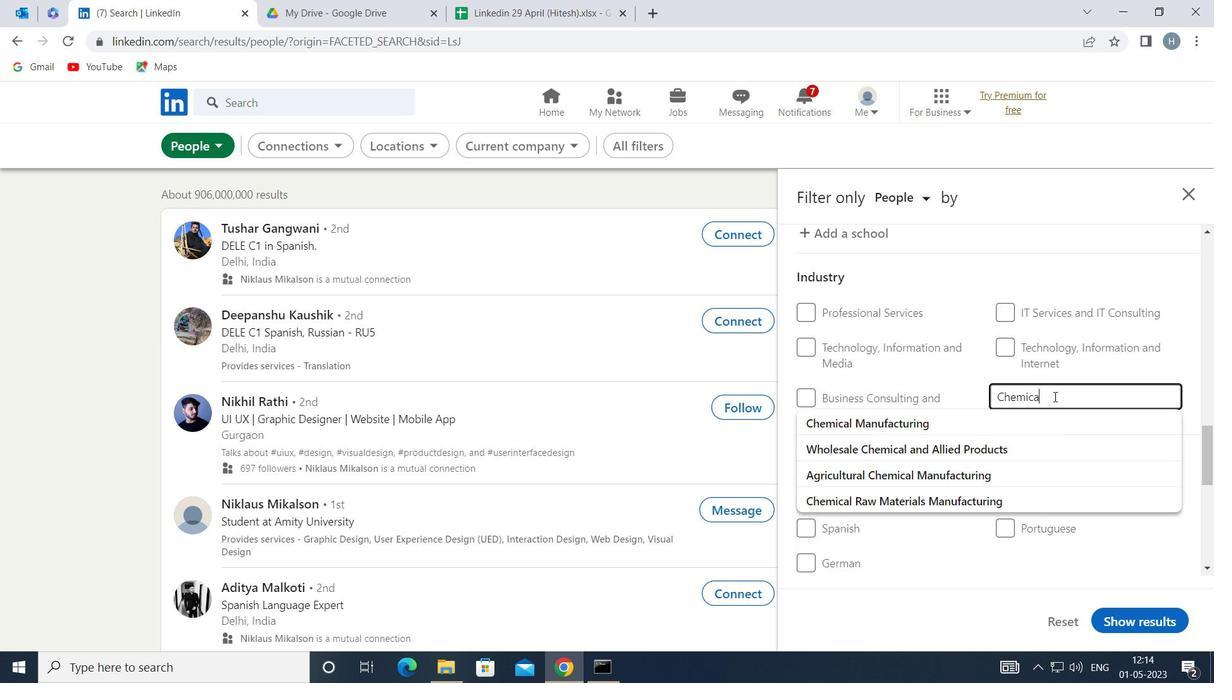 
Action: Mouse moved to (1007, 418)
Screenshot: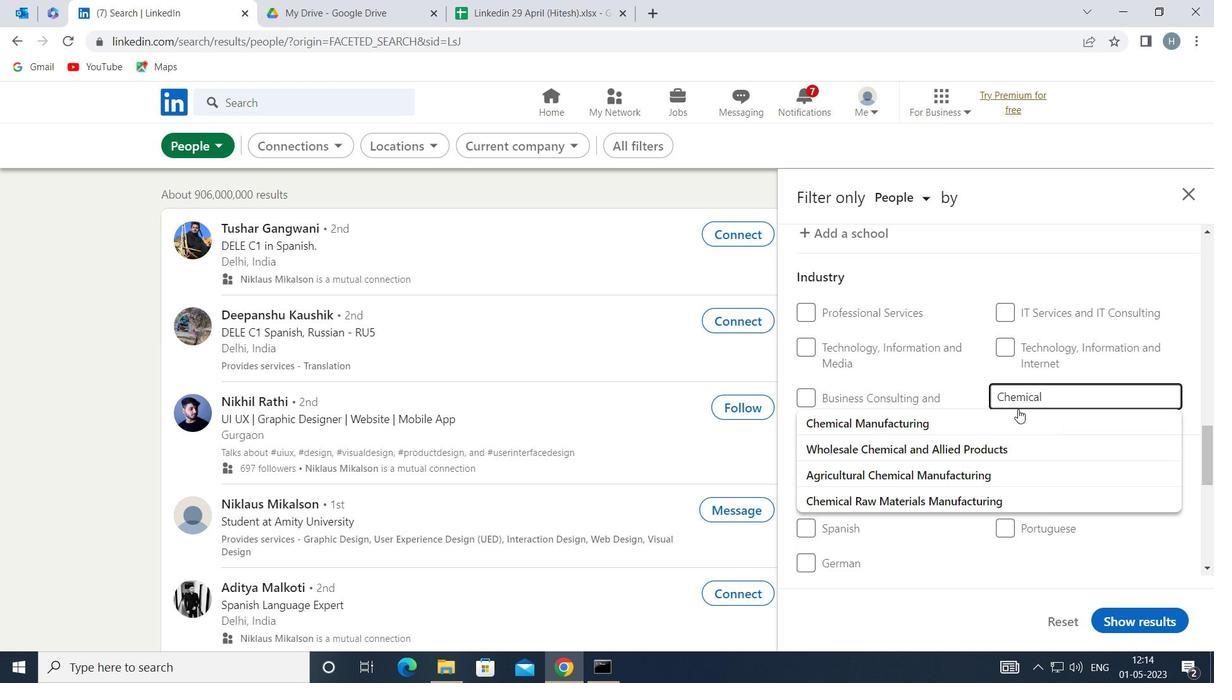 
Action: Mouse pressed left at (1007, 418)
Screenshot: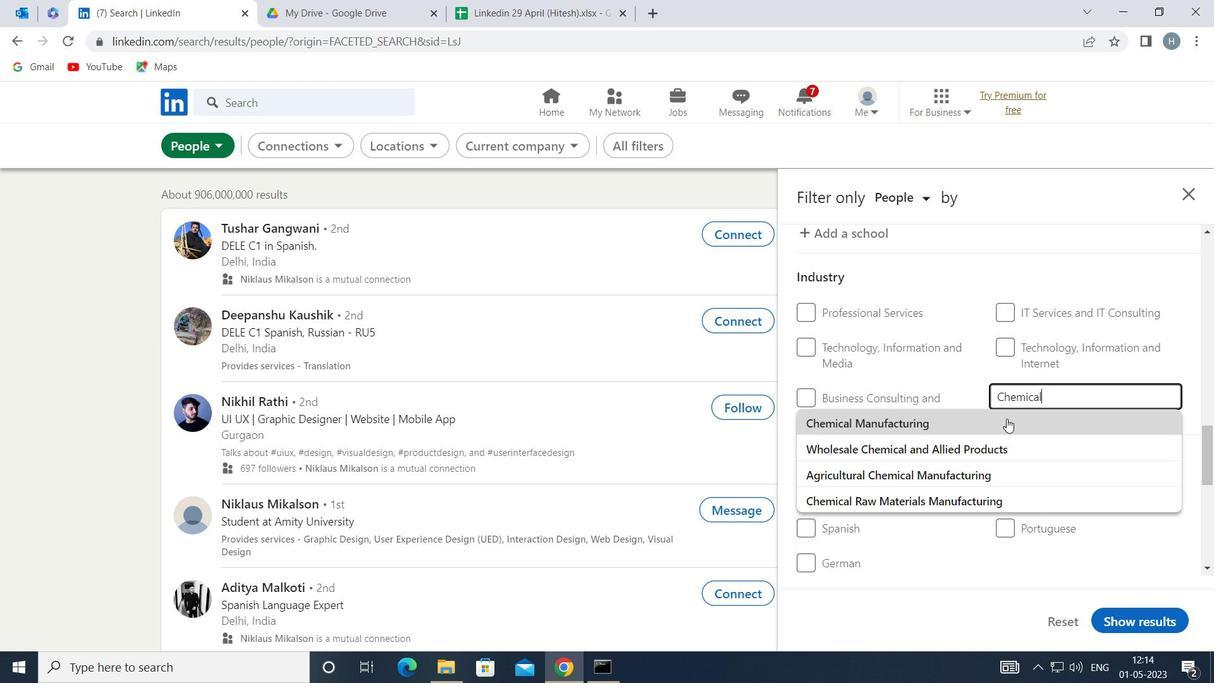 
Action: Mouse moved to (1008, 415)
Screenshot: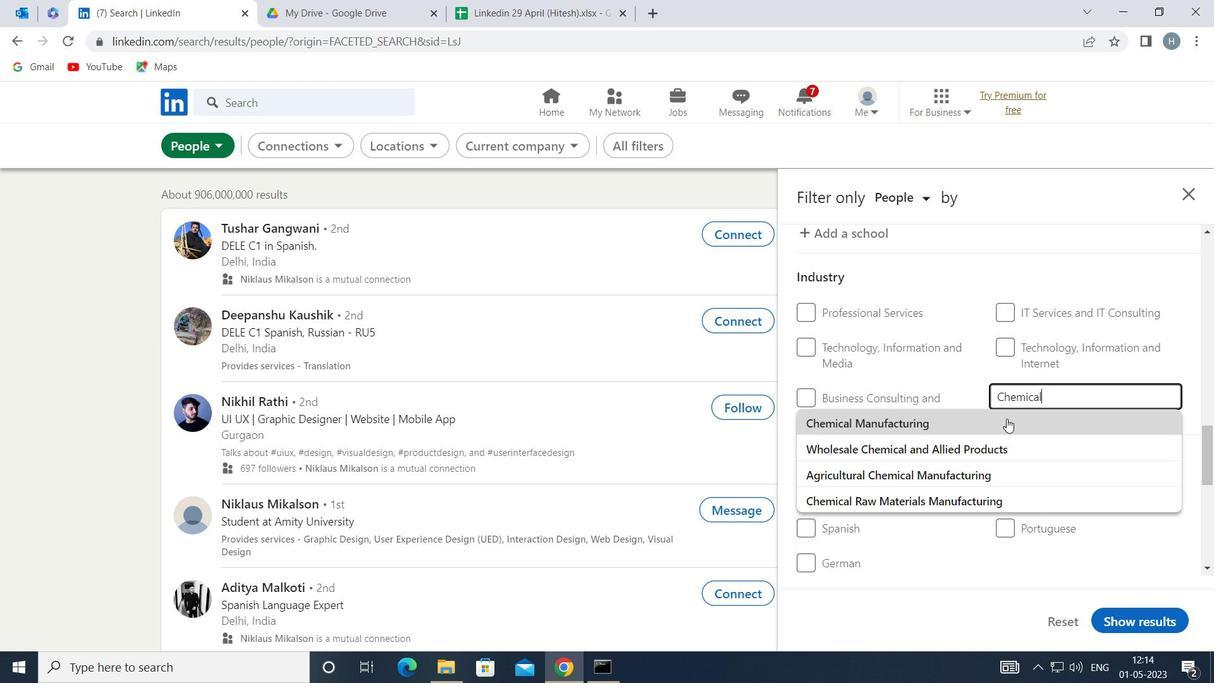 
Action: Mouse scrolled (1008, 415) with delta (0, 0)
Screenshot: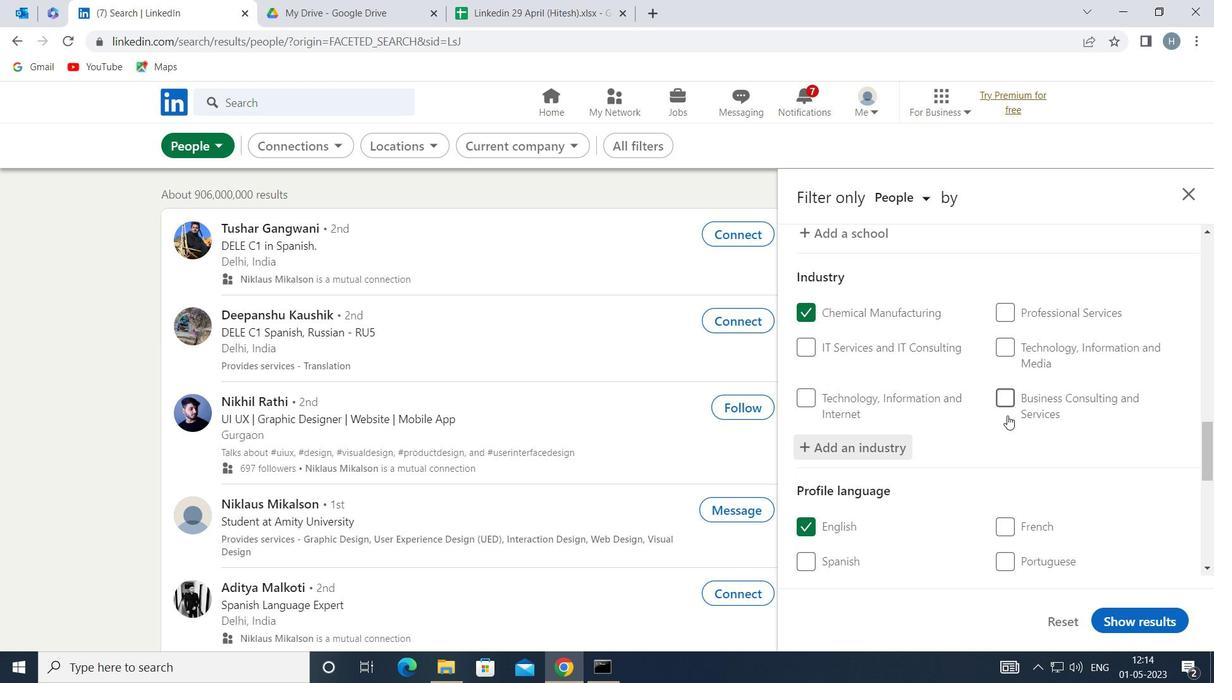 
Action: Mouse moved to (1008, 414)
Screenshot: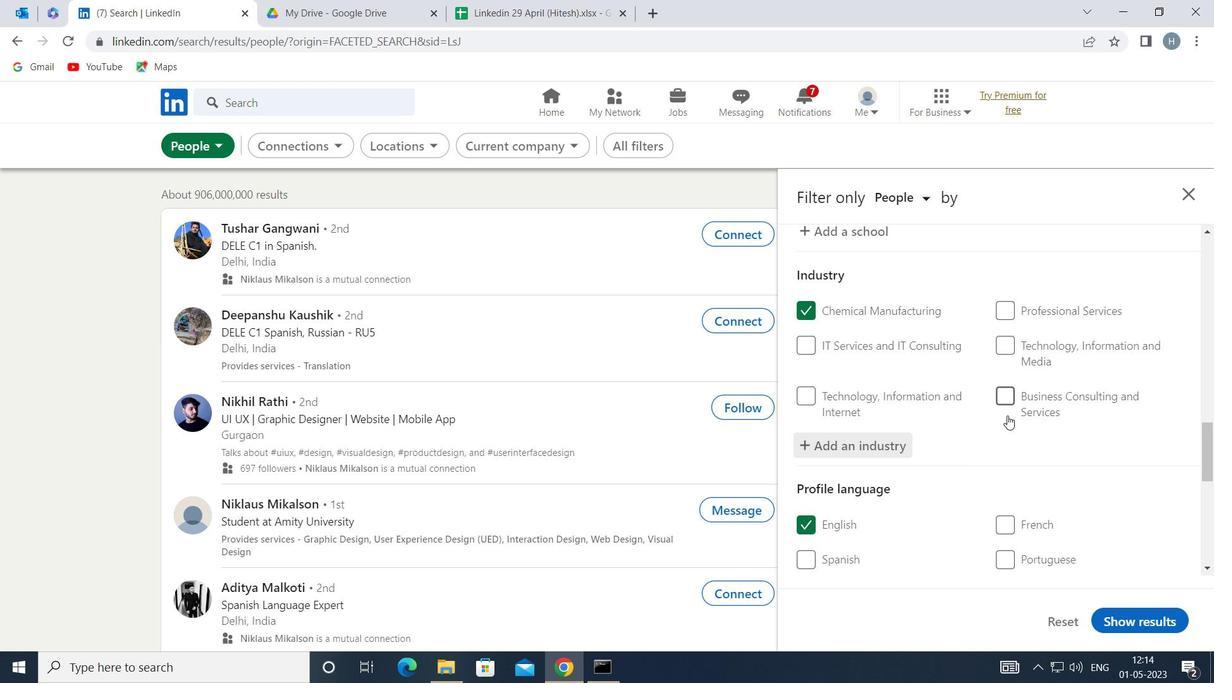 
Action: Mouse scrolled (1008, 413) with delta (0, 0)
Screenshot: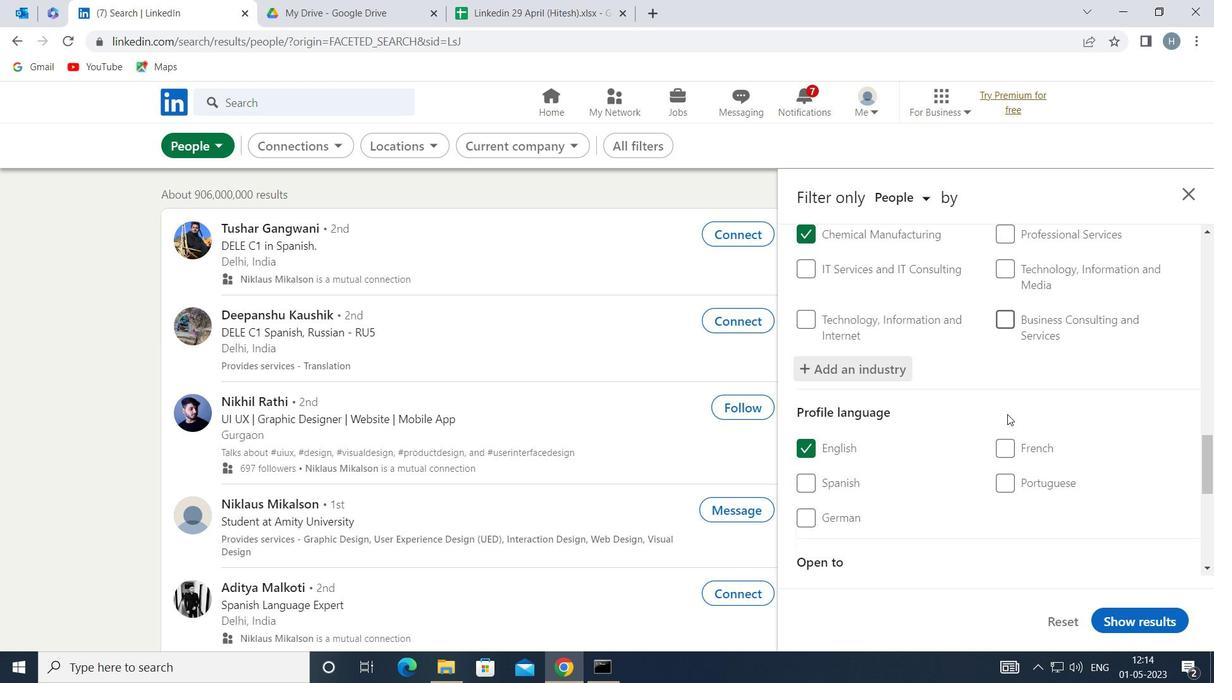 
Action: Mouse scrolled (1008, 413) with delta (0, 0)
Screenshot: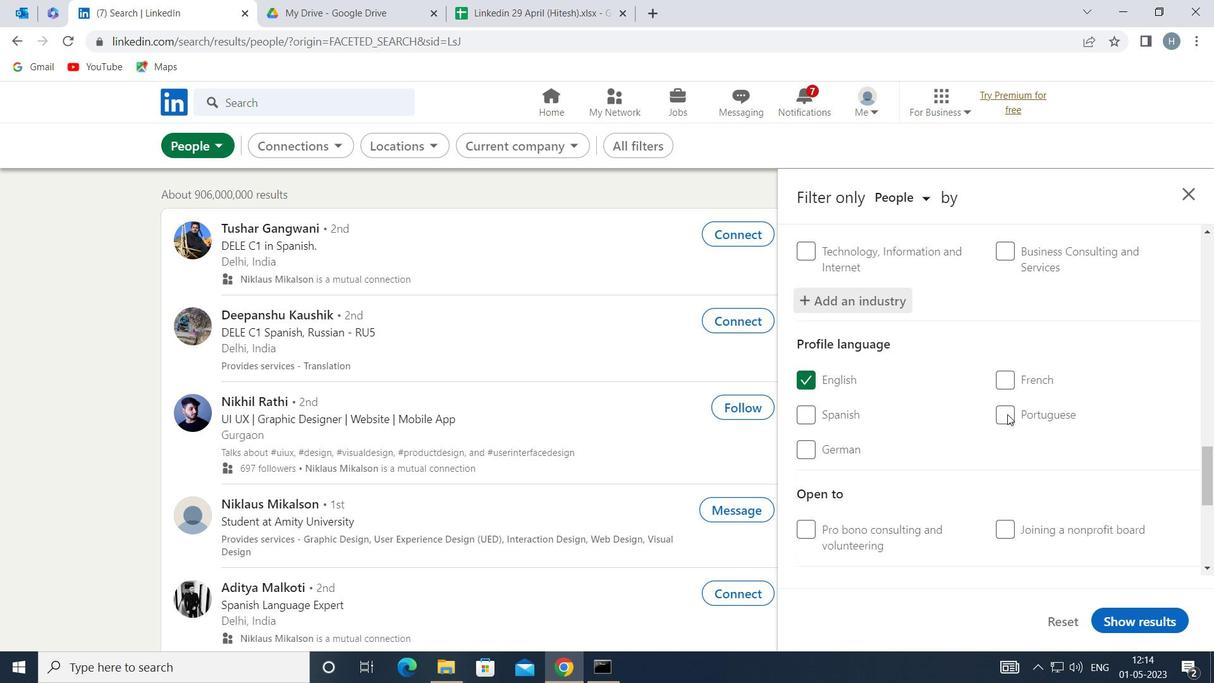 
Action: Mouse scrolled (1008, 413) with delta (0, 0)
Screenshot: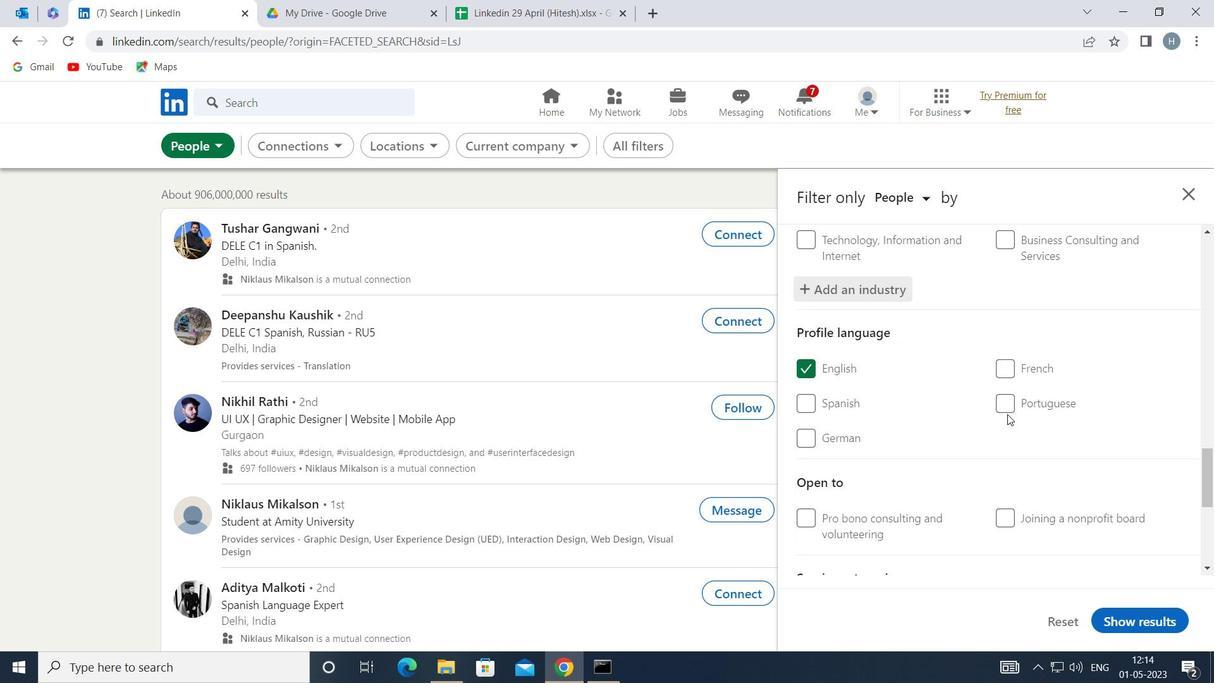 
Action: Mouse scrolled (1008, 413) with delta (0, 0)
Screenshot: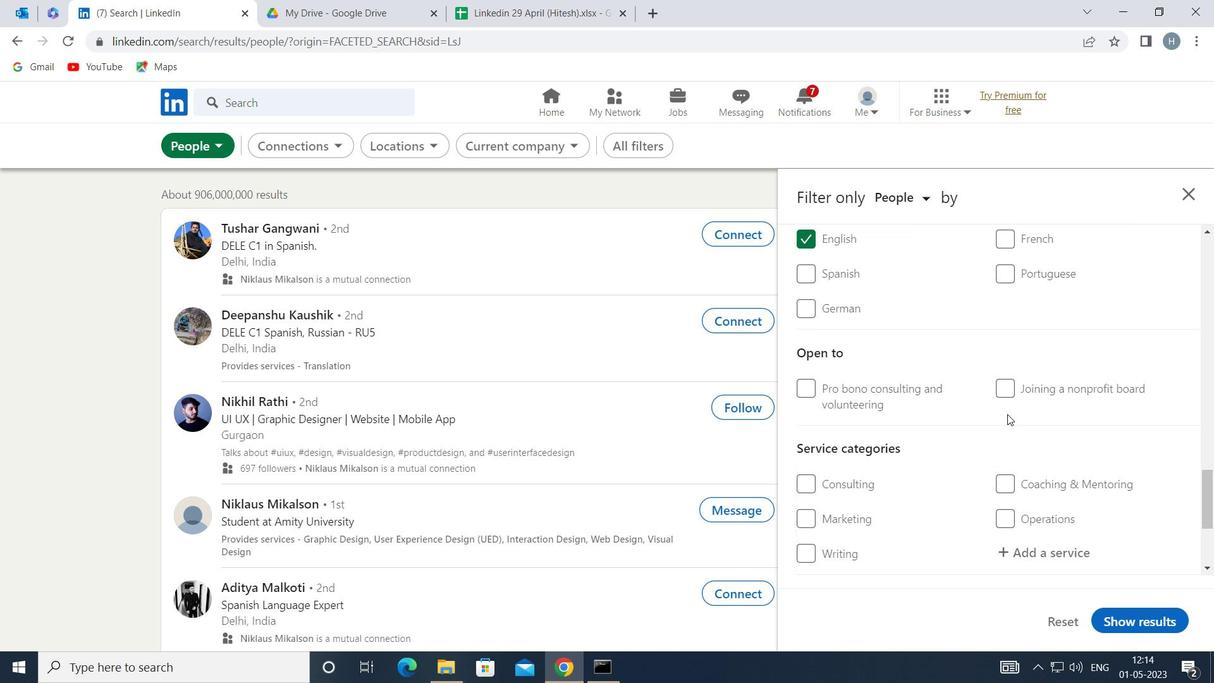 
Action: Mouse moved to (1039, 437)
Screenshot: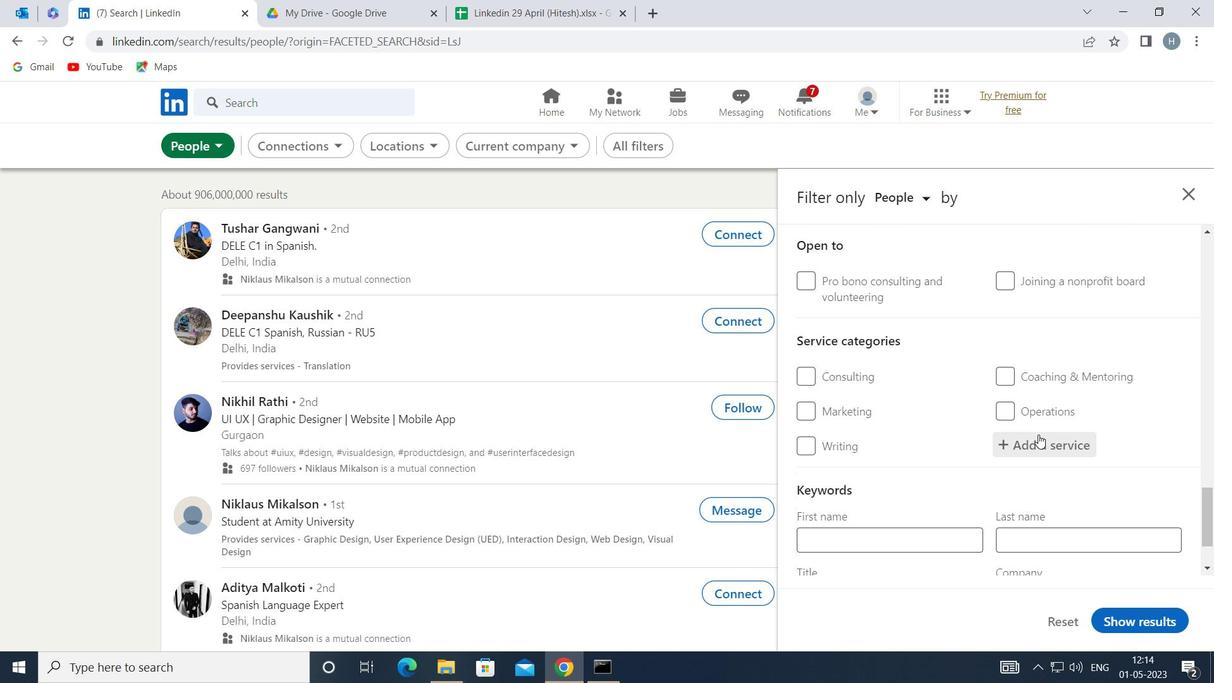 
Action: Mouse pressed left at (1039, 437)
Screenshot: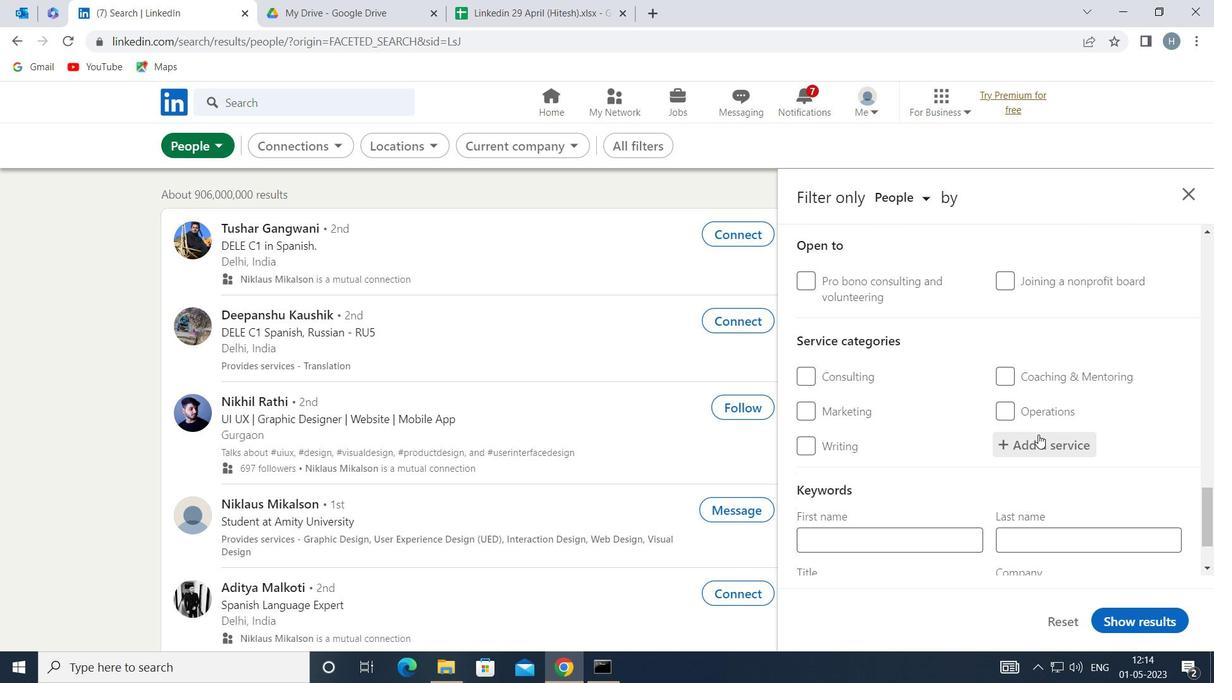 
Action: Mouse moved to (1035, 436)
Screenshot: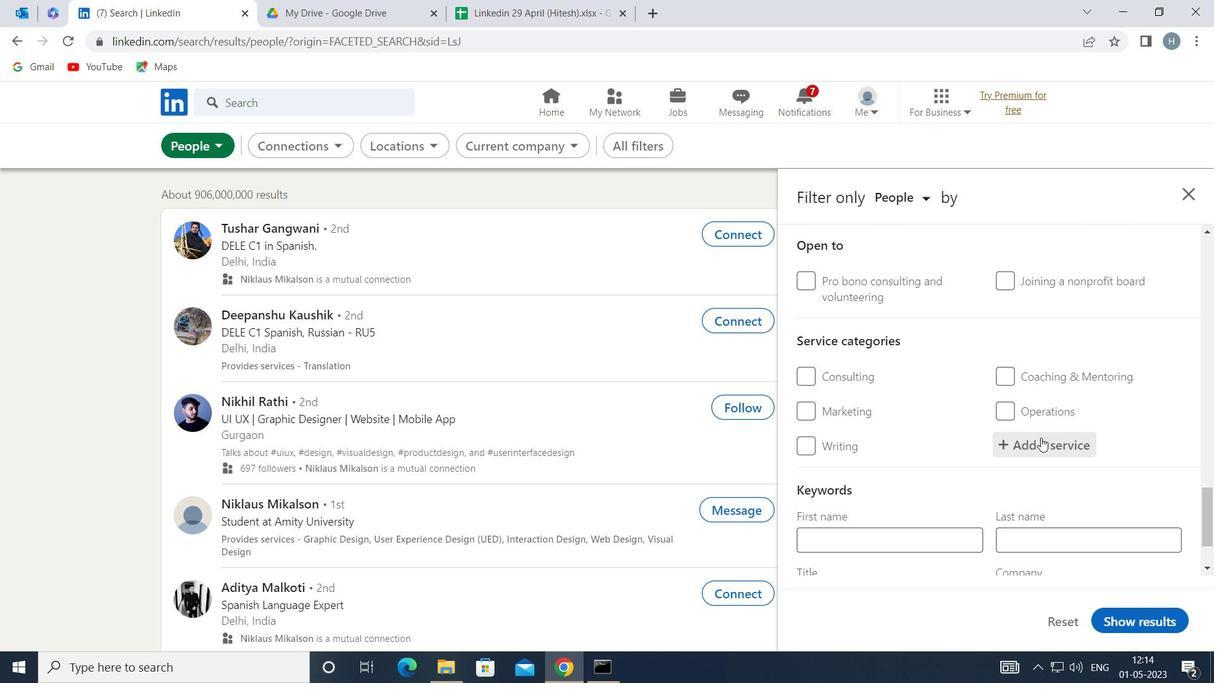 
Action: Key pressed <Key.shift>HOMEOW
Screenshot: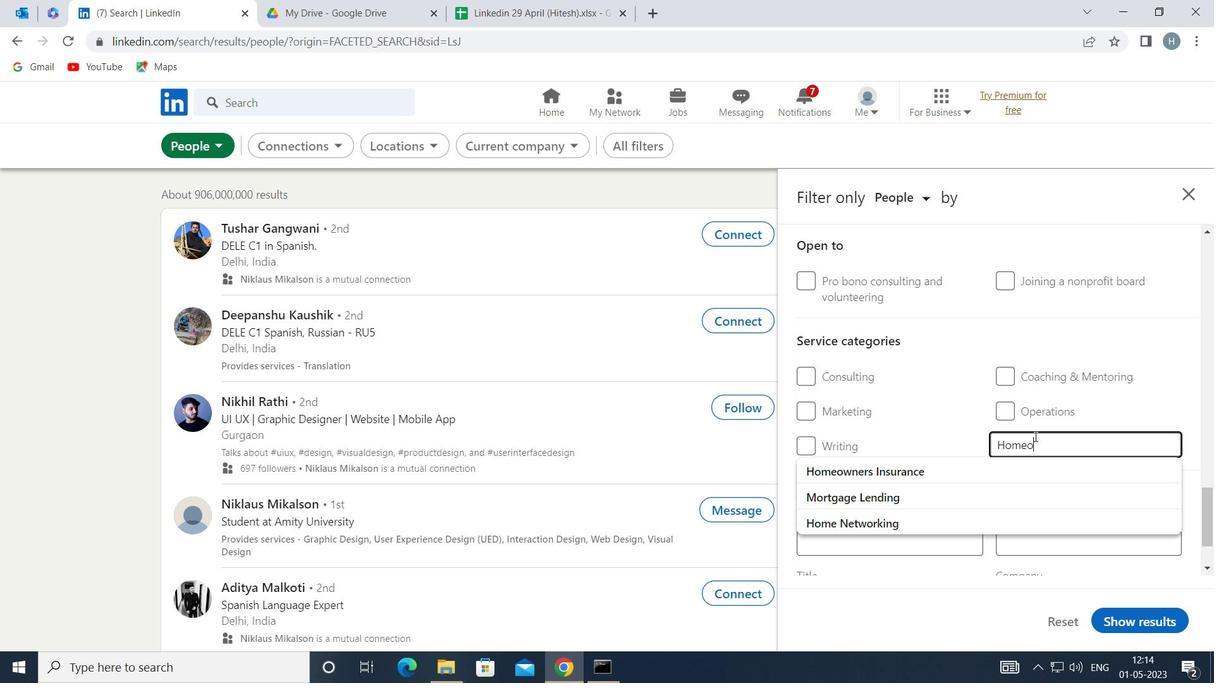 
Action: Mouse moved to (991, 470)
Screenshot: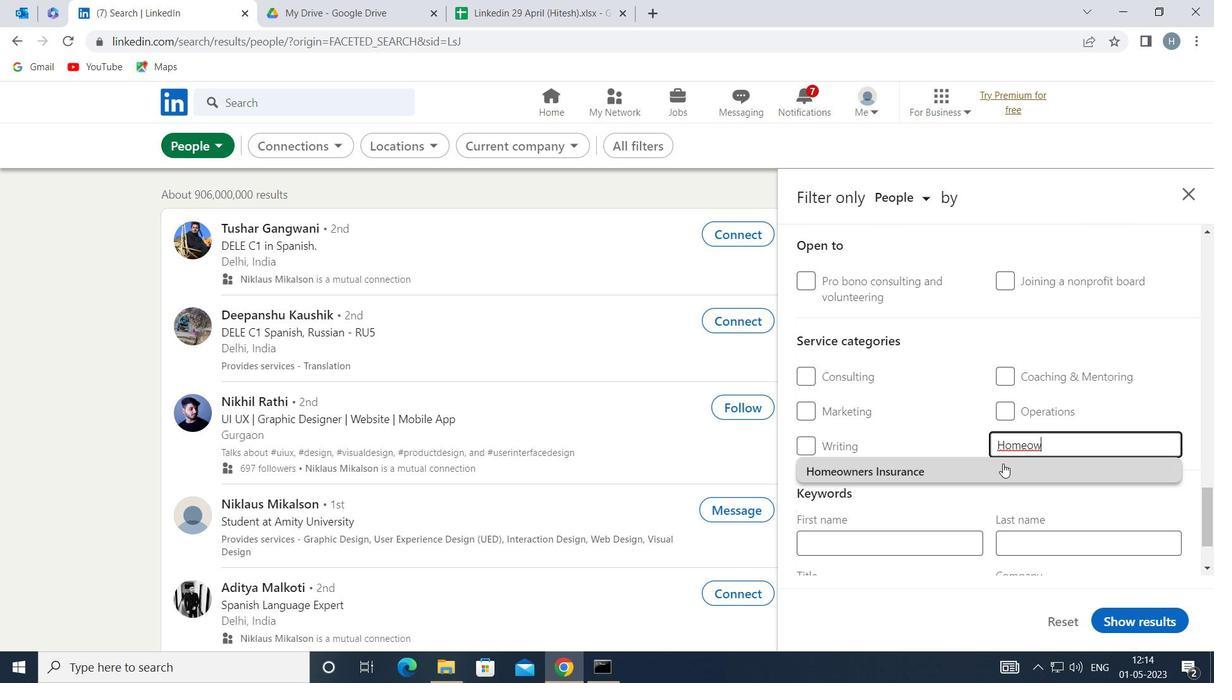 
Action: Mouse pressed left at (991, 470)
Screenshot: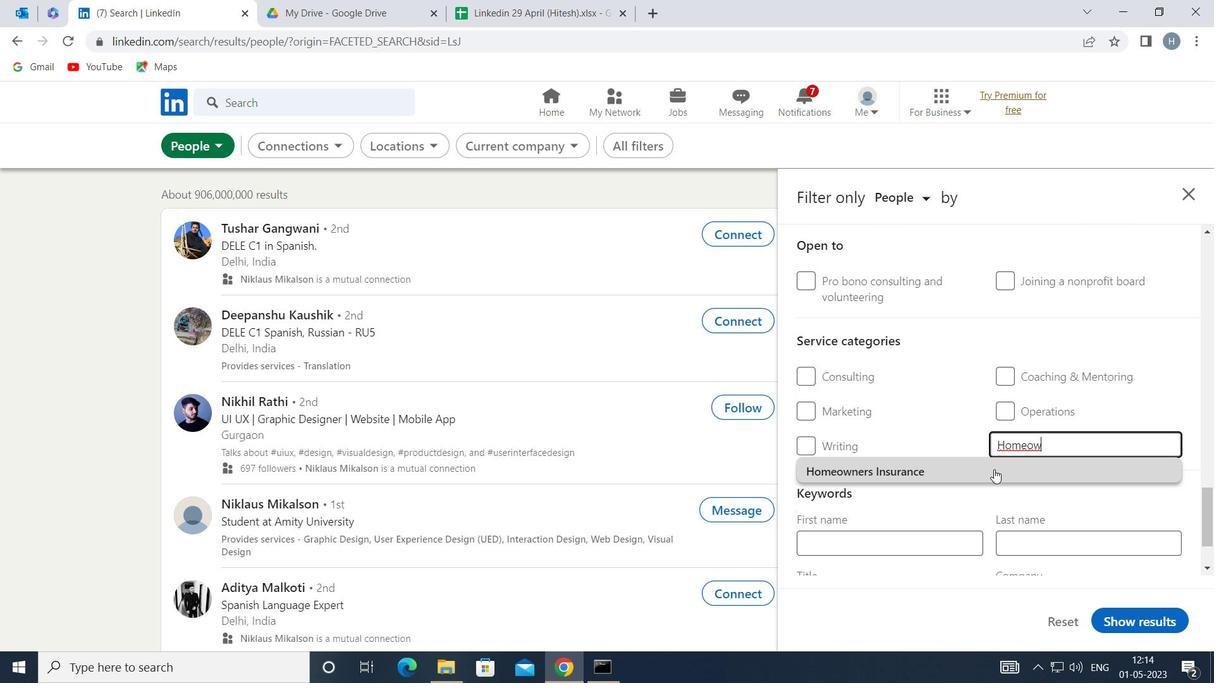 
Action: Mouse moved to (973, 472)
Screenshot: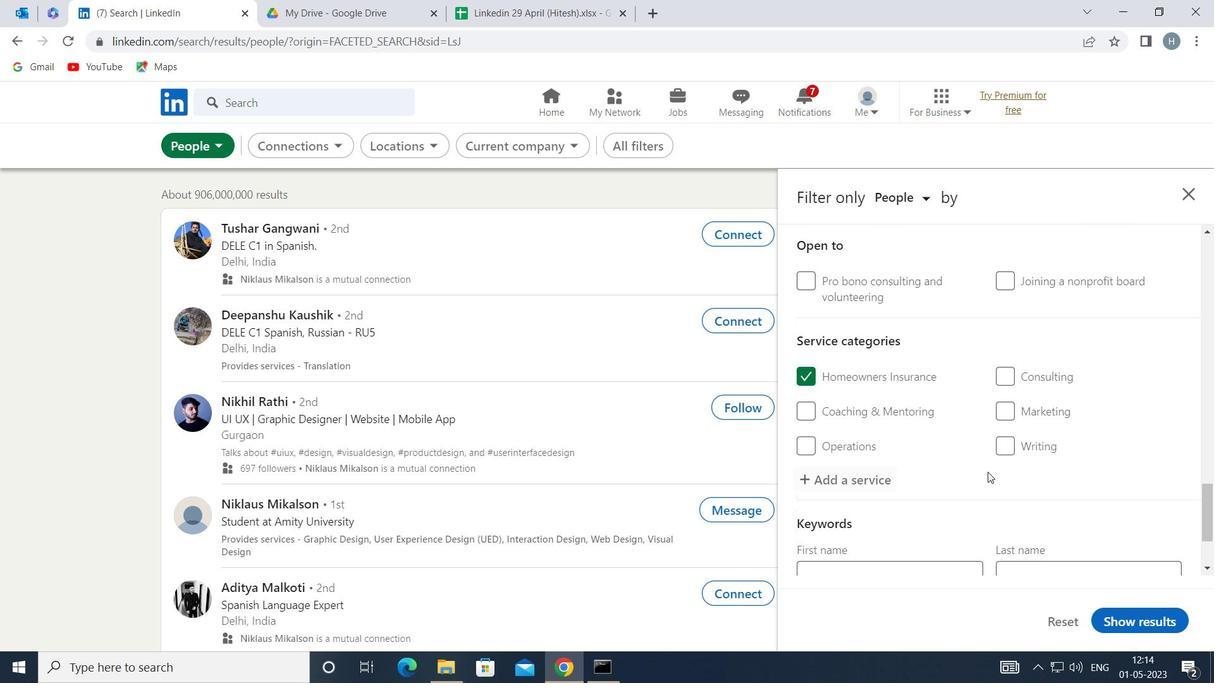 
Action: Mouse scrolled (973, 471) with delta (0, 0)
Screenshot: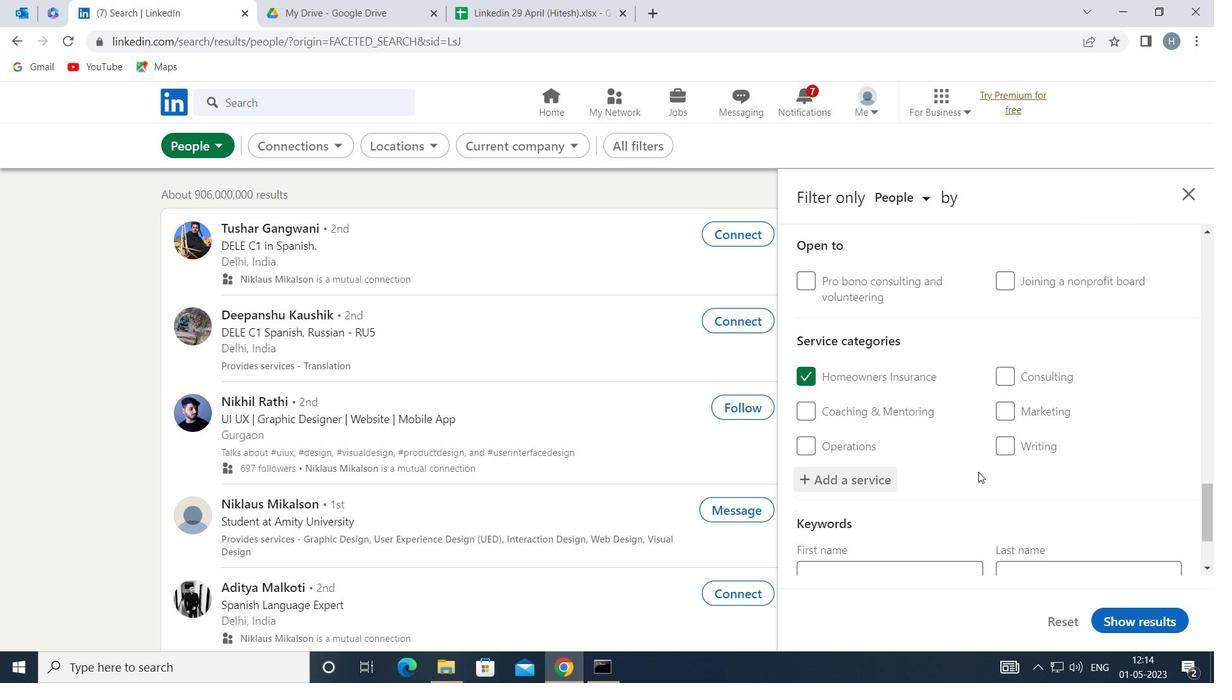 
Action: Mouse scrolled (973, 471) with delta (0, 0)
Screenshot: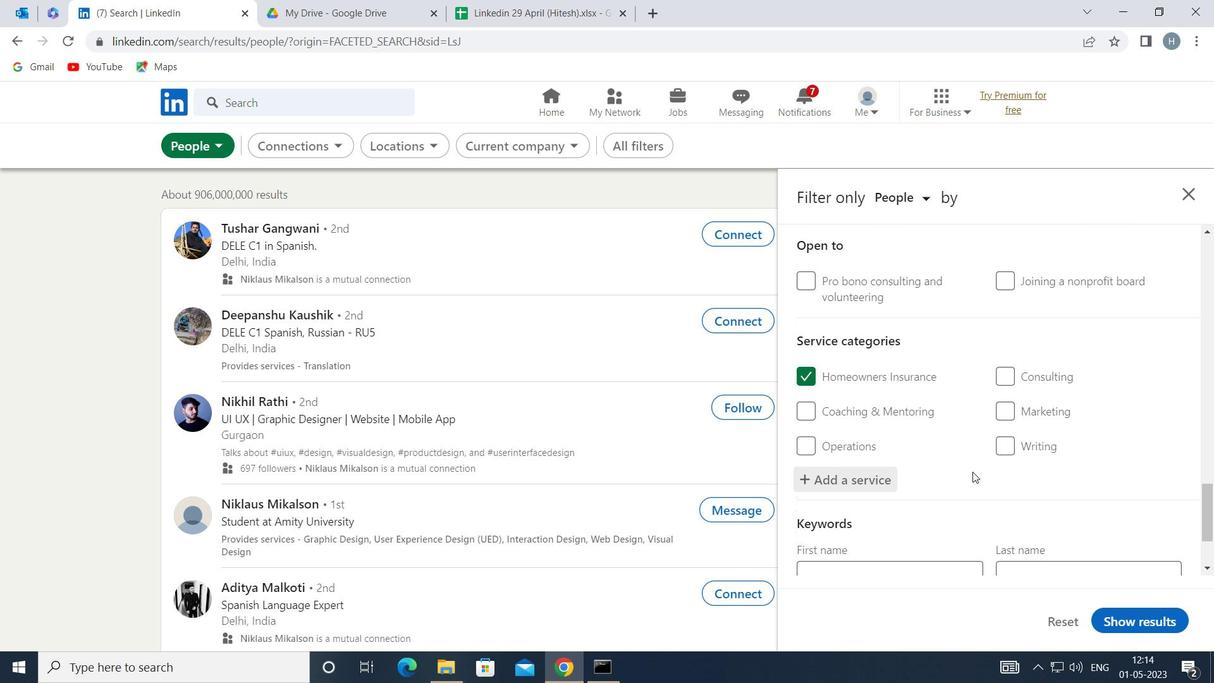 
Action: Mouse scrolled (973, 471) with delta (0, 0)
Screenshot: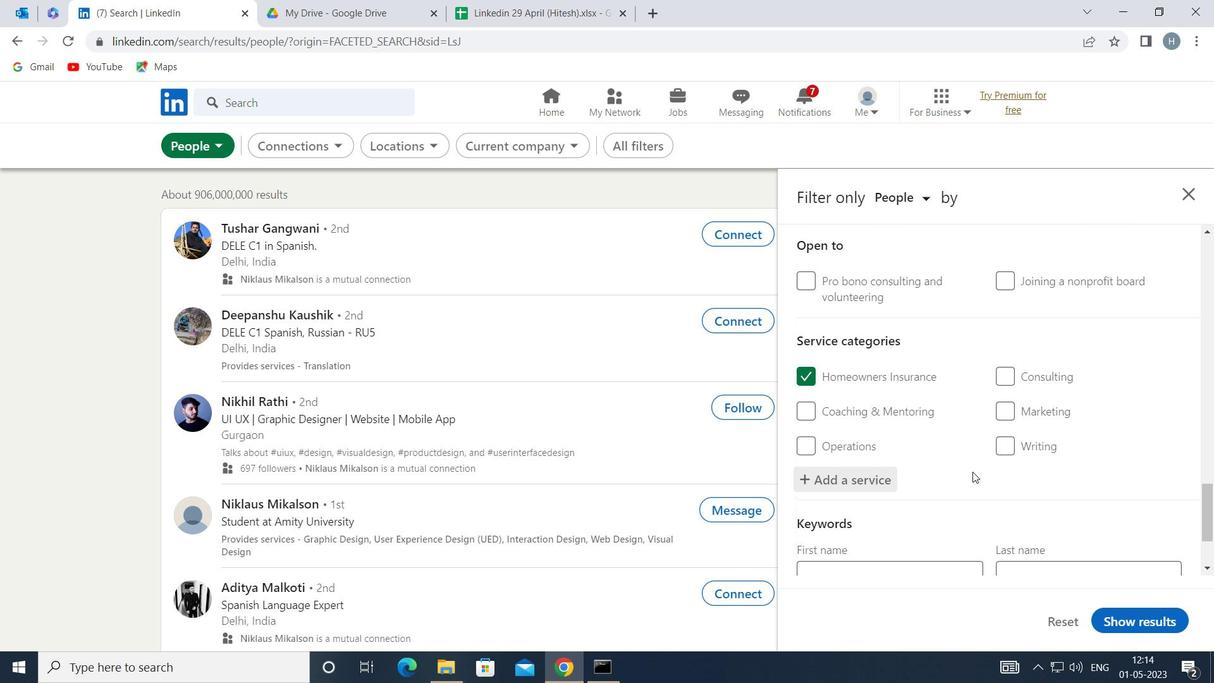
Action: Mouse moved to (966, 476)
Screenshot: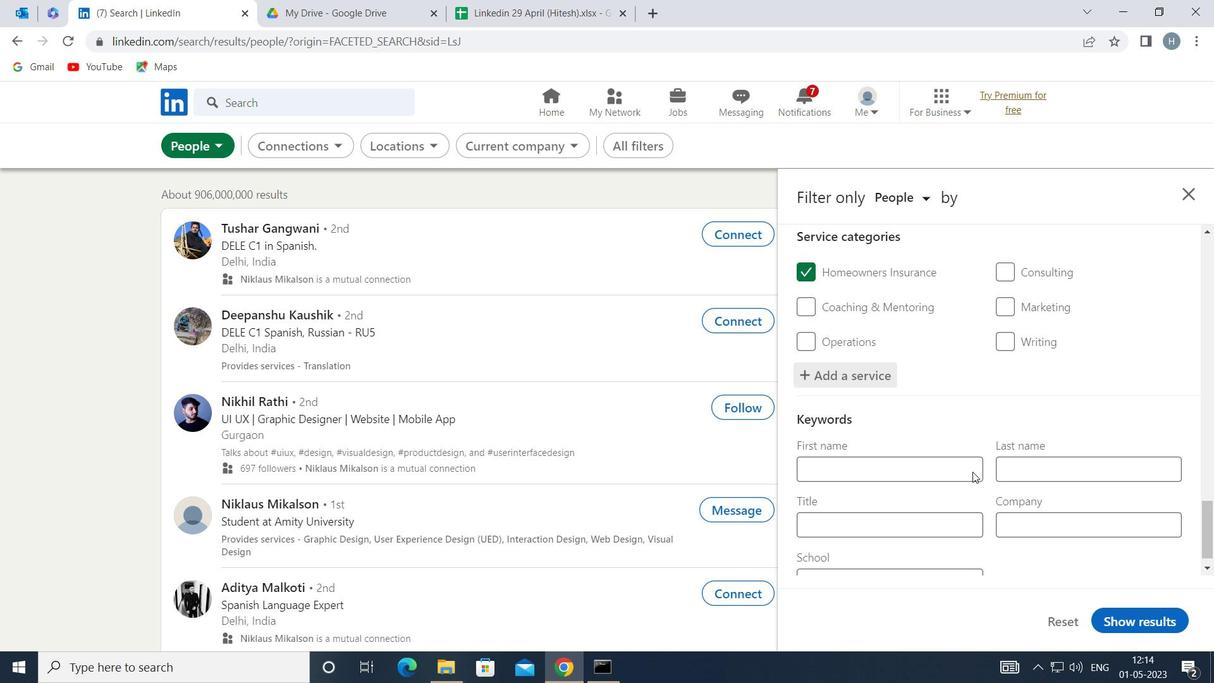 
Action: Mouse scrolled (966, 475) with delta (0, 0)
Screenshot: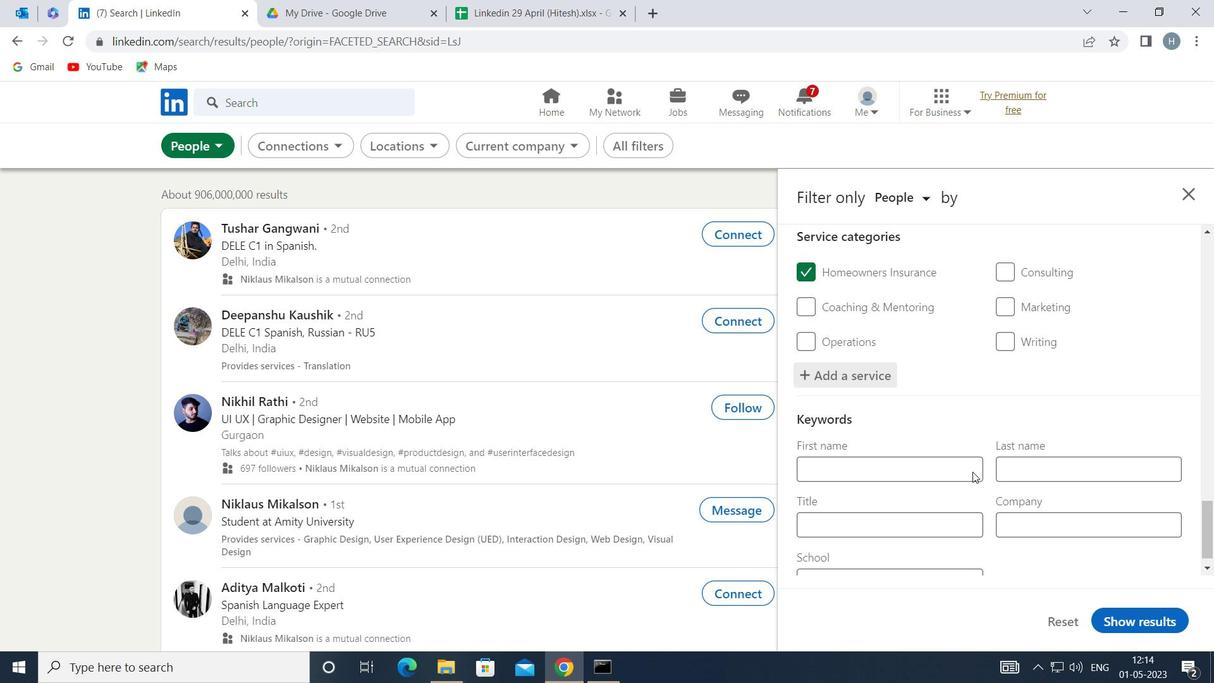 
Action: Mouse moved to (945, 503)
Screenshot: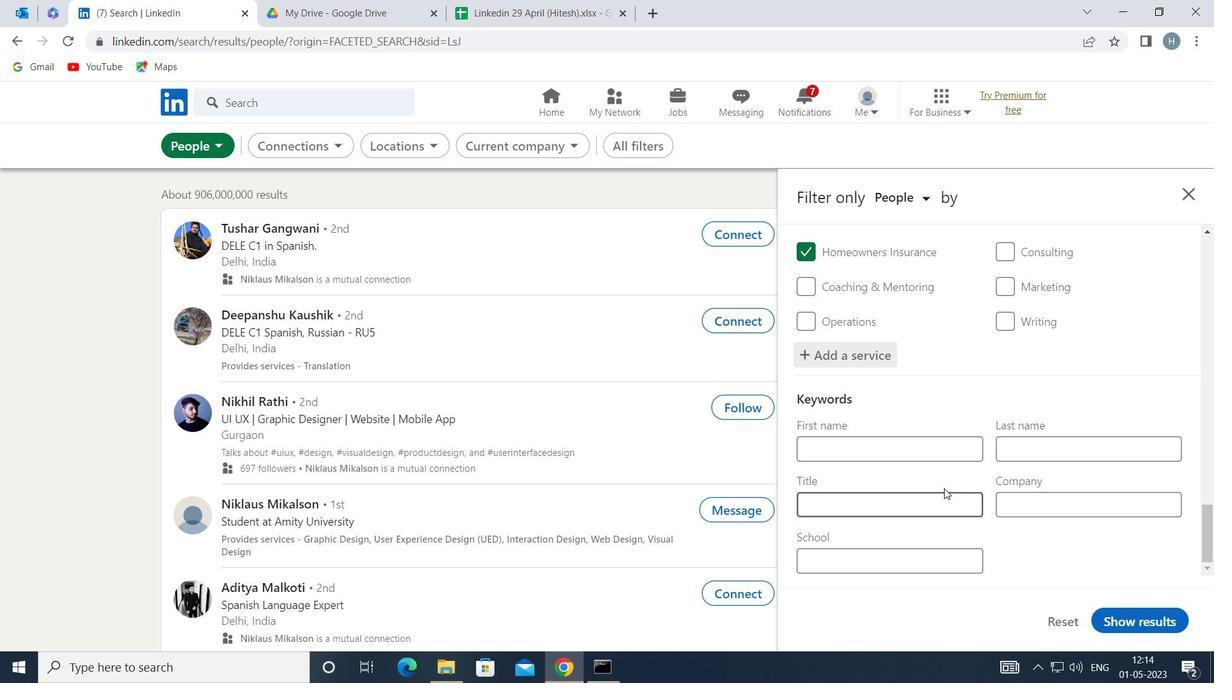 
Action: Mouse pressed left at (945, 503)
Screenshot: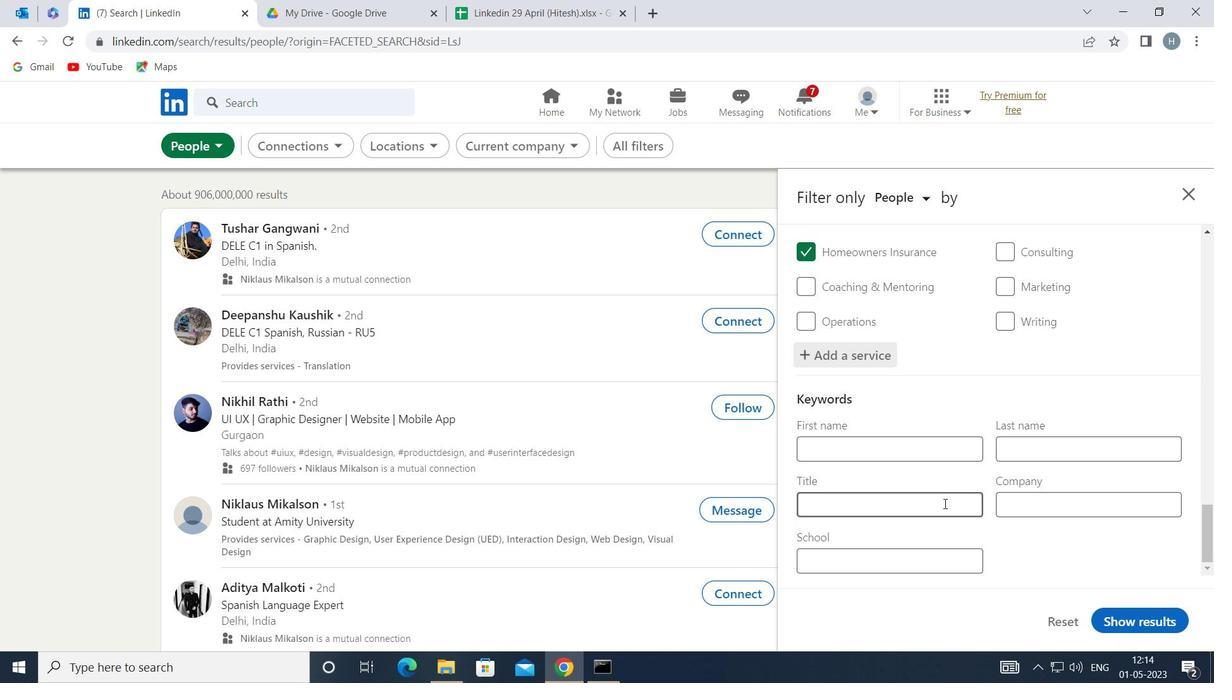
Action: Key pressed <Key.shift>LIBRARY<Key.space><Key.shift>ASSISTANT
Screenshot: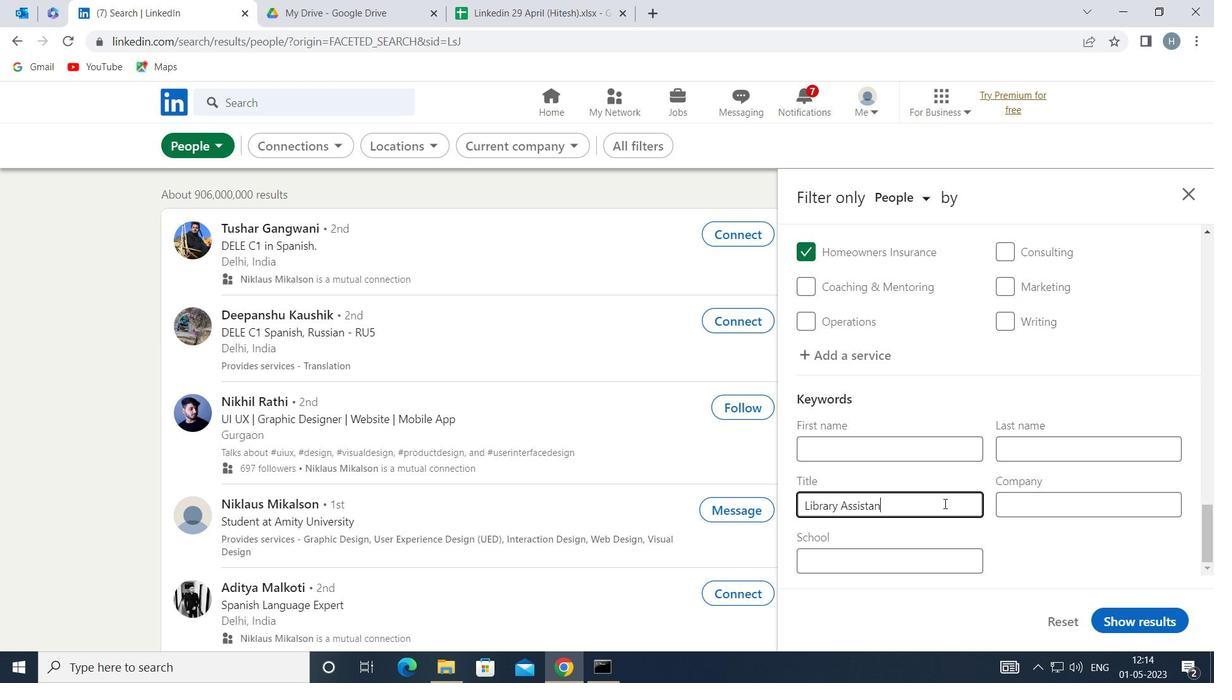 
Action: Mouse moved to (1136, 622)
Screenshot: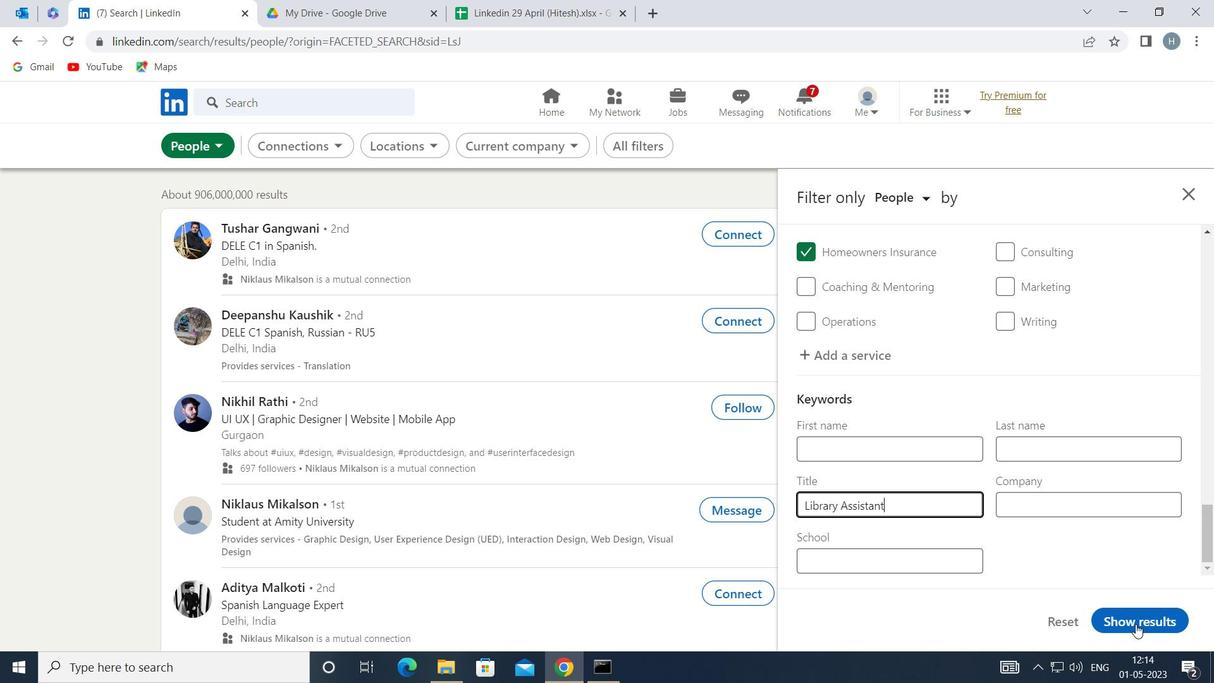 
Action: Mouse pressed left at (1136, 622)
Screenshot: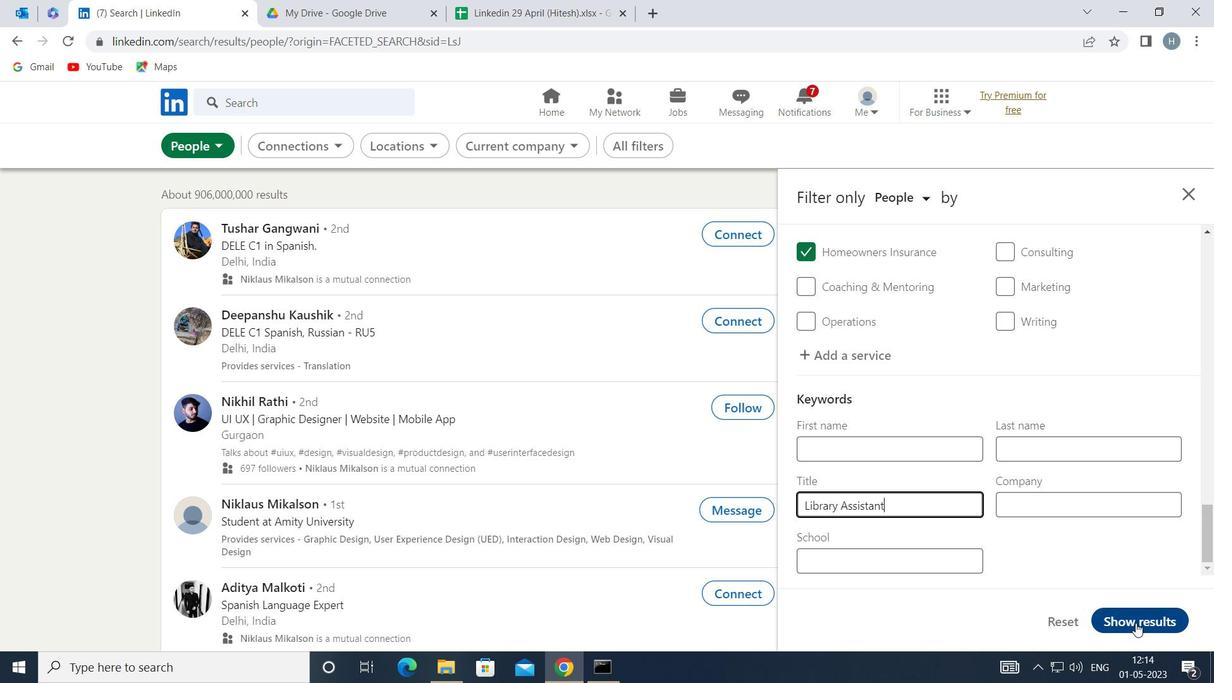 
Action: Mouse moved to (868, 397)
Screenshot: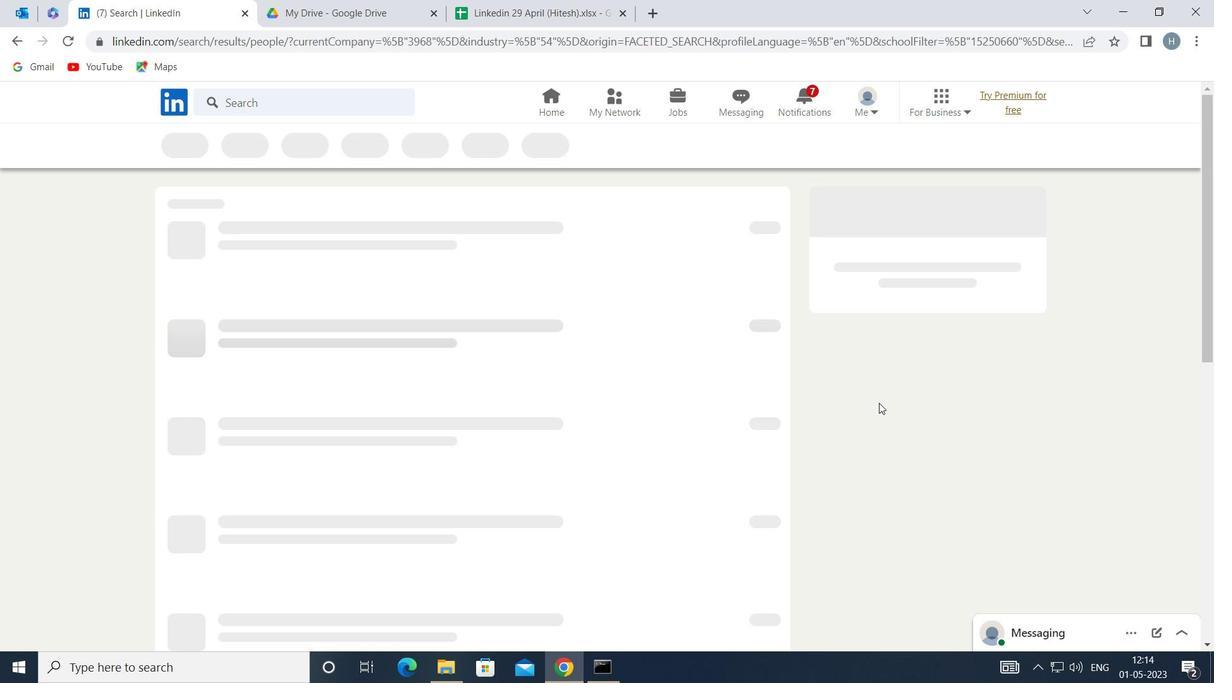 
